Task: Schedule a time block for the advanced Excel training.
Action: Mouse pressed left at (116, 113)
Screenshot: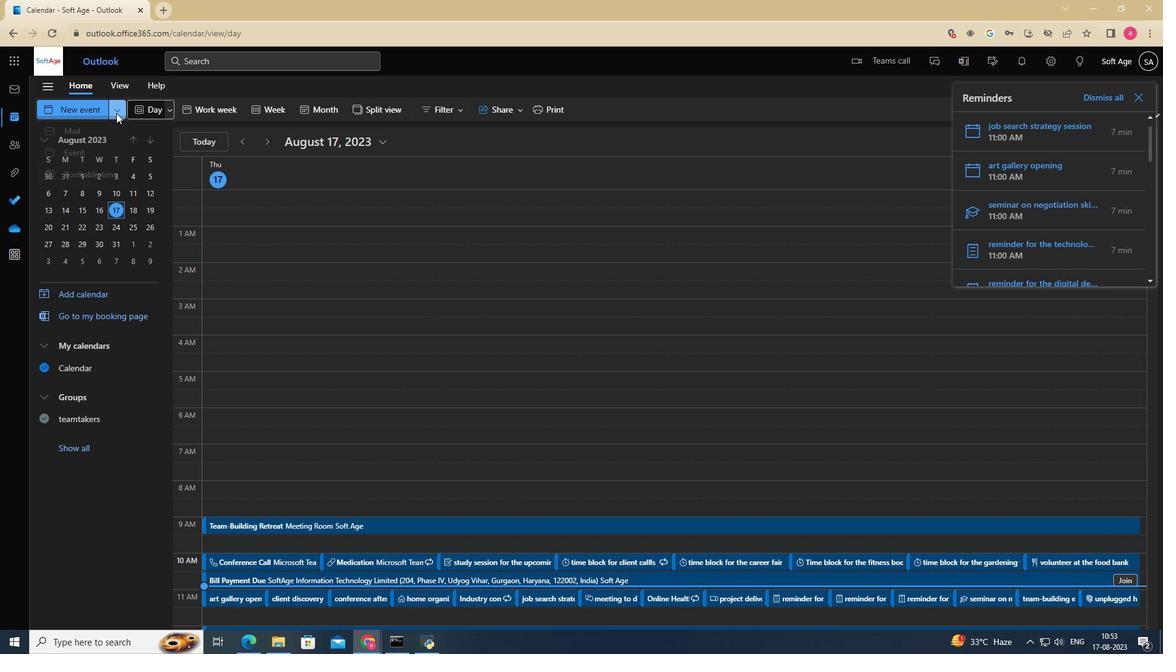 
Action: Mouse moved to (94, 177)
Screenshot: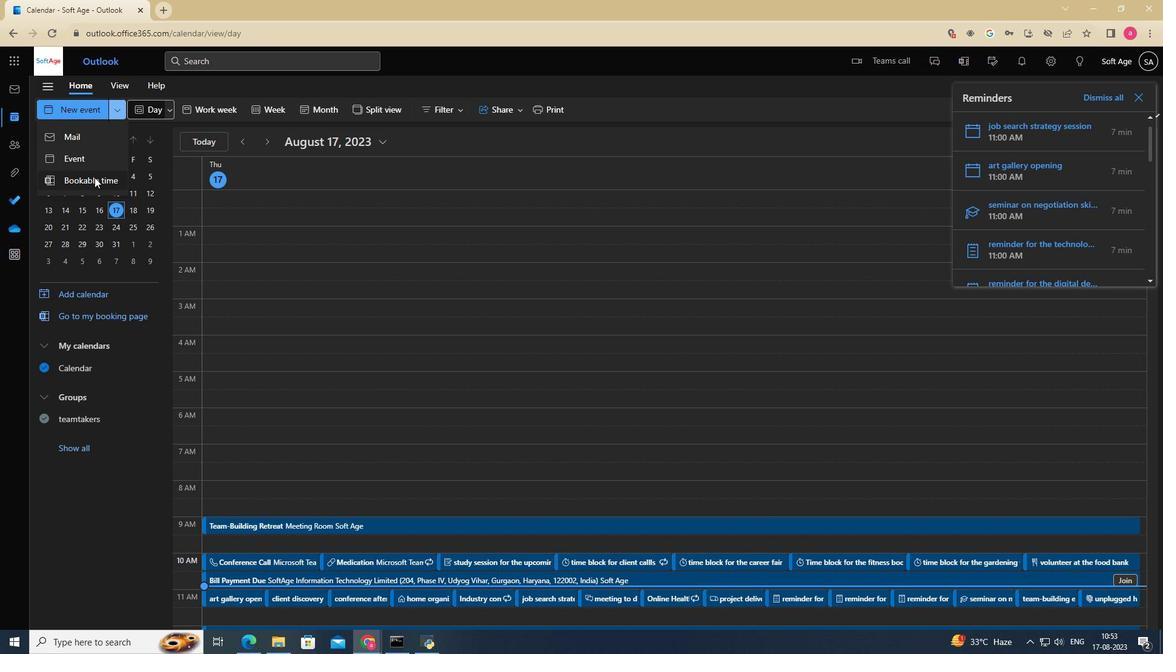 
Action: Mouse pressed left at (94, 177)
Screenshot: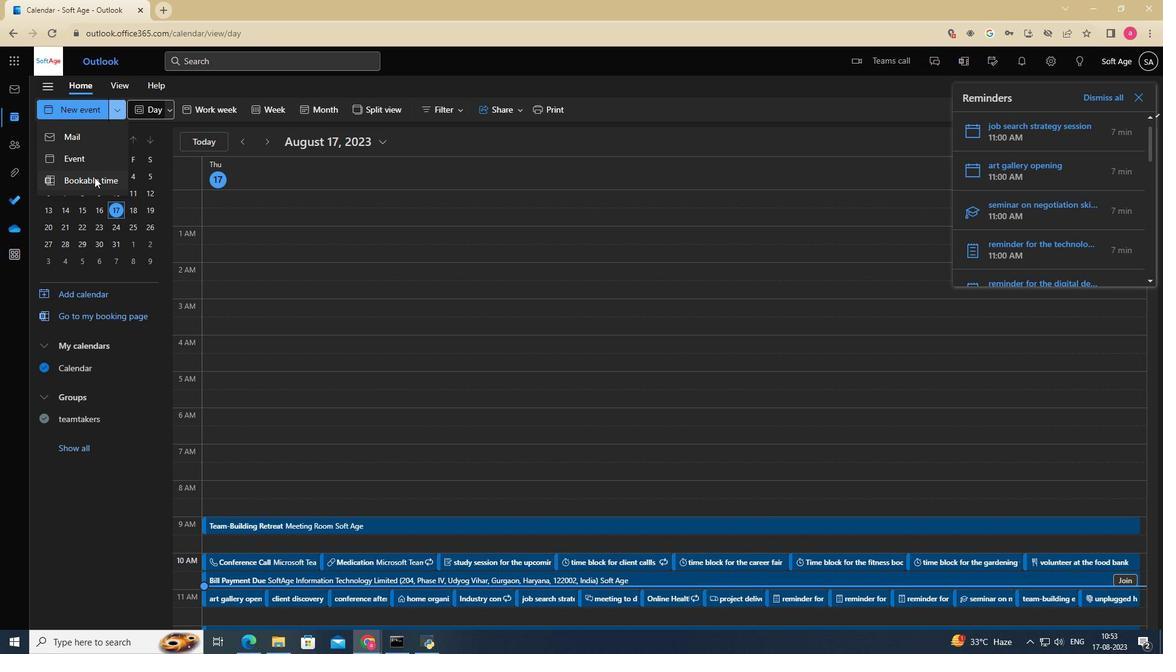 
Action: Mouse moved to (332, 138)
Screenshot: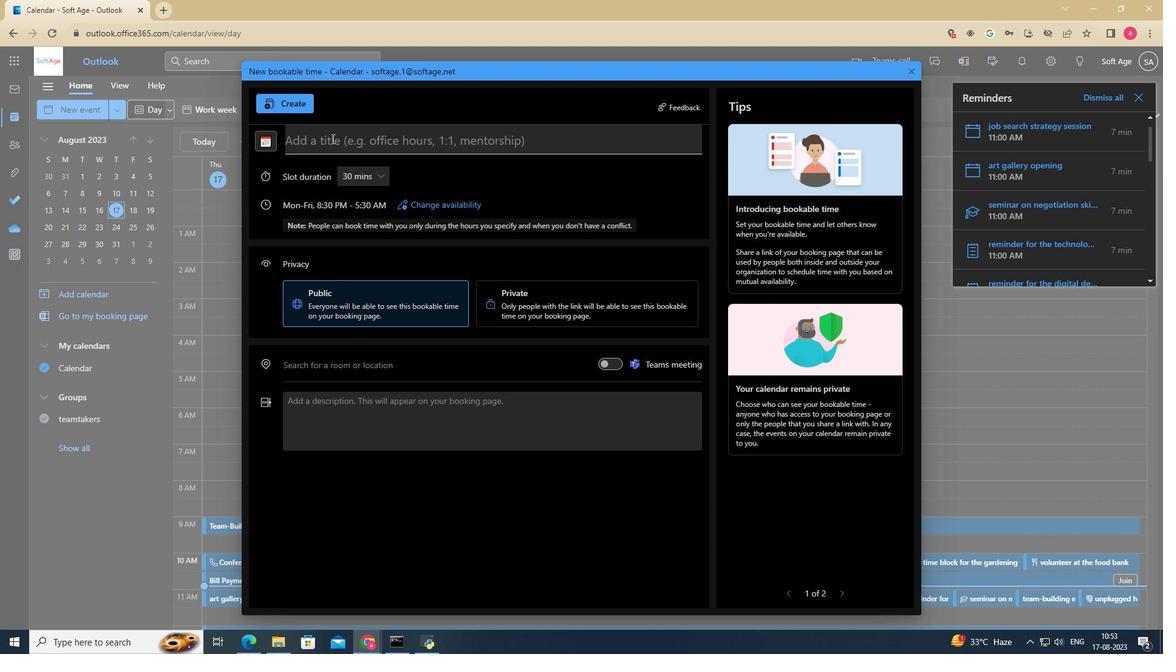 
Action: Mouse pressed left at (332, 138)
Screenshot: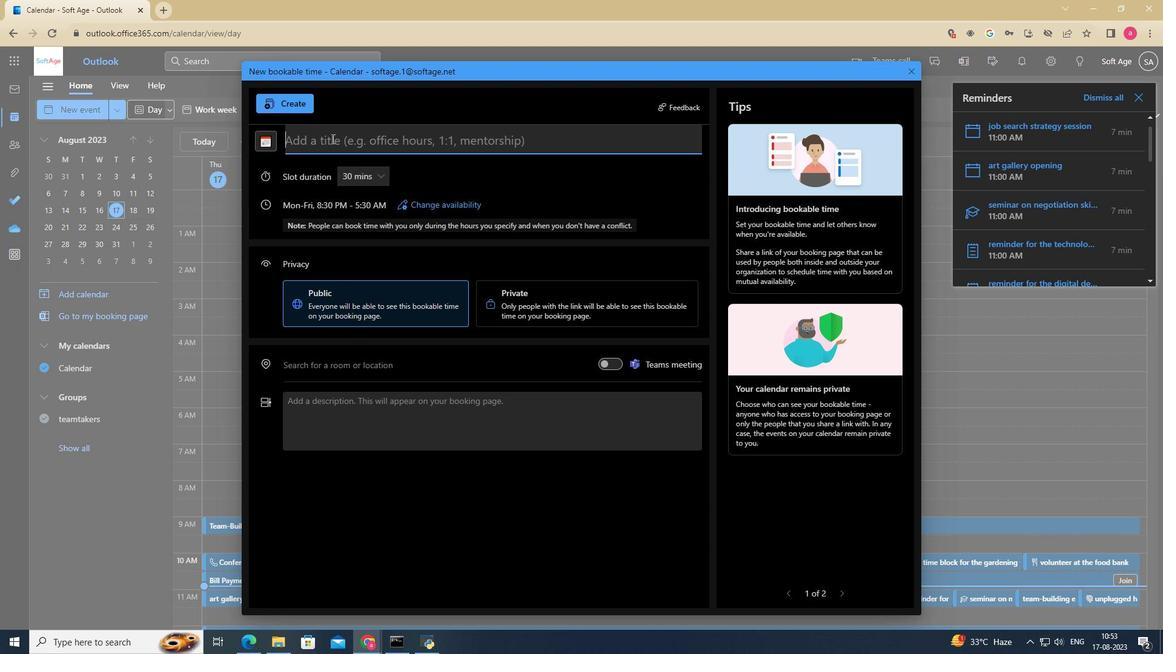 
Action: Key pressed the<Key.space>advanced<Key.space><Key.shift><Key.shift><Key.shift><Key.shift><Key.shift><Key.shift><Key.shift><Key.shift>Ec<Key.backspace>xcel<Key.space>training
Screenshot: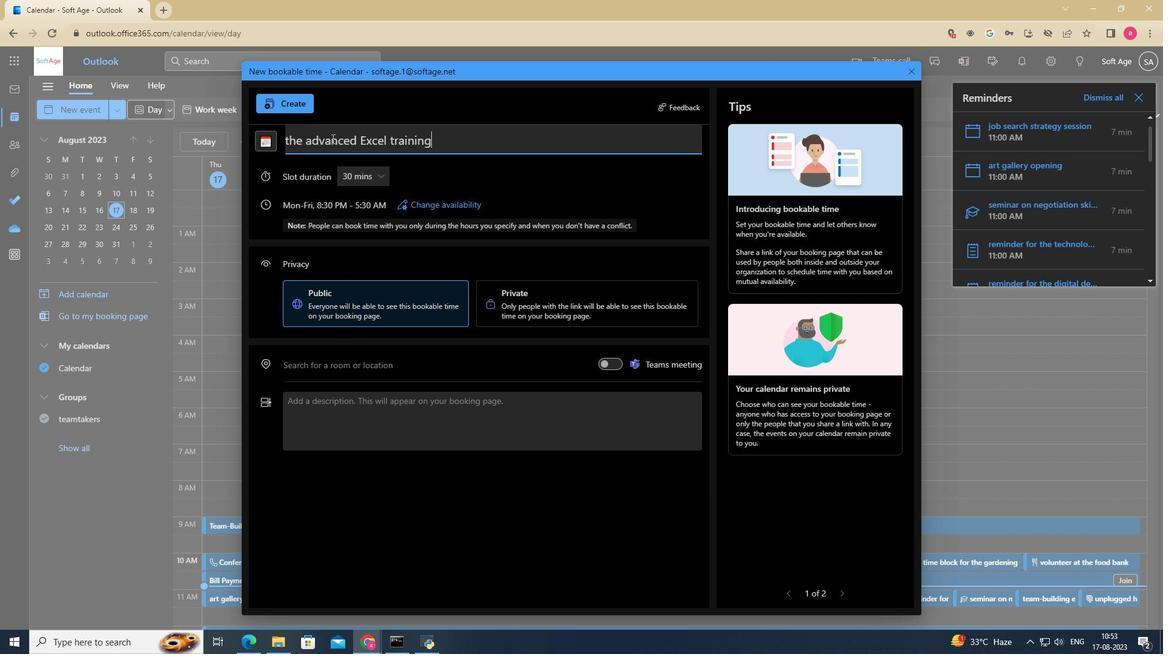 
Action: Mouse moved to (359, 172)
Screenshot: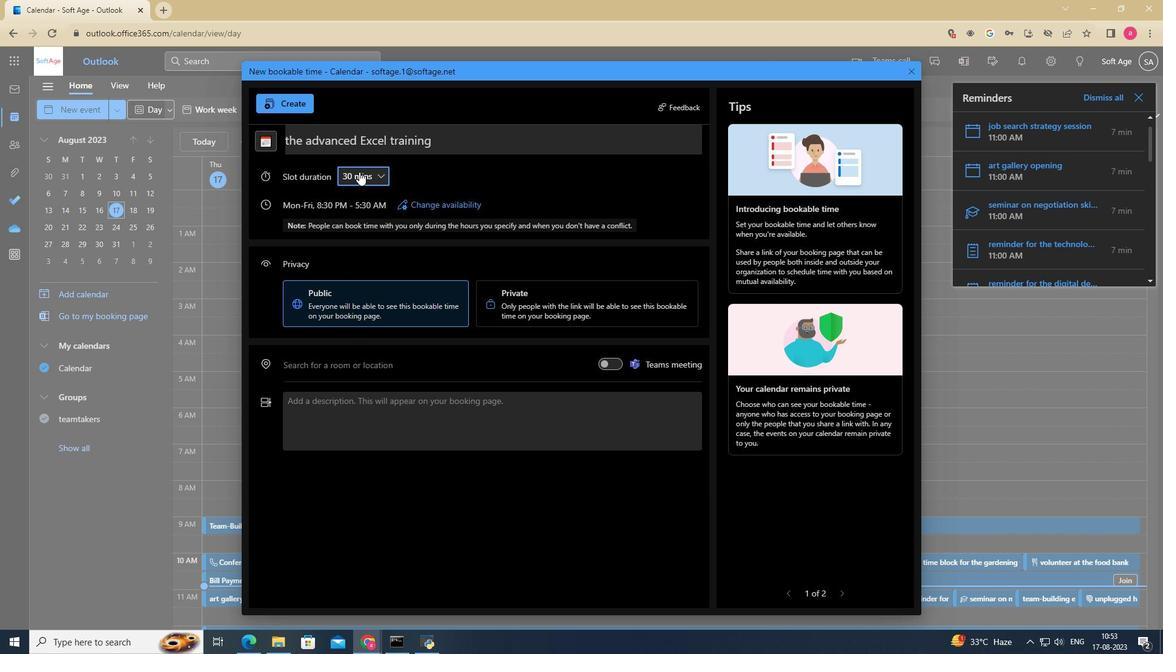 
Action: Mouse pressed left at (359, 172)
Screenshot: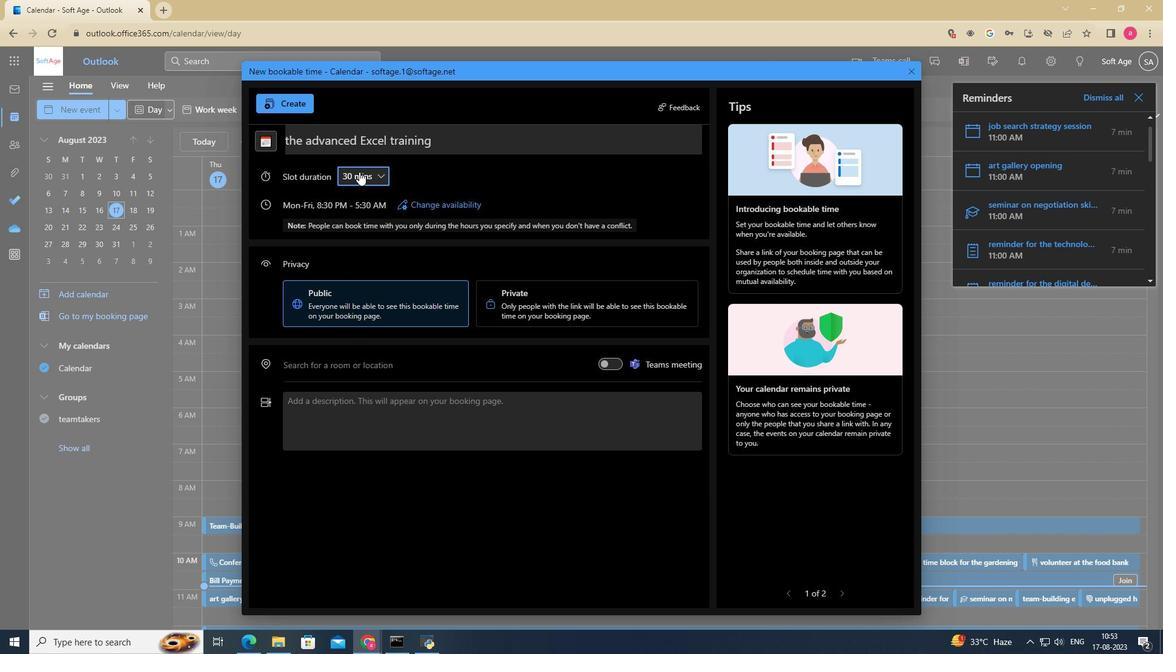 
Action: Mouse moved to (356, 262)
Screenshot: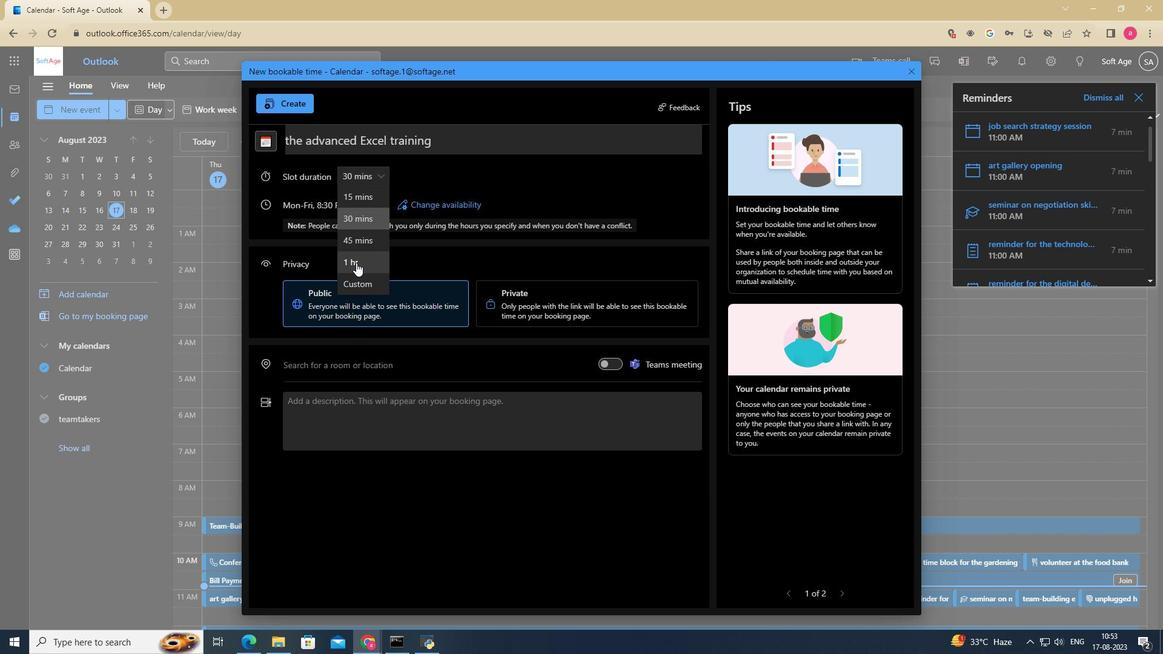 
Action: Mouse pressed left at (356, 262)
Screenshot: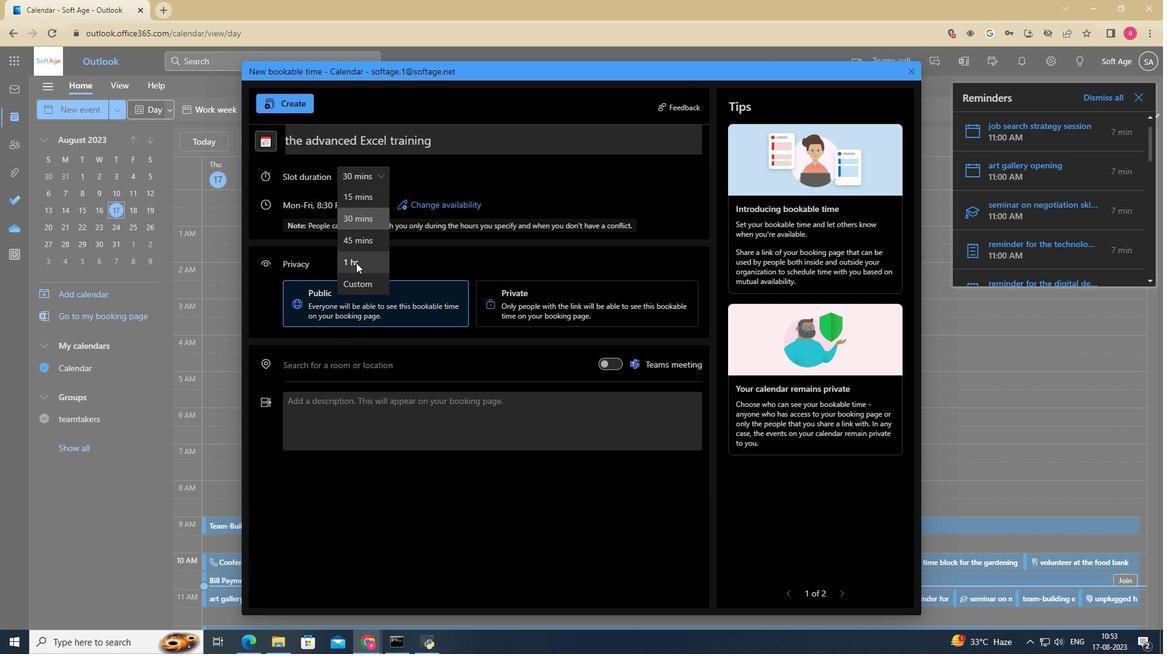 
Action: Mouse moved to (441, 205)
Screenshot: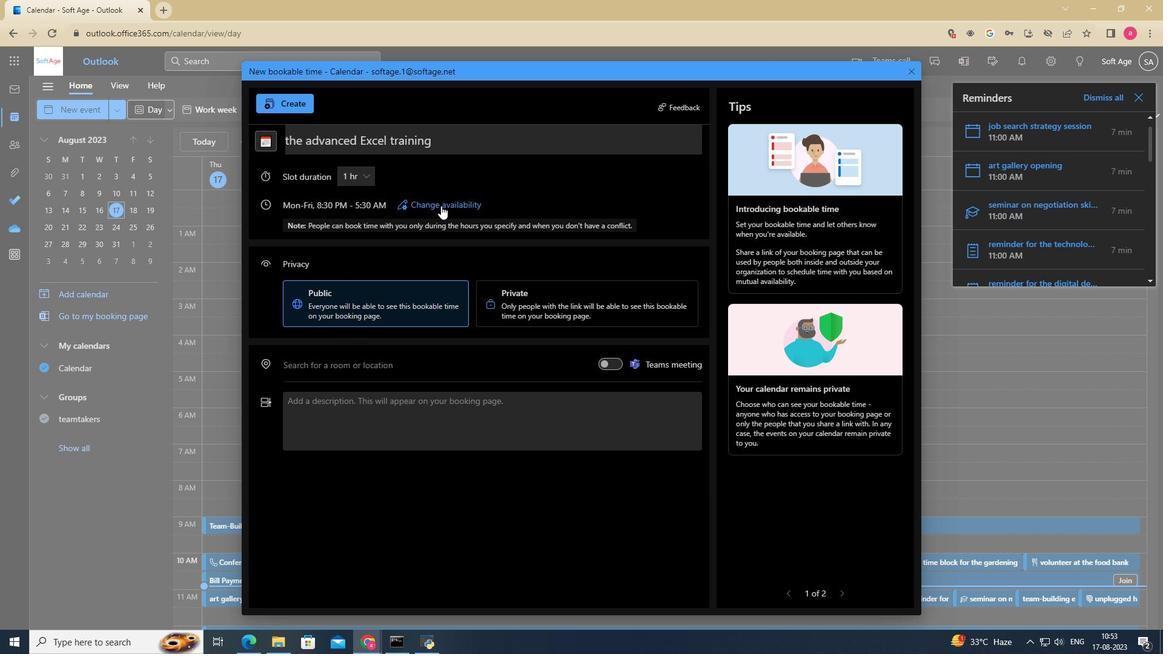 
Action: Mouse pressed left at (441, 205)
Screenshot: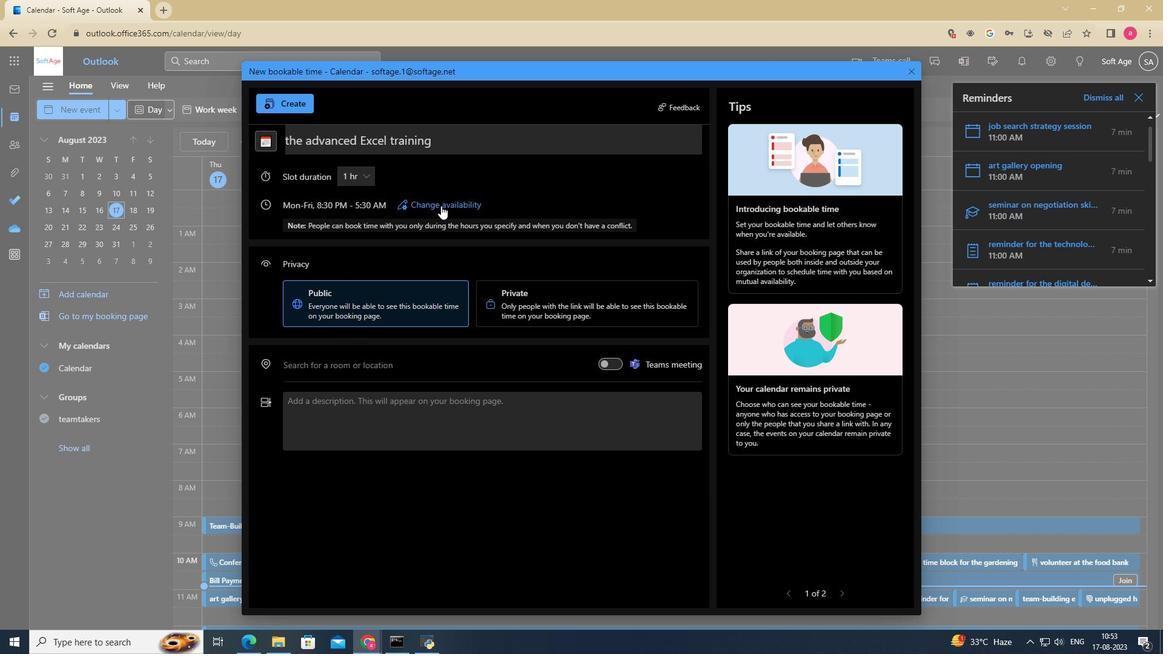 
Action: Mouse moved to (549, 339)
Screenshot: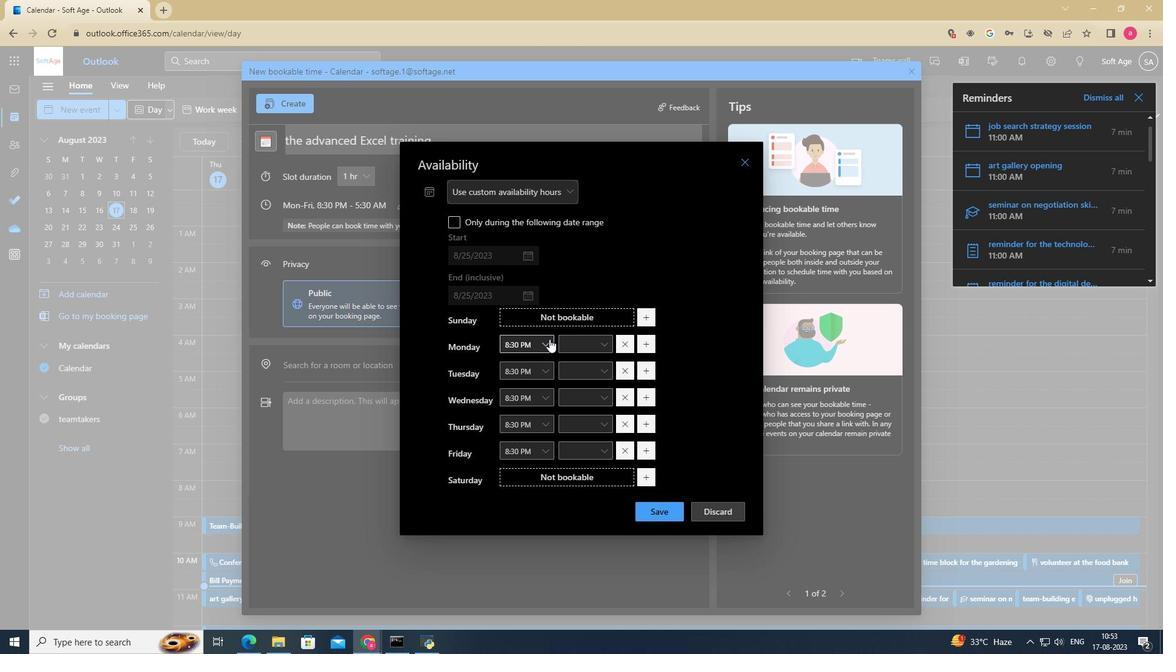 
Action: Mouse pressed left at (549, 339)
Screenshot: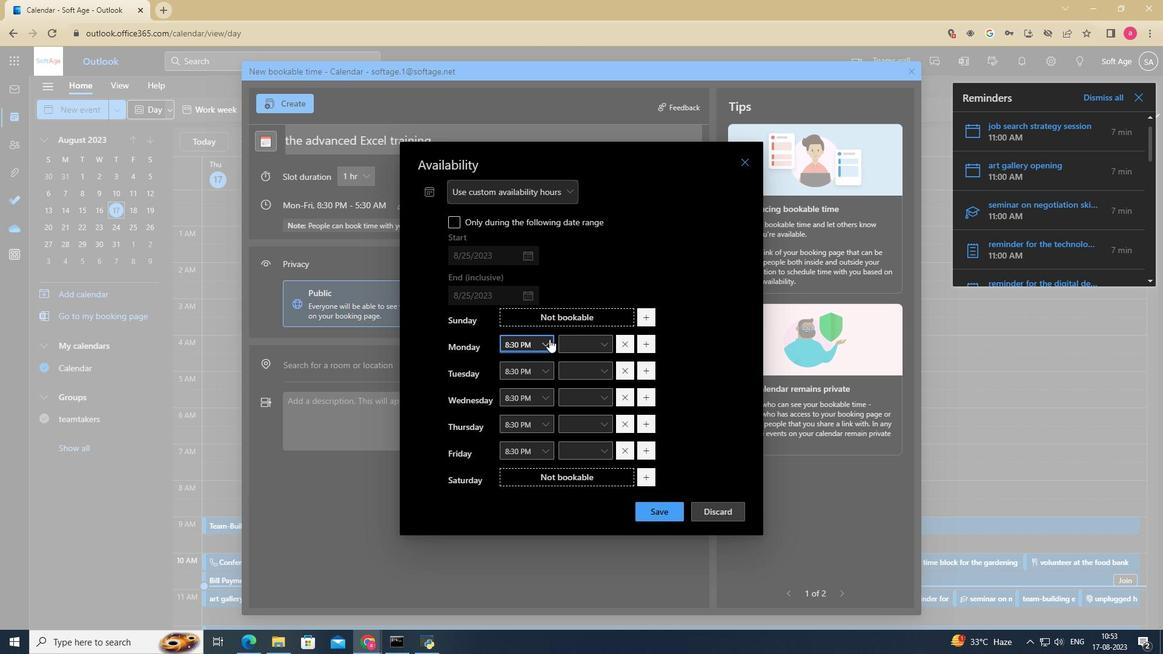 
Action: Mouse moved to (575, 343)
Screenshot: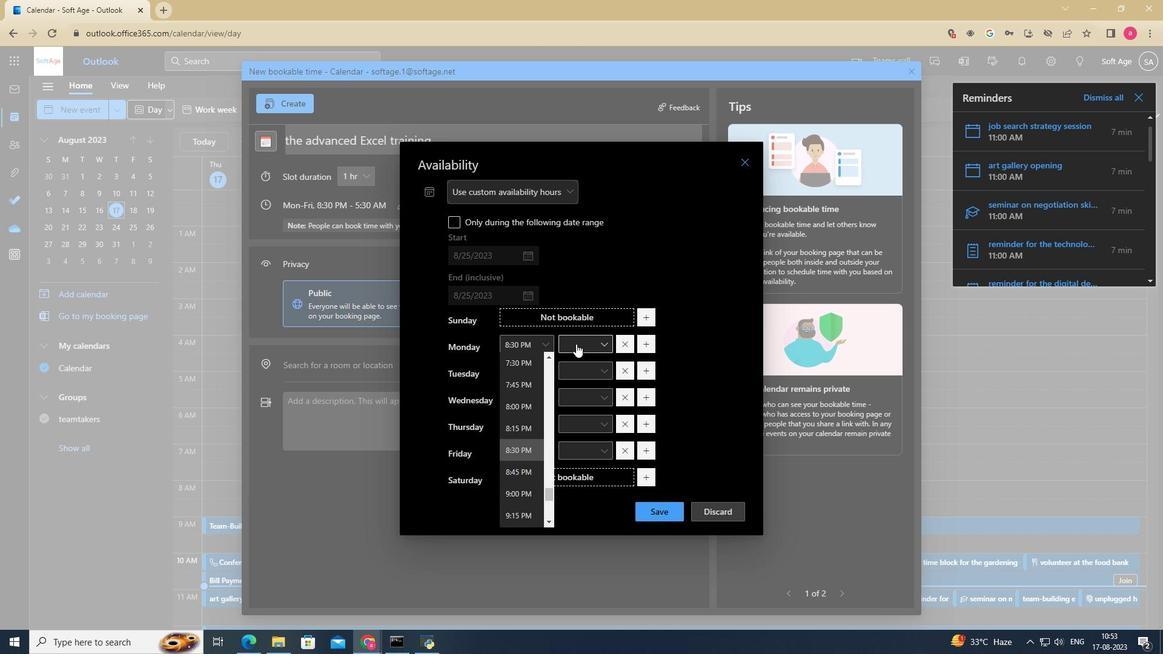 
Action: Mouse pressed left at (575, 343)
Screenshot: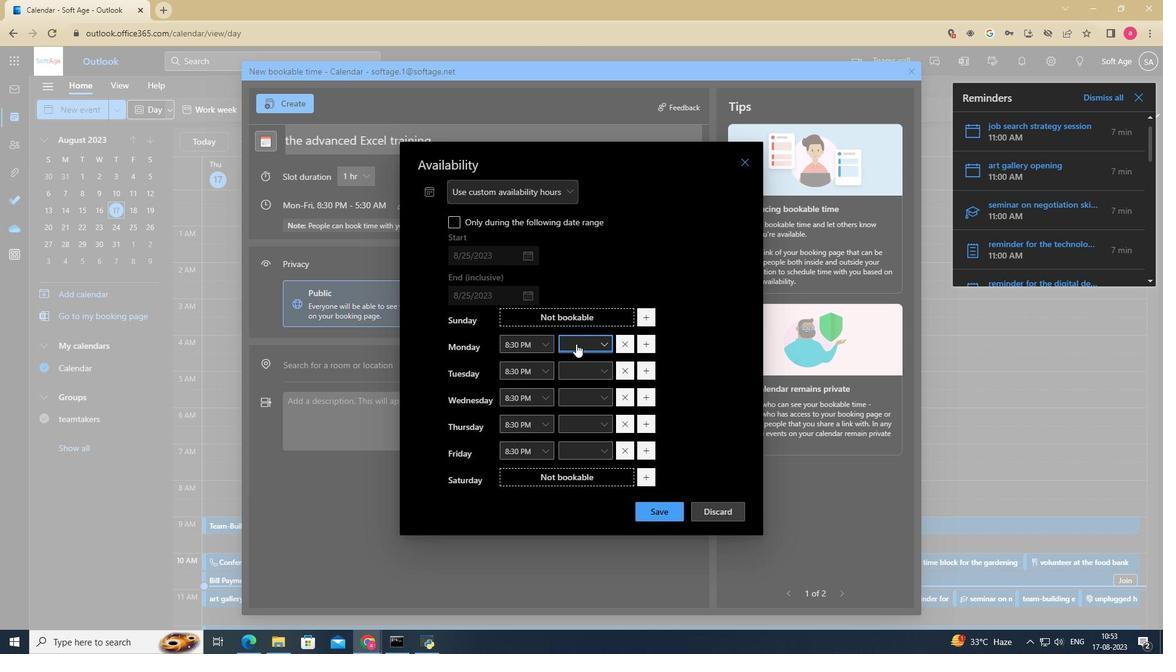
Action: Mouse moved to (580, 387)
Screenshot: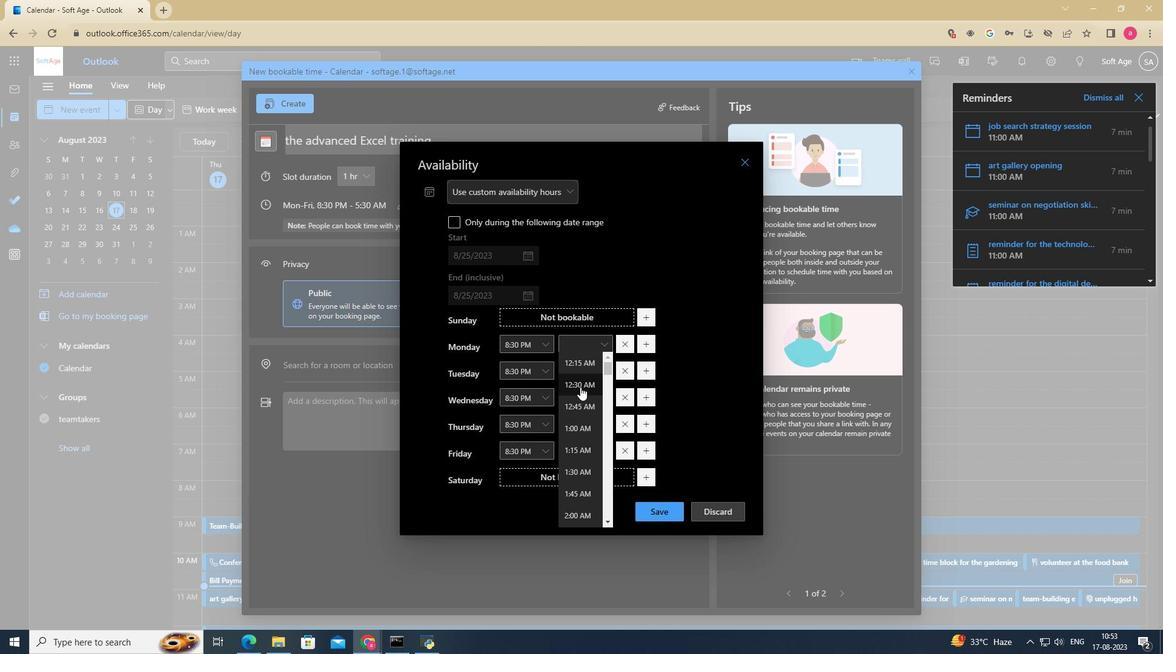 
Action: Mouse scrolled (580, 388) with delta (0, 0)
Screenshot: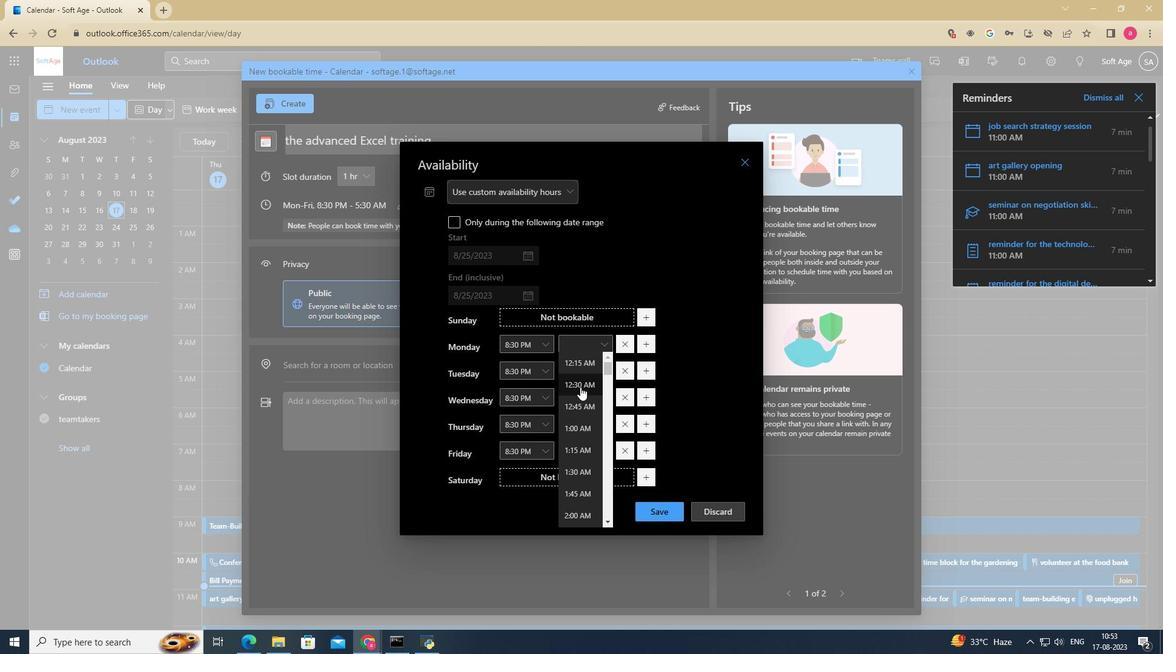 
Action: Mouse moved to (580, 387)
Screenshot: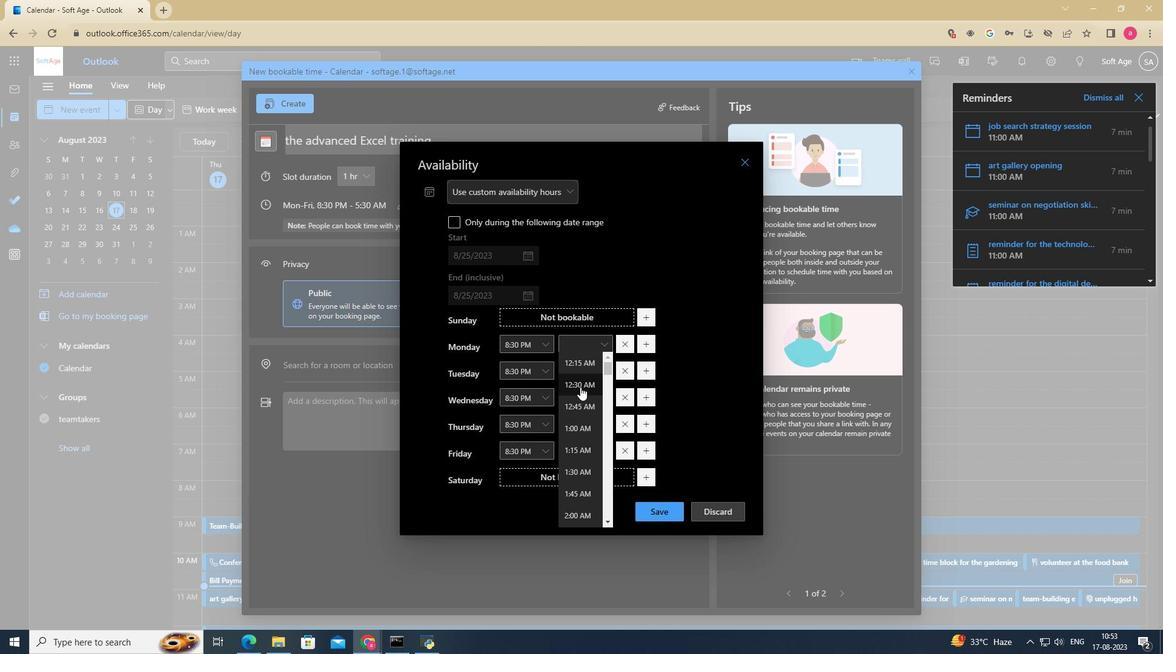 
Action: Mouse scrolled (580, 387) with delta (0, 0)
Screenshot: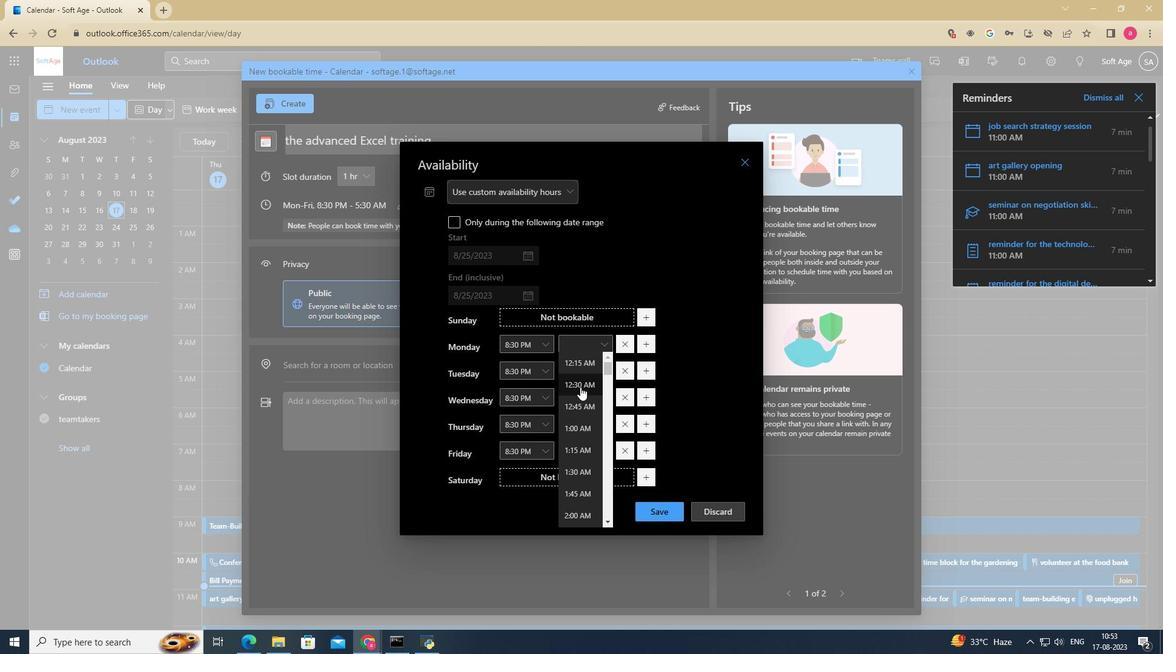 
Action: Mouse scrolled (580, 387) with delta (0, 0)
Screenshot: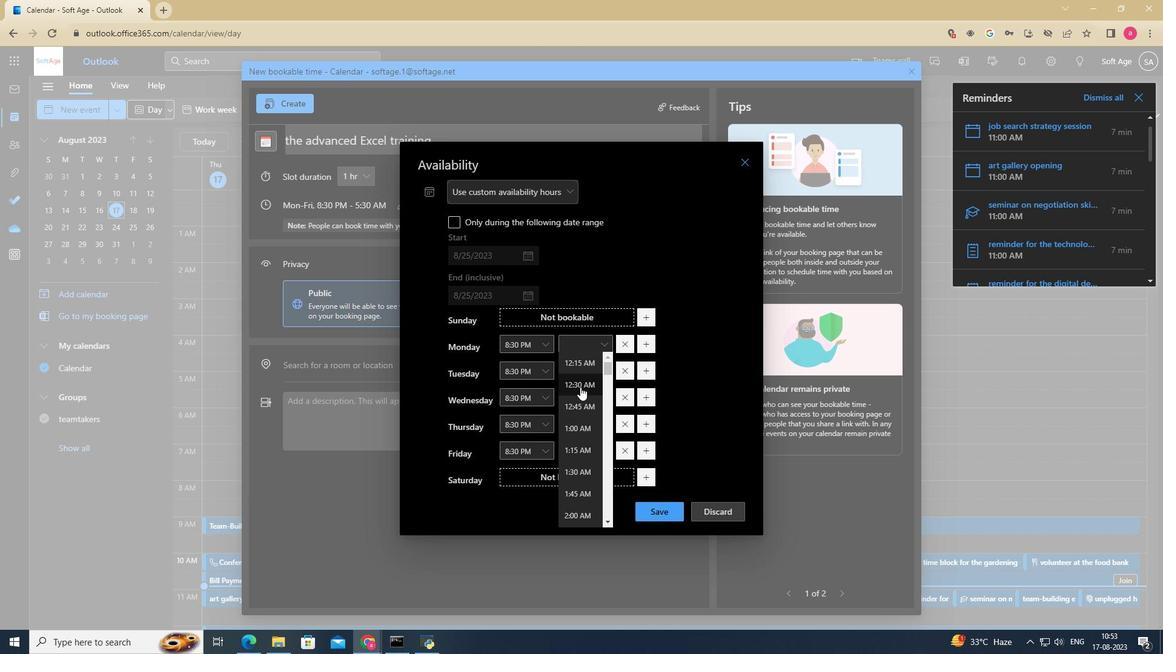 
Action: Mouse scrolled (580, 387) with delta (0, 0)
Screenshot: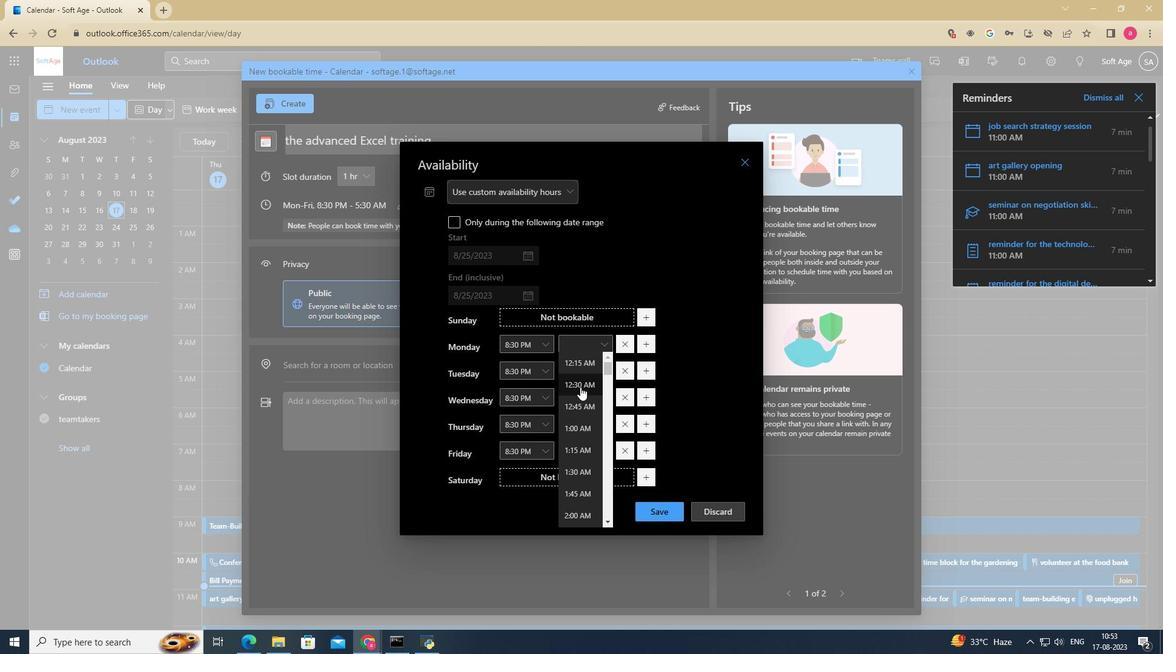 
Action: Mouse scrolled (580, 387) with delta (0, 0)
Screenshot: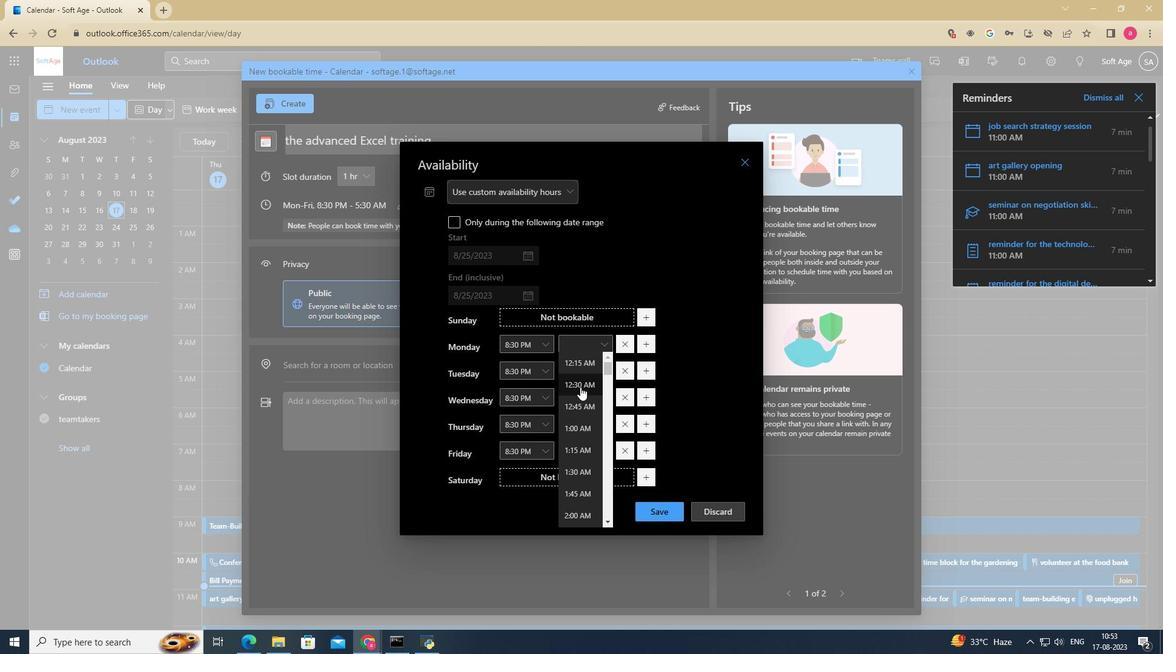 
Action: Mouse scrolled (580, 387) with delta (0, 0)
Screenshot: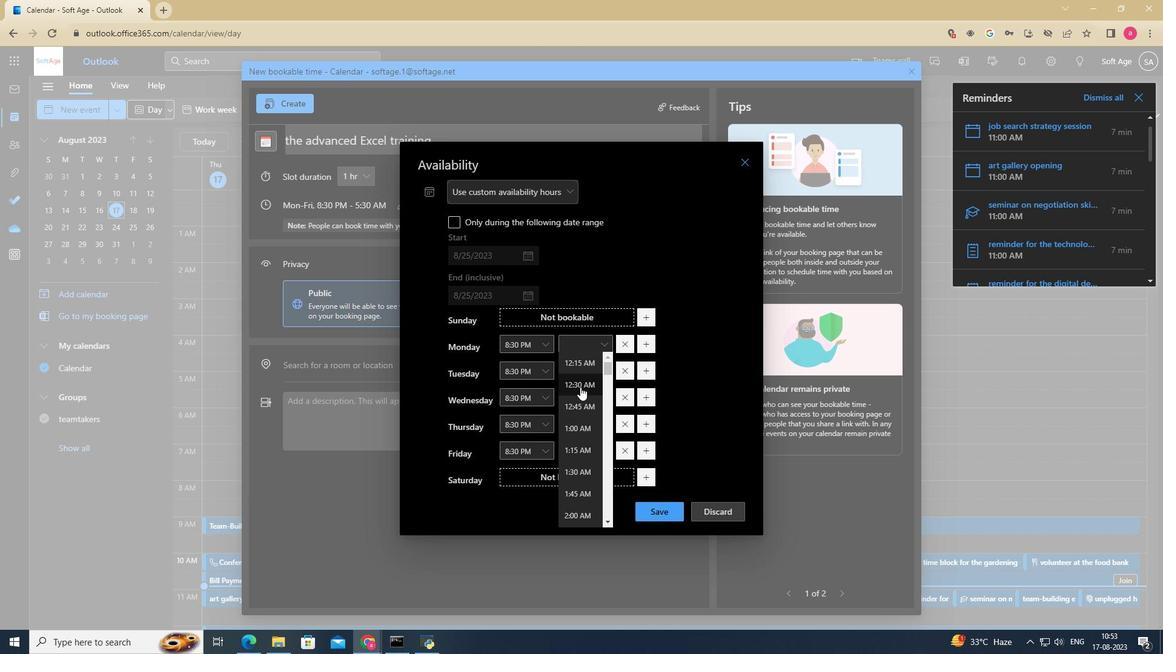 
Action: Mouse moved to (575, 367)
Screenshot: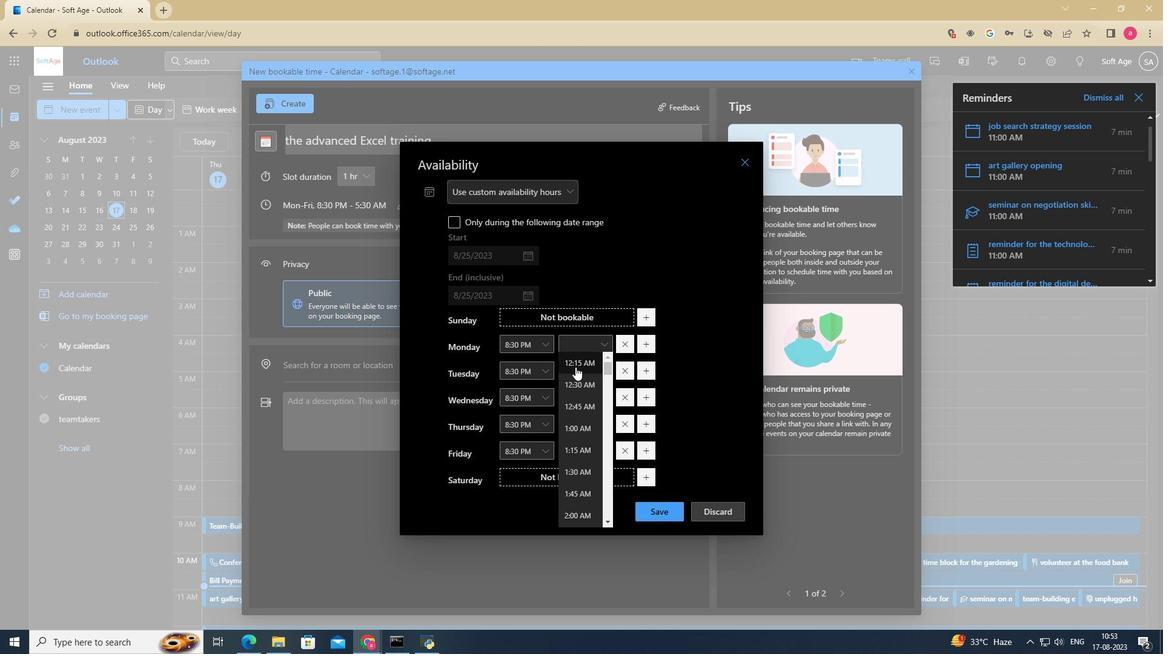 
Action: Mouse pressed left at (575, 367)
Screenshot: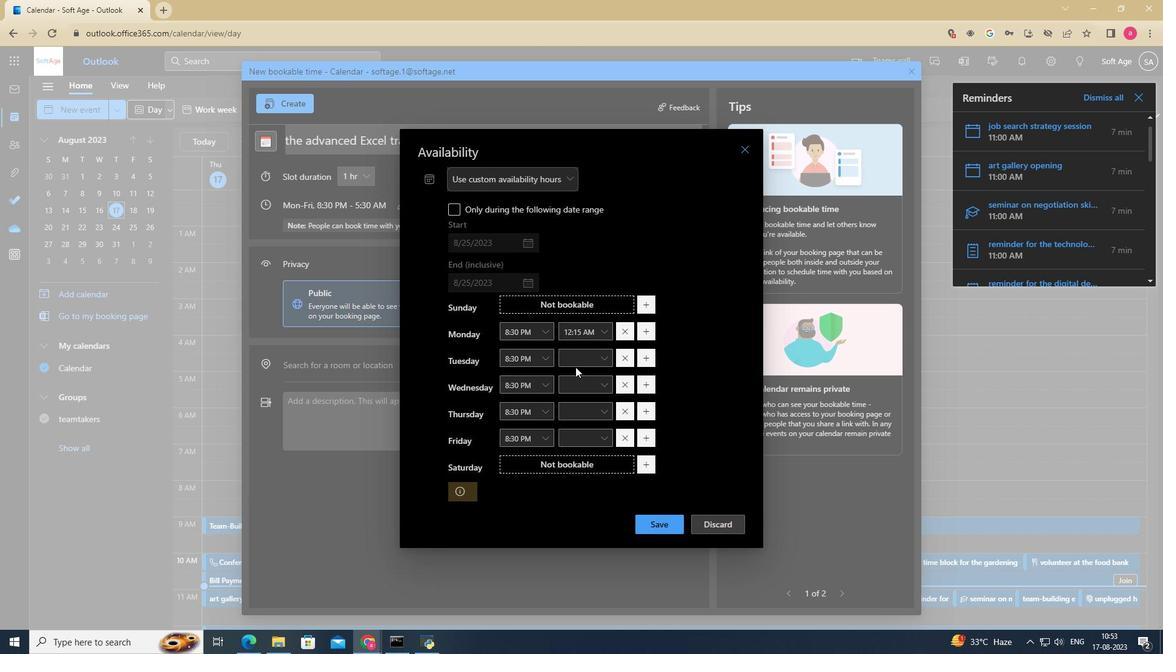 
Action: Mouse moved to (564, 358)
Screenshot: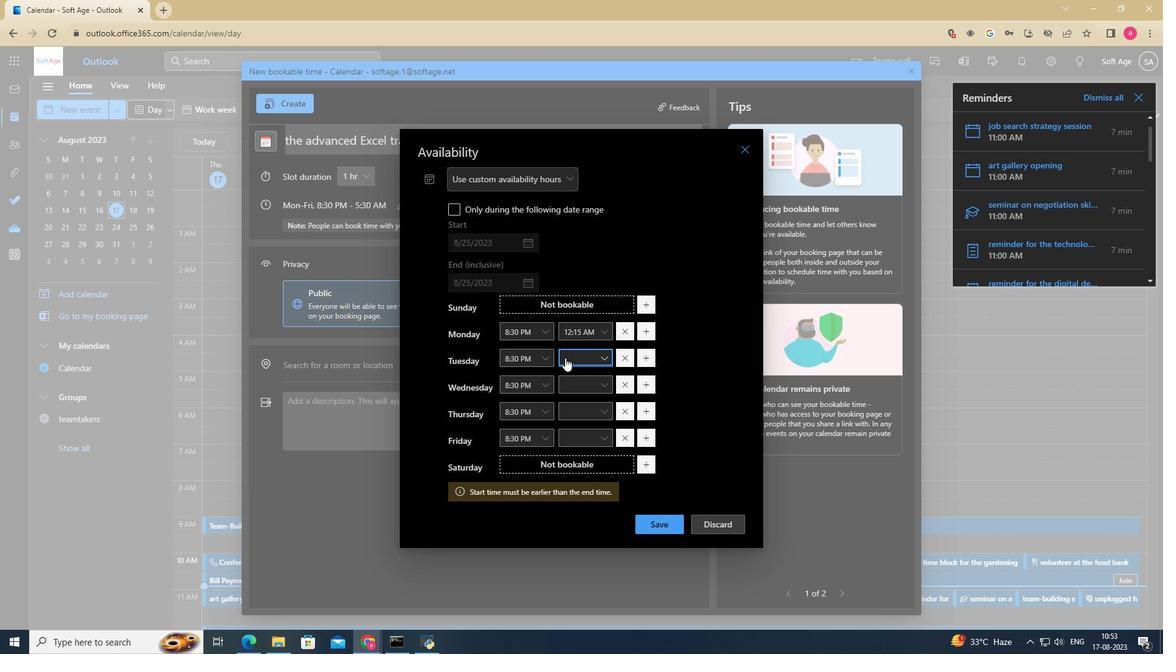 
Action: Mouse pressed left at (564, 358)
Screenshot: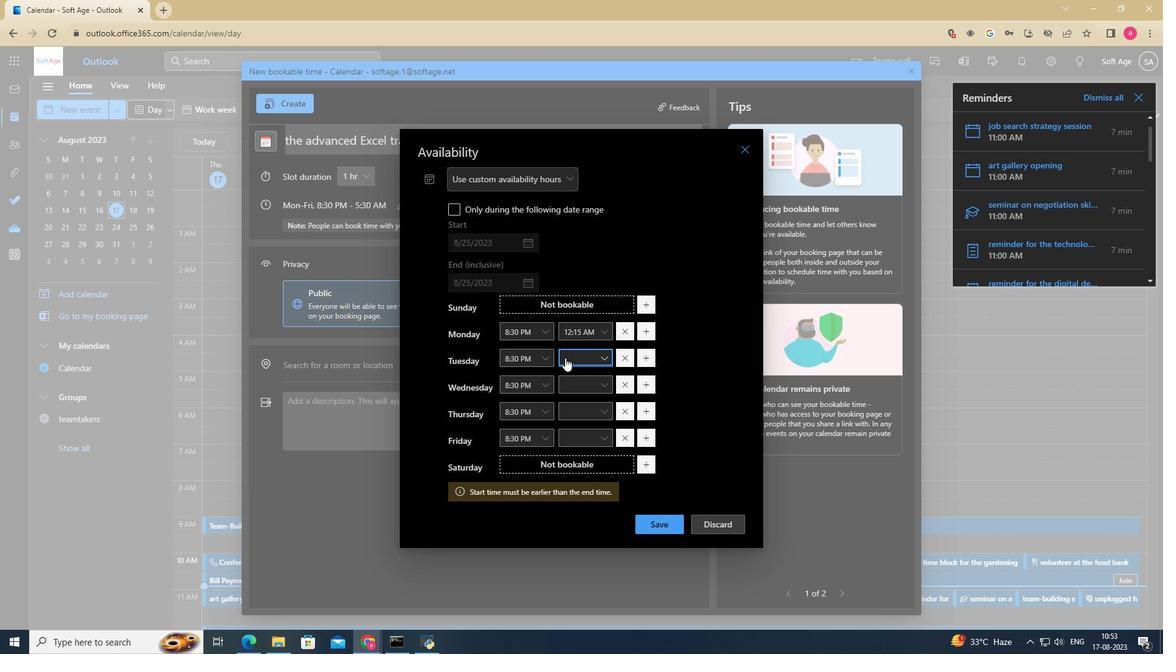 
Action: Mouse moved to (576, 377)
Screenshot: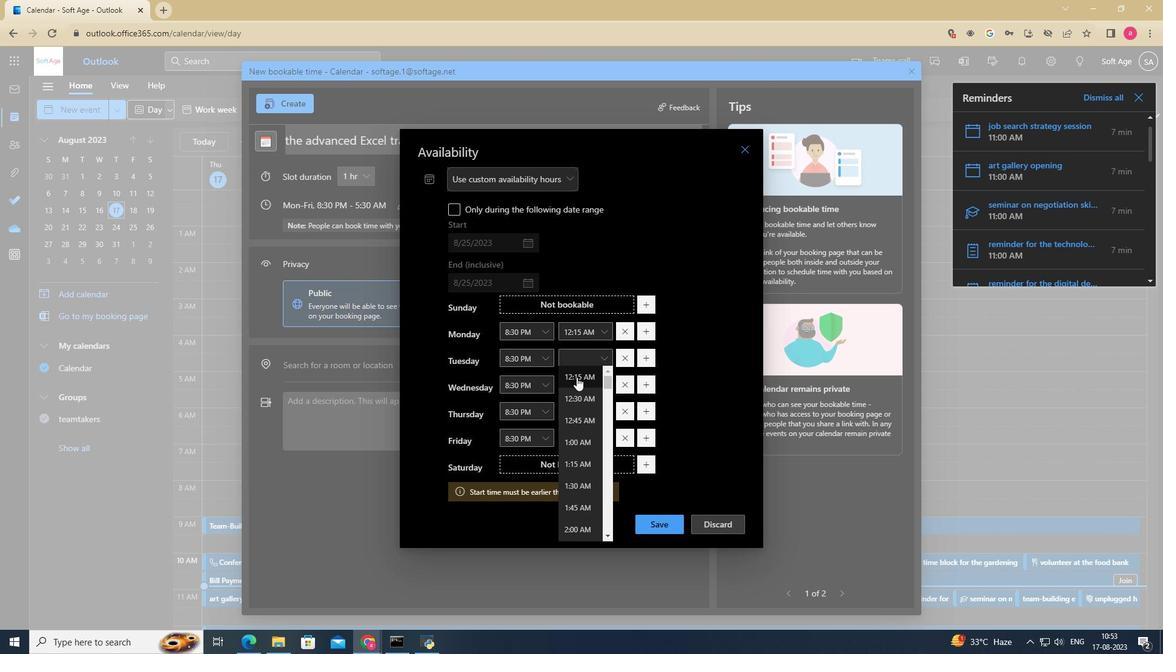 
Action: Mouse pressed left at (576, 377)
Screenshot: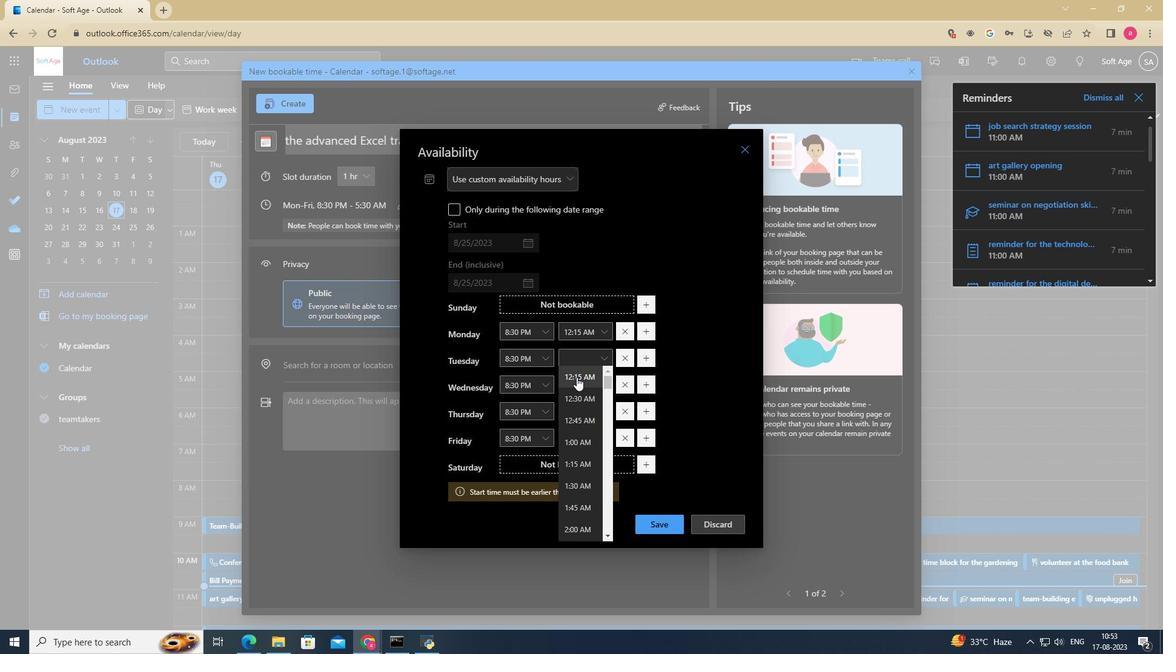 
Action: Mouse pressed left at (576, 377)
Screenshot: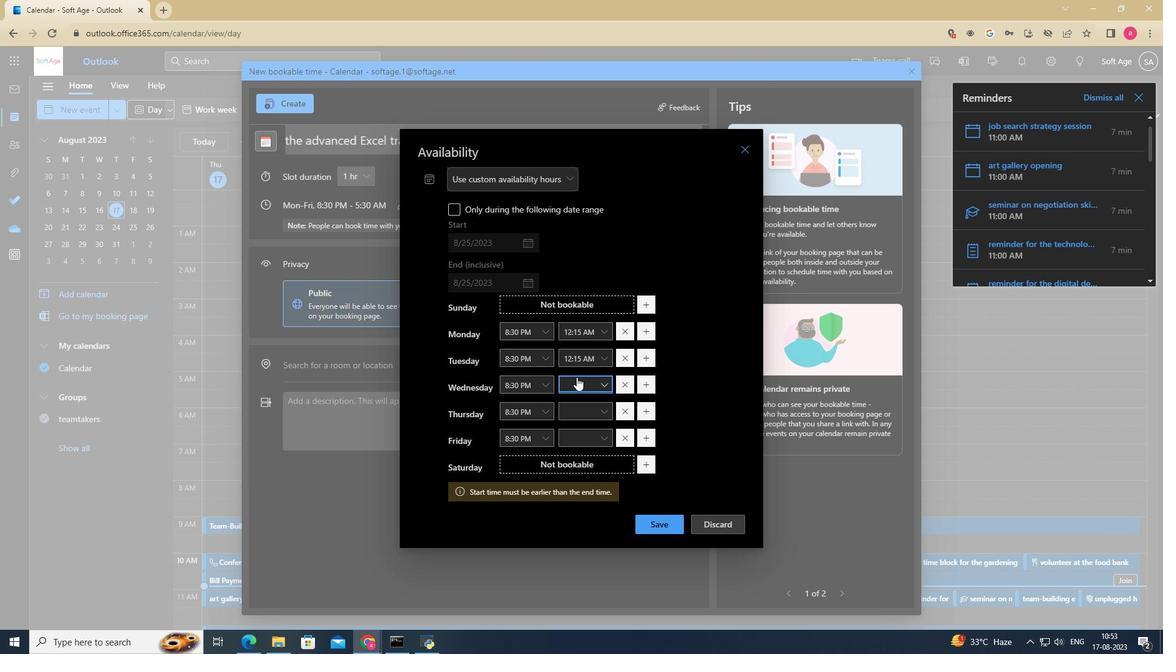 
Action: Mouse moved to (581, 401)
Screenshot: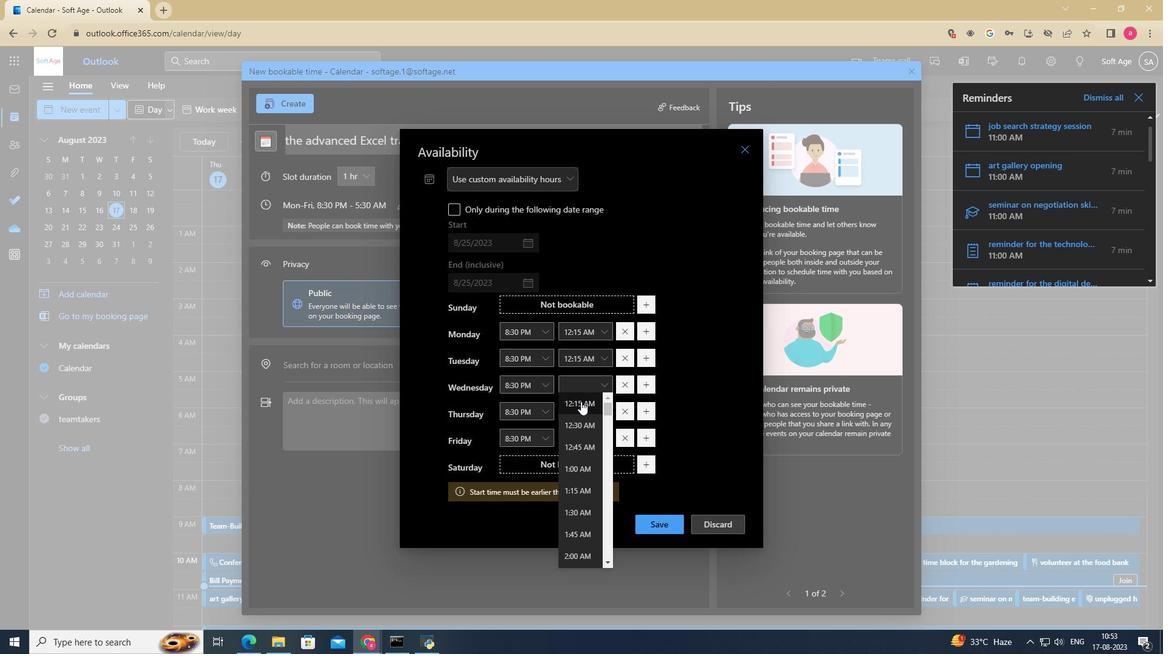 
Action: Mouse pressed left at (581, 401)
Screenshot: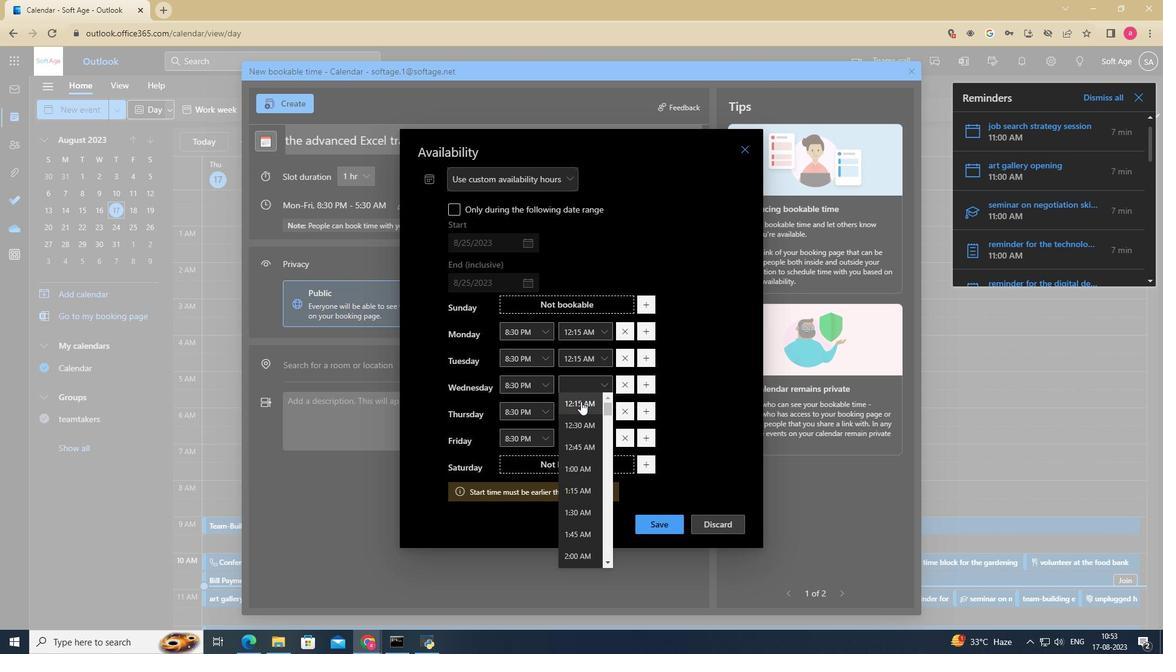 
Action: Mouse moved to (580, 415)
Screenshot: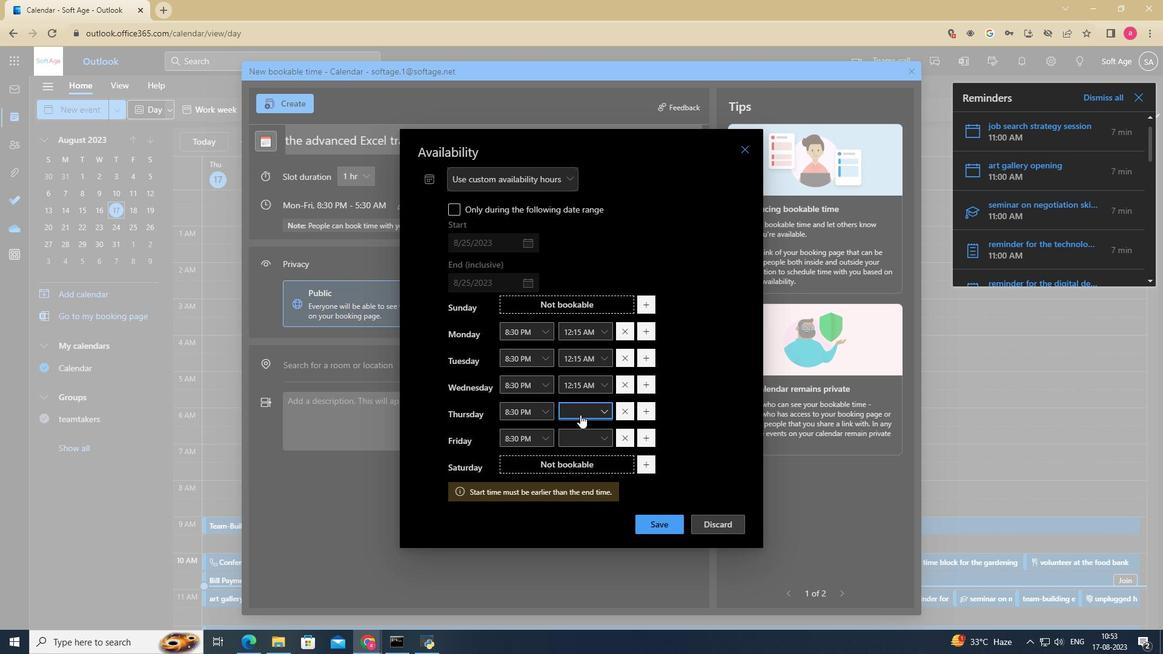 
Action: Mouse pressed left at (580, 415)
Screenshot: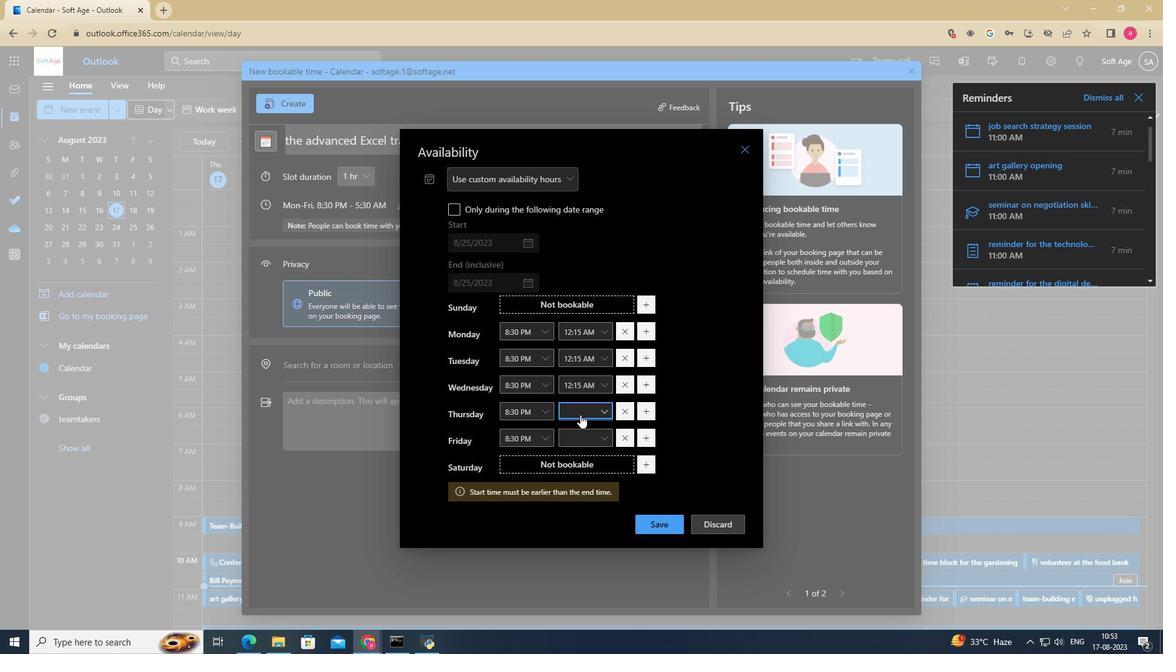 
Action: Mouse moved to (585, 439)
Screenshot: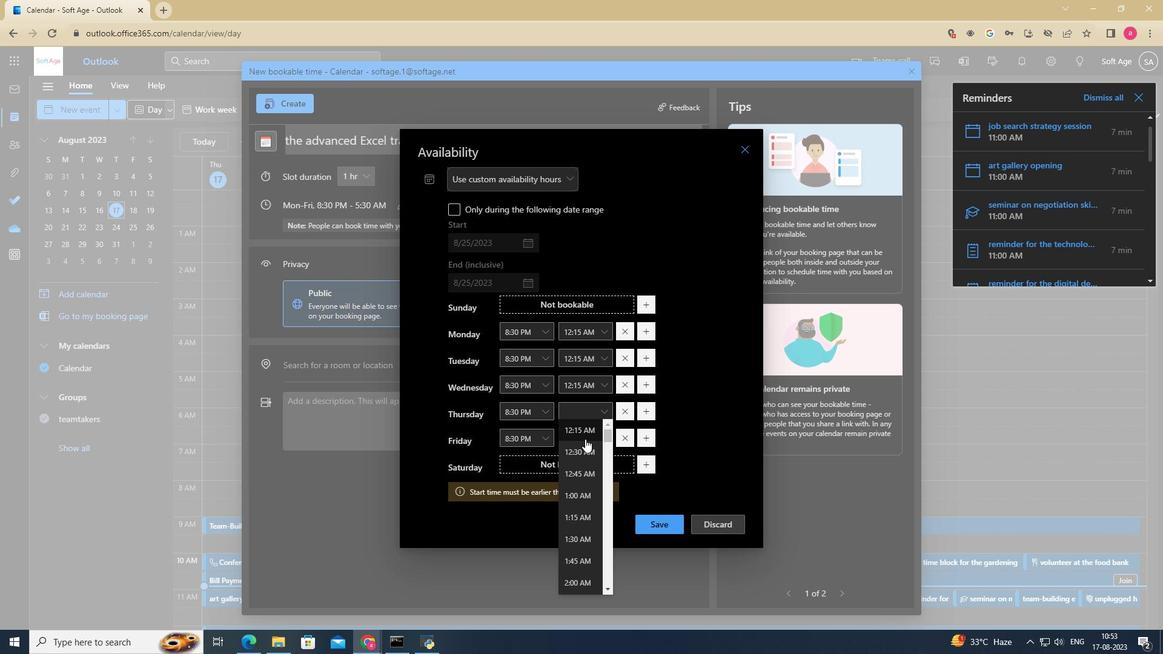 
Action: Mouse pressed left at (585, 439)
Screenshot: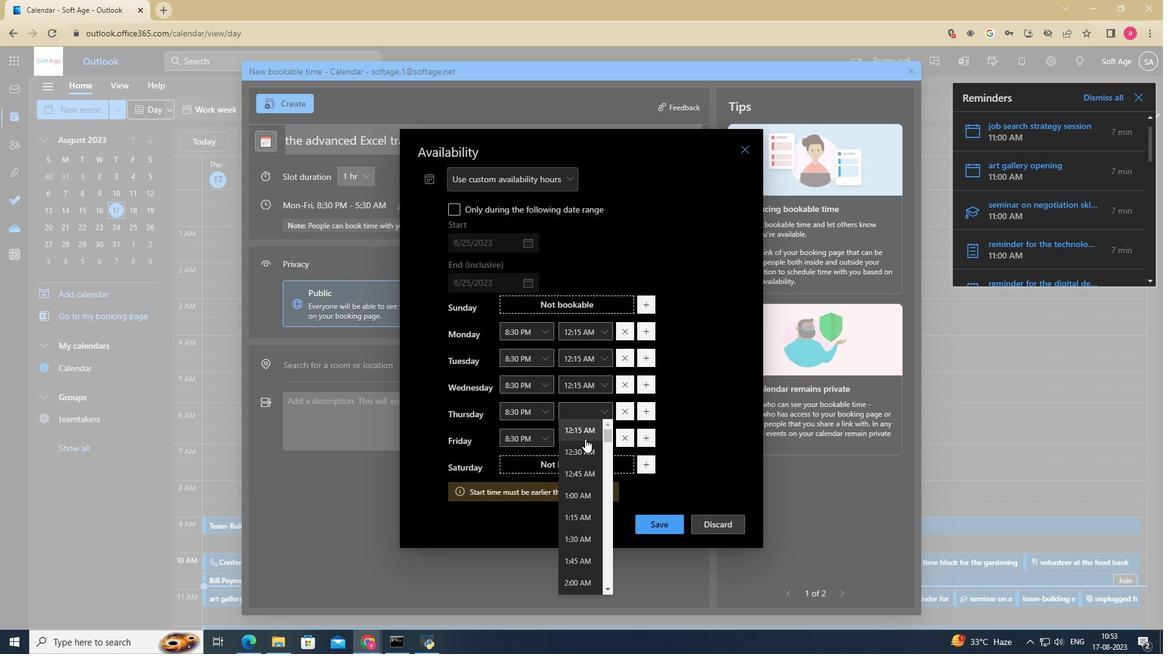 
Action: Mouse moved to (577, 439)
Screenshot: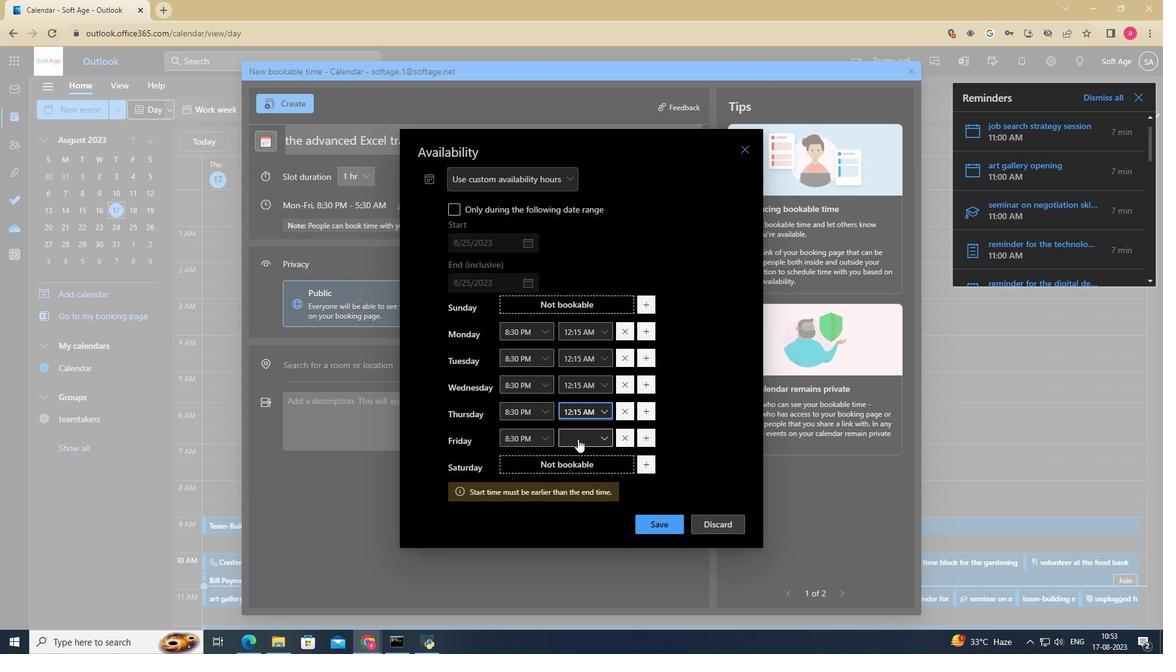 
Action: Mouse pressed left at (577, 439)
Screenshot: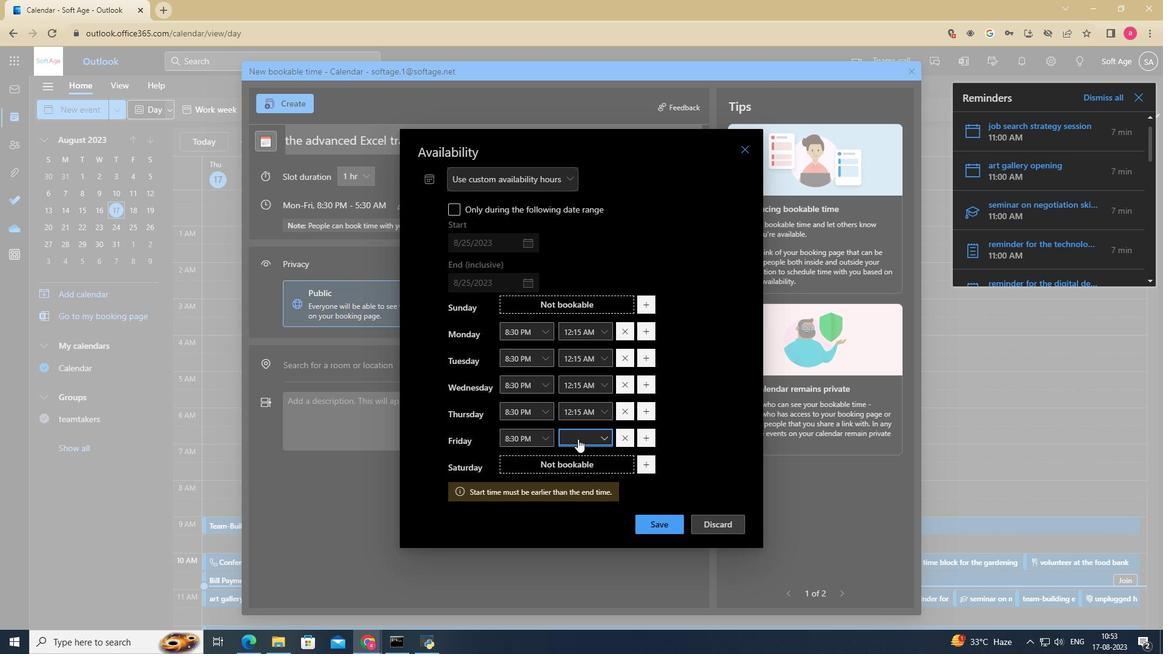 
Action: Mouse moved to (584, 479)
Screenshot: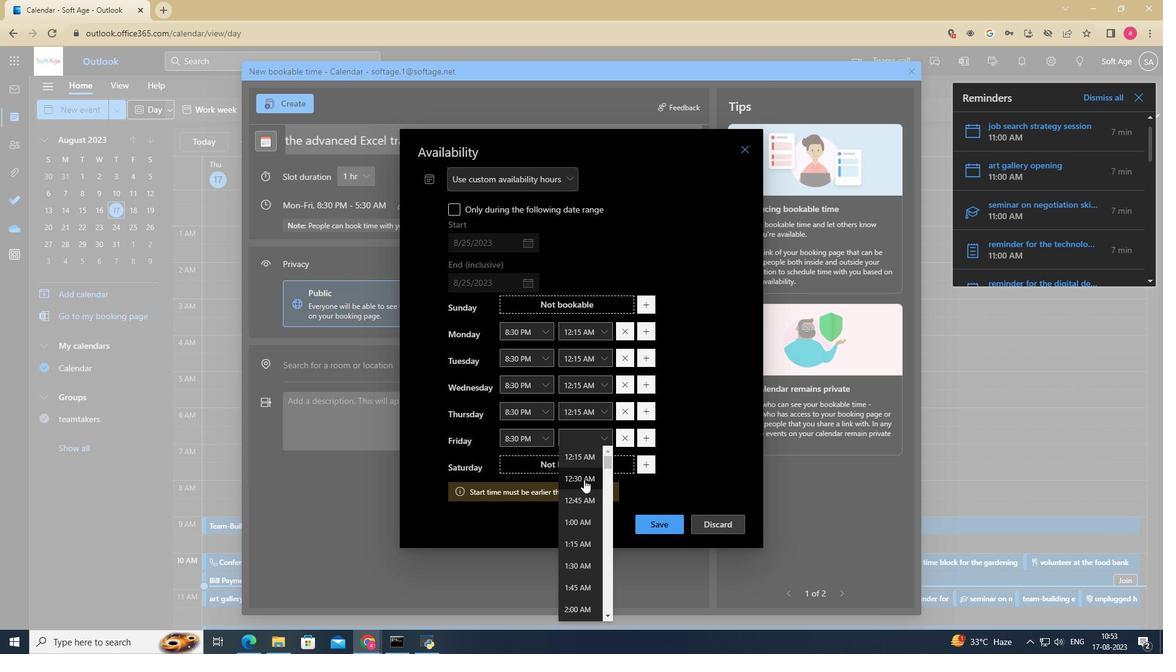 
Action: Mouse pressed left at (584, 479)
Screenshot: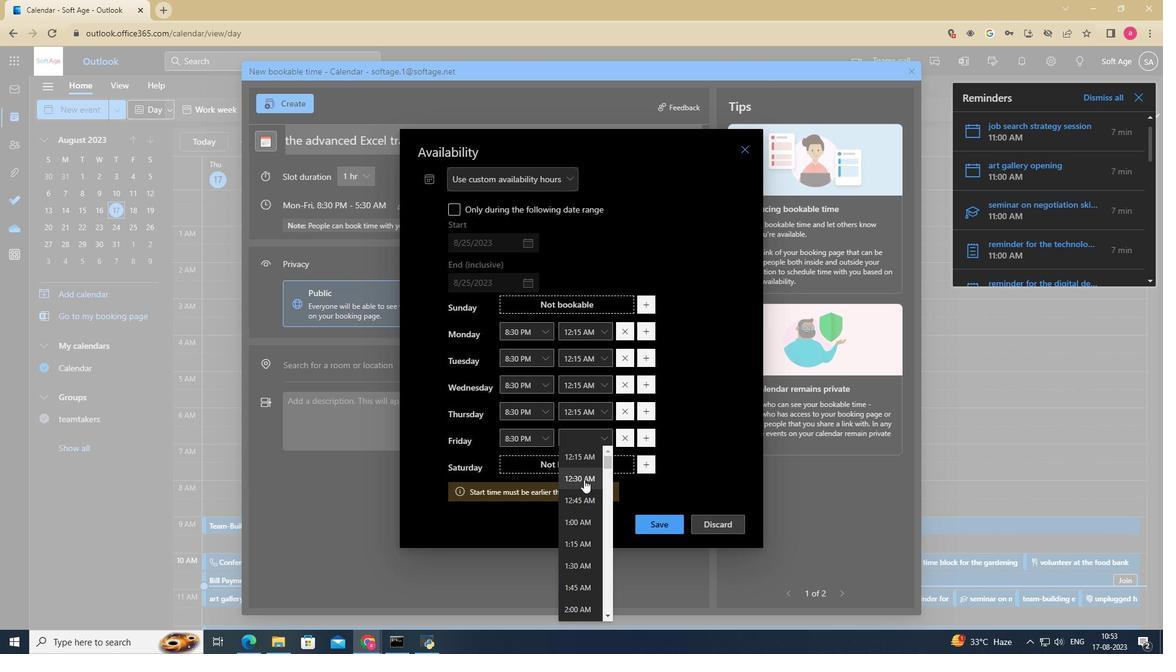 
Action: Mouse moved to (568, 466)
Screenshot: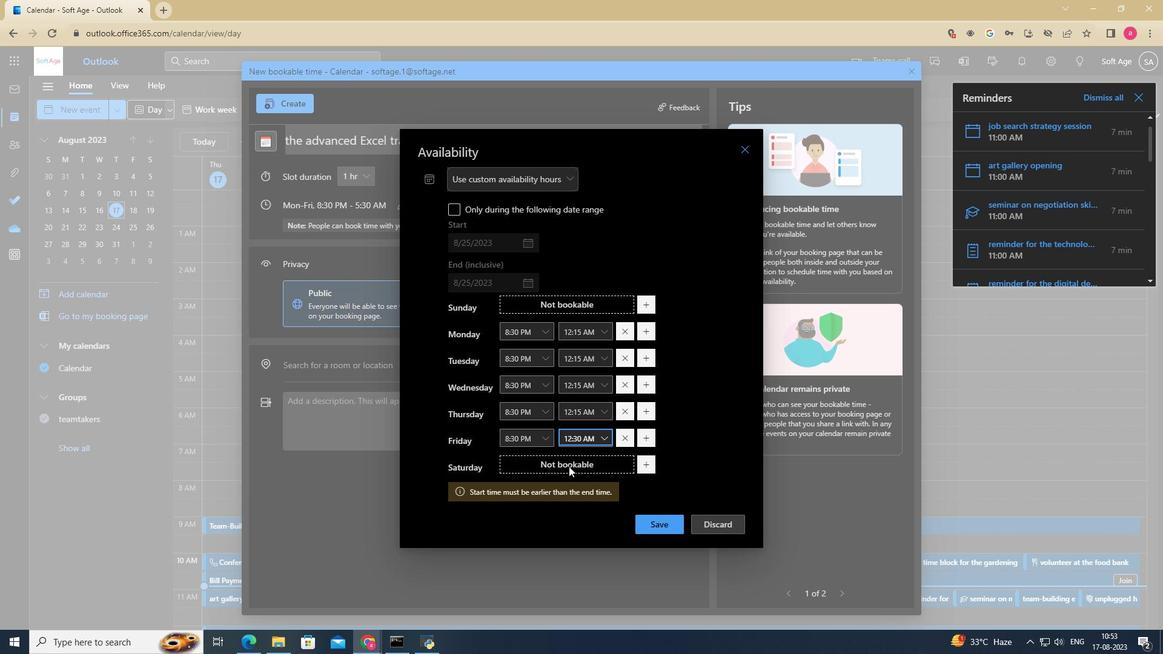
Action: Mouse pressed left at (568, 466)
Screenshot: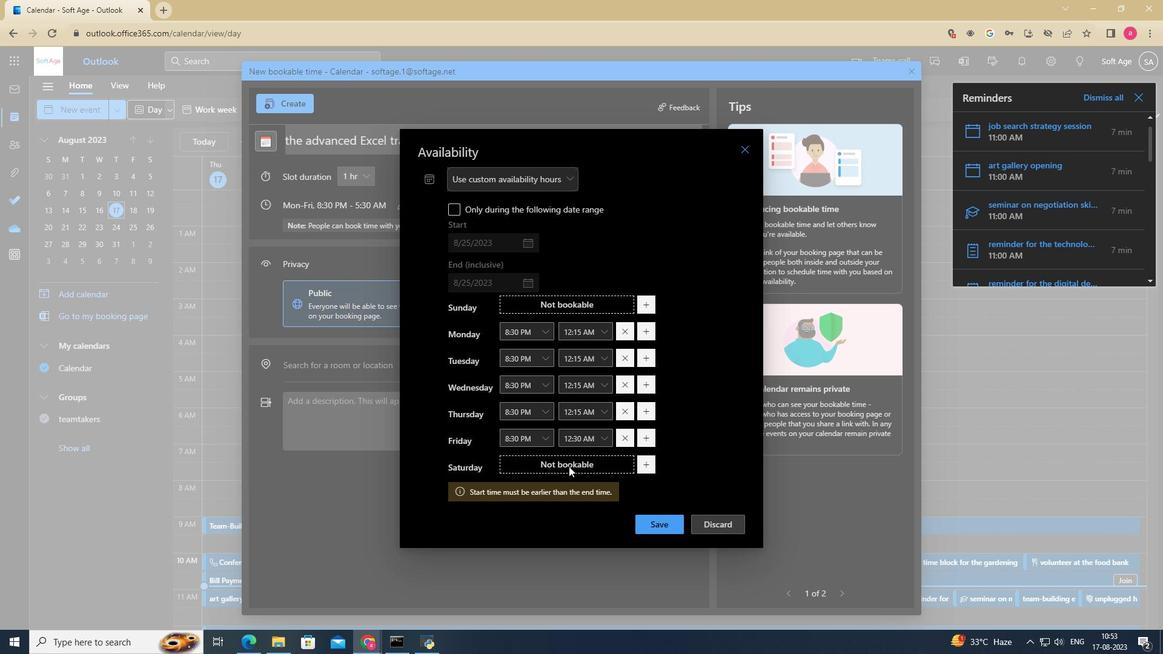 
Action: Mouse moved to (647, 464)
Screenshot: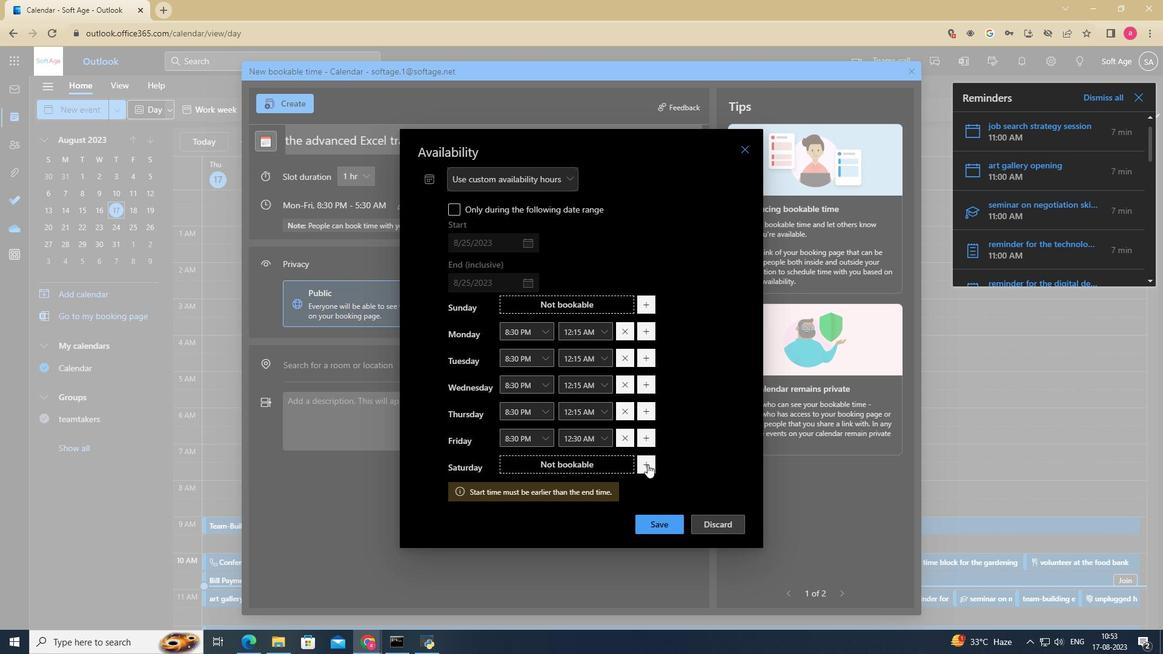 
Action: Mouse pressed left at (647, 464)
Screenshot: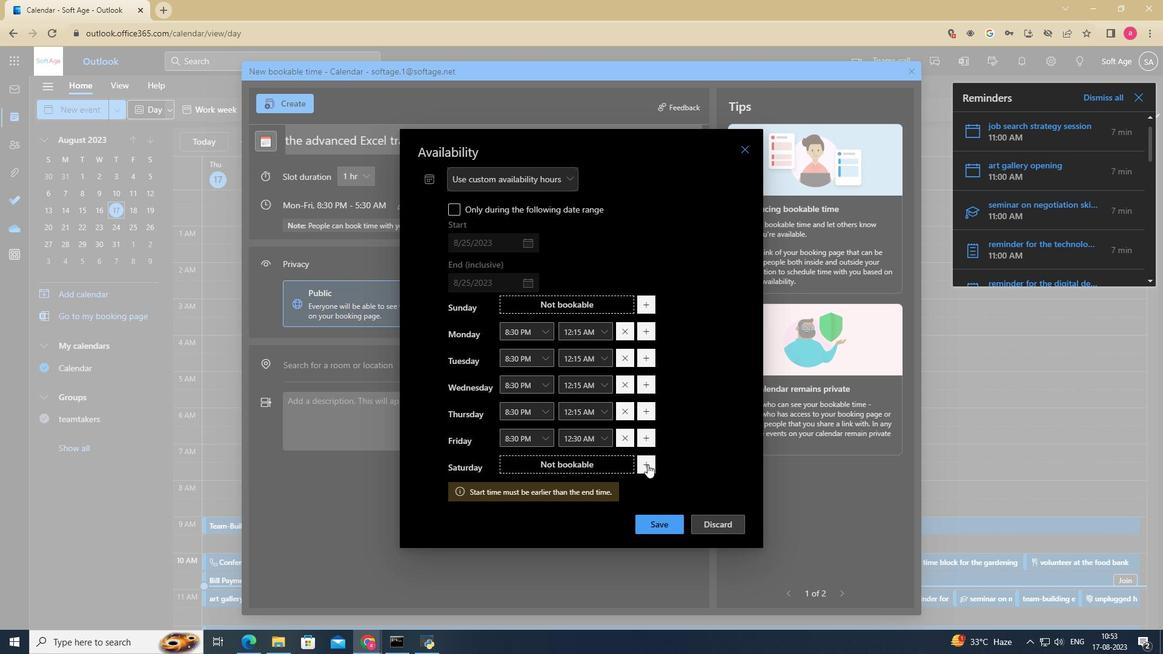 
Action: Mouse moved to (617, 464)
Screenshot: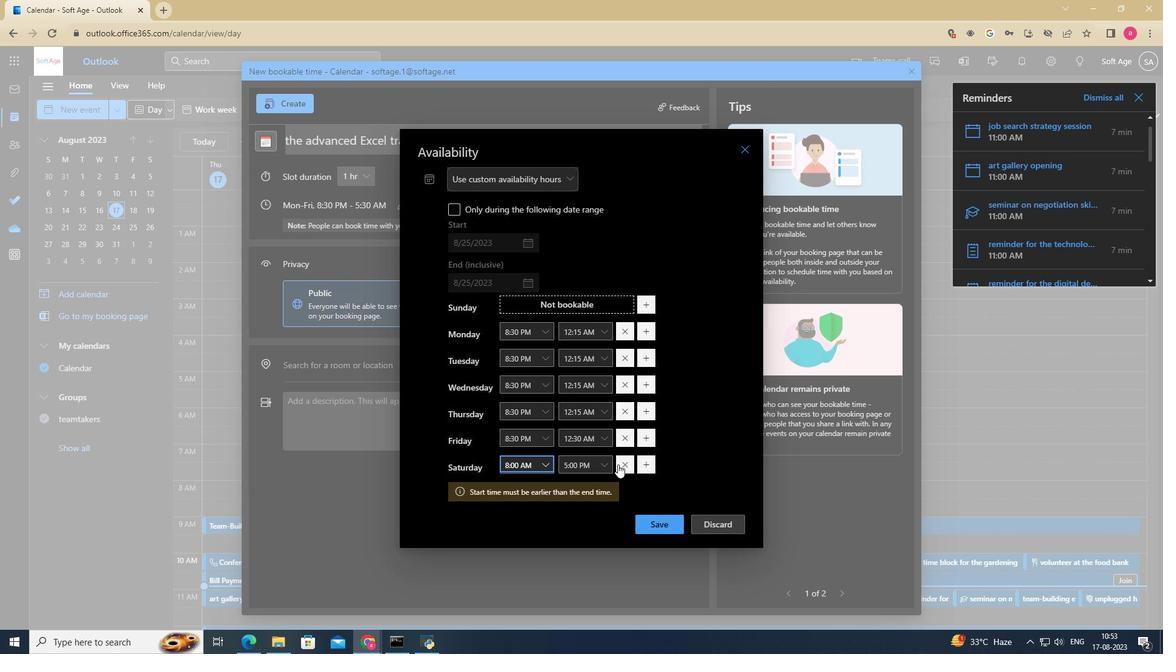 
Action: Mouse pressed left at (617, 464)
Screenshot: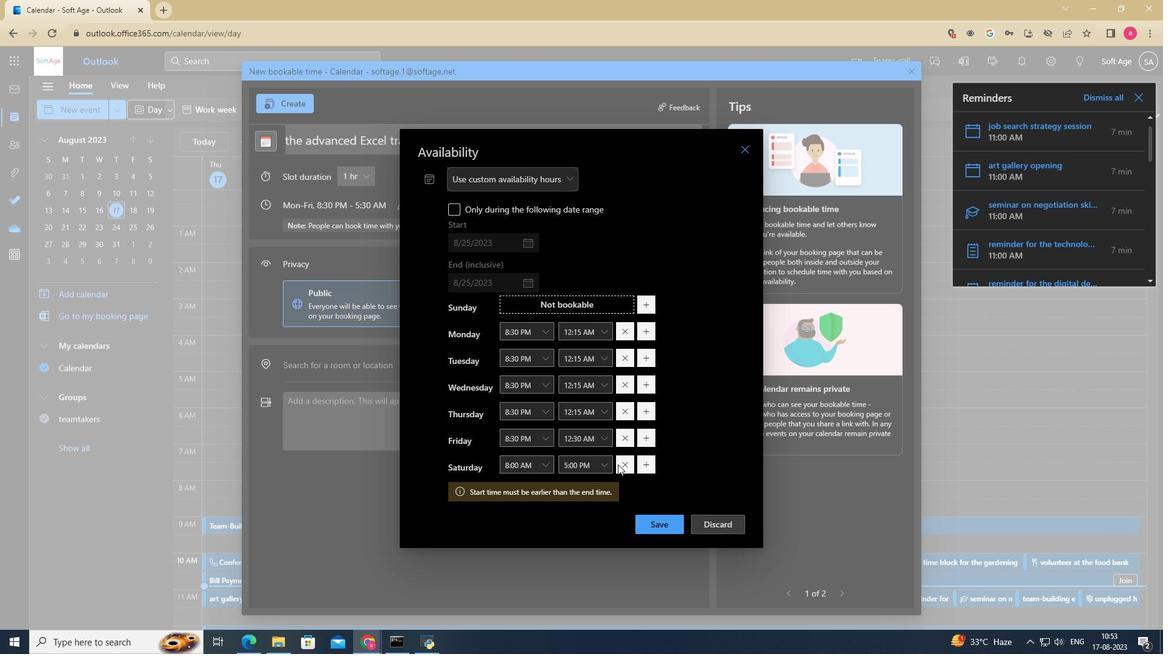 
Action: Mouse moved to (653, 530)
Screenshot: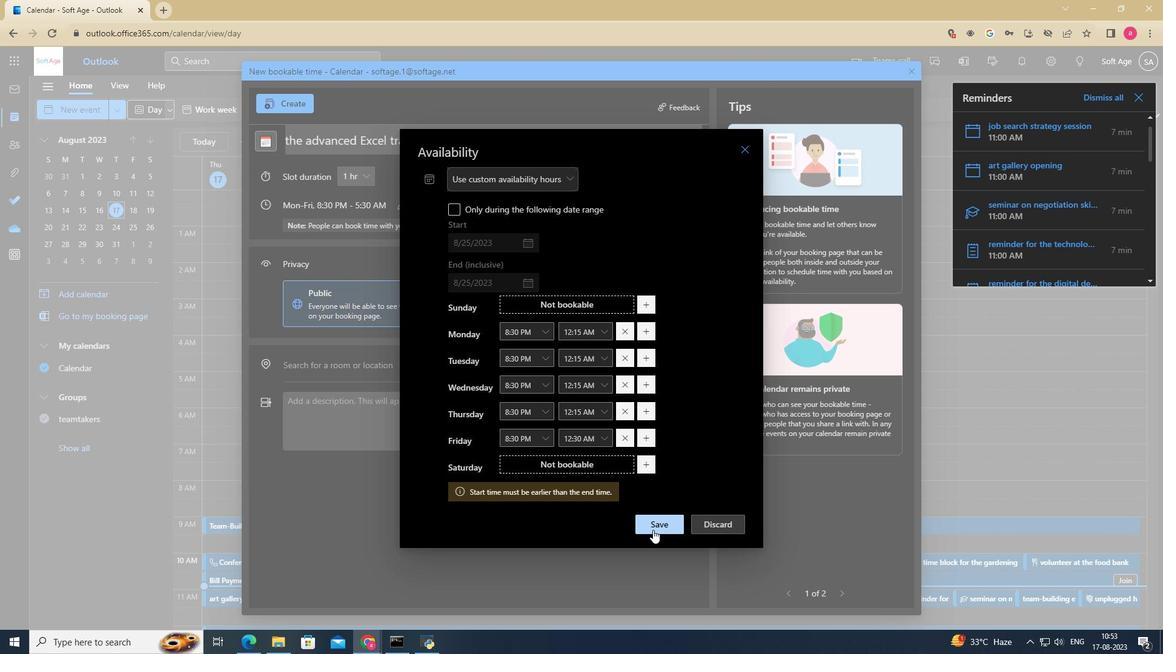 
Action: Mouse pressed left at (653, 530)
Screenshot: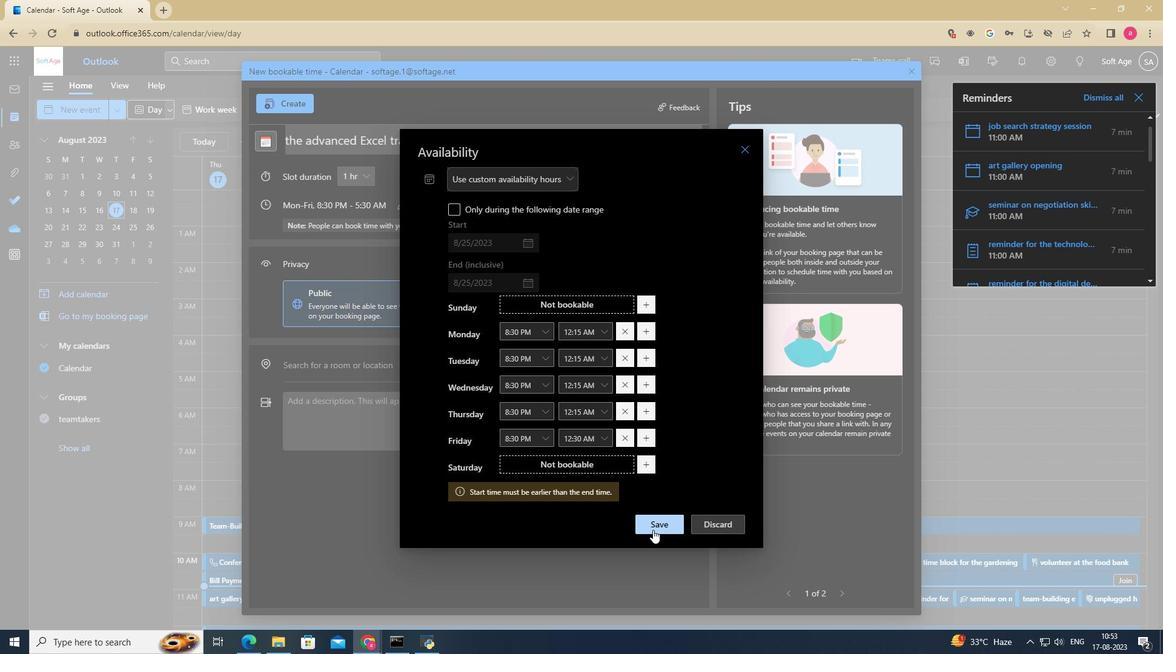 
Action: Mouse moved to (618, 435)
Screenshot: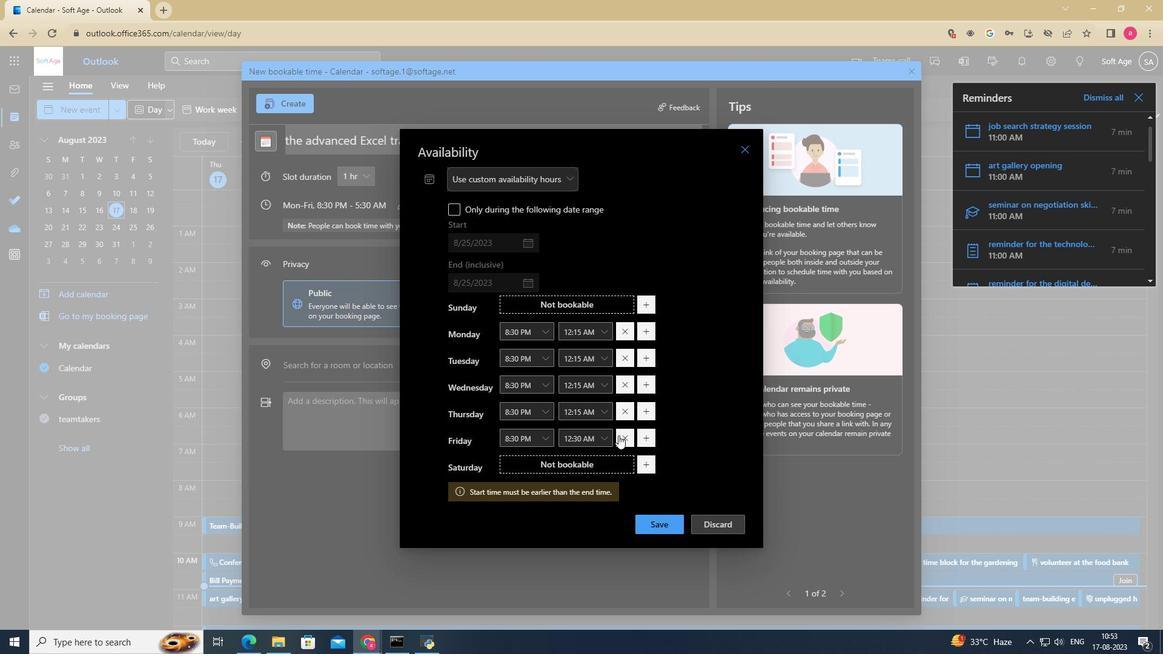 
Action: Mouse pressed left at (618, 435)
Screenshot: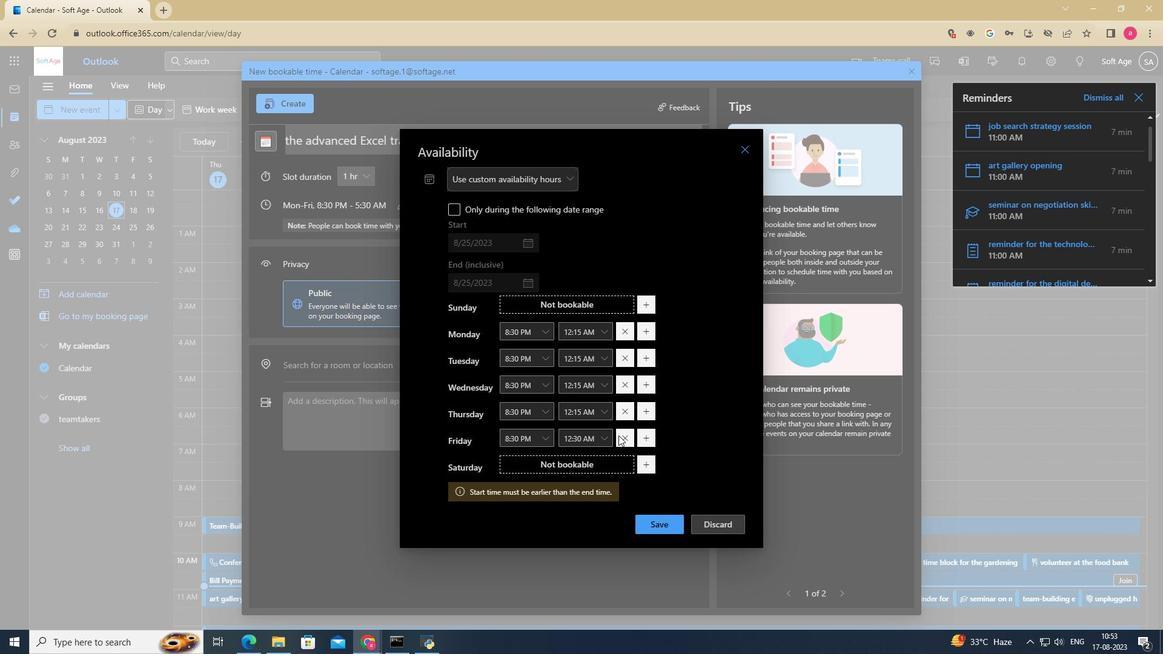 
Action: Mouse moved to (616, 411)
Screenshot: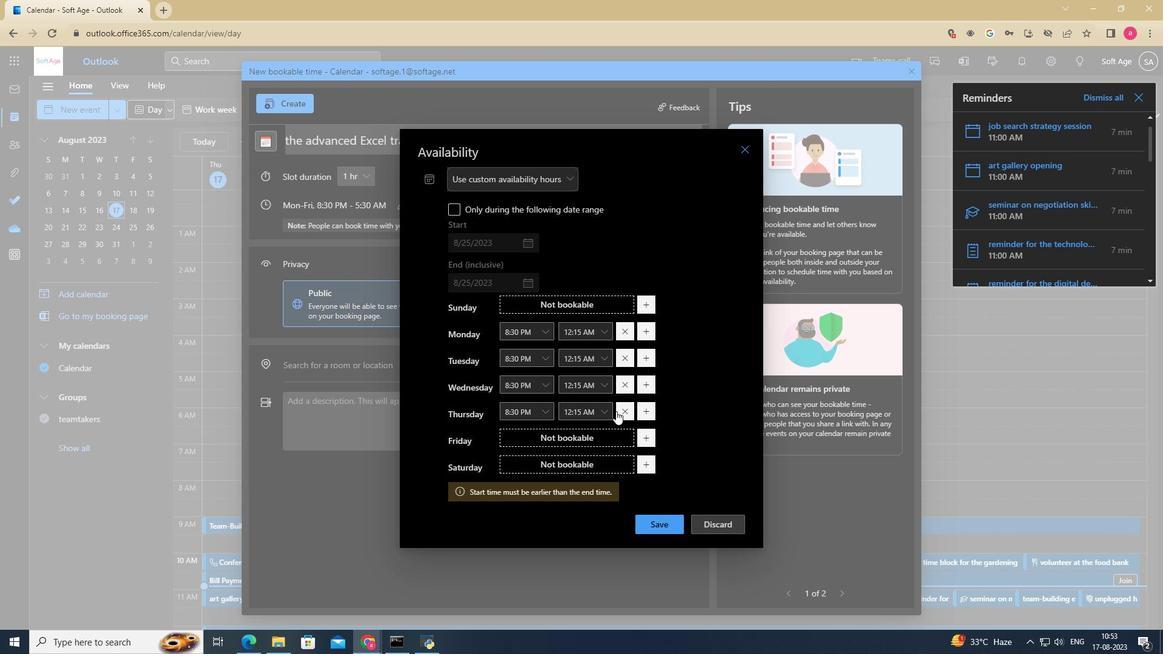 
Action: Mouse pressed left at (616, 411)
Screenshot: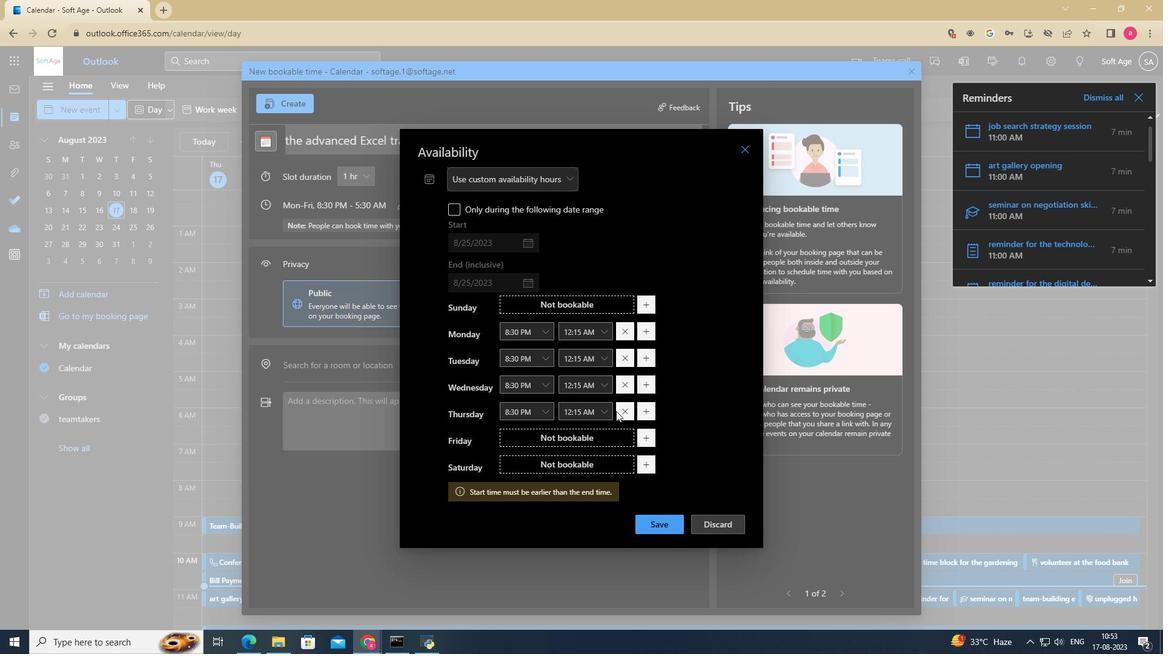 
Action: Mouse moved to (618, 388)
Screenshot: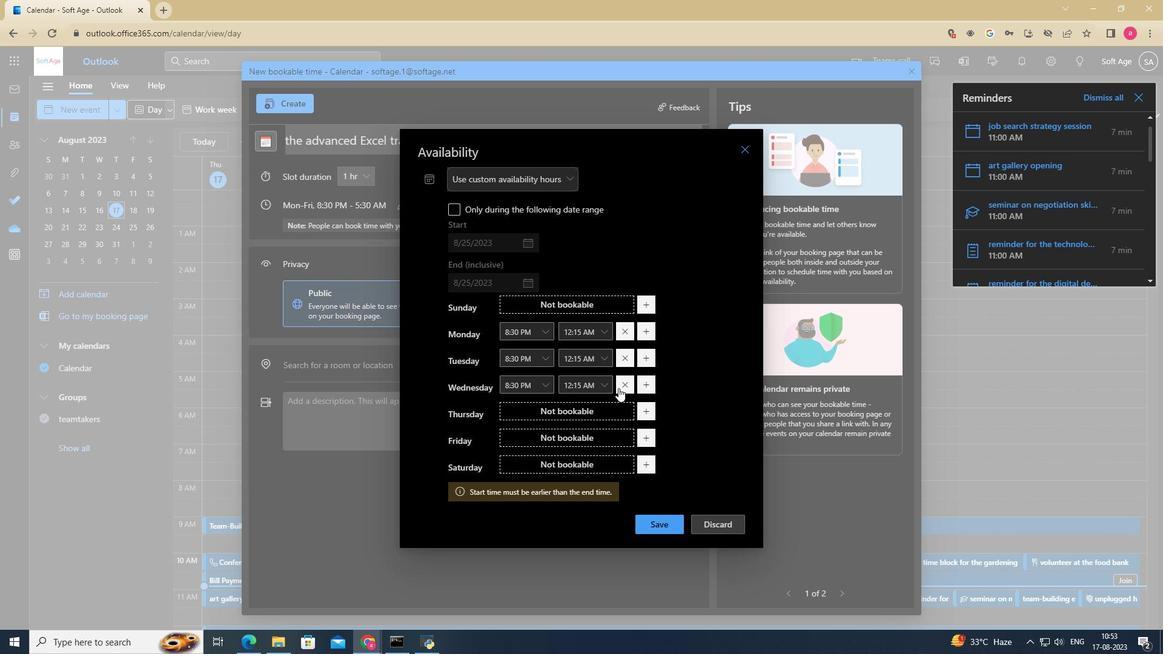 
Action: Mouse pressed left at (618, 388)
Screenshot: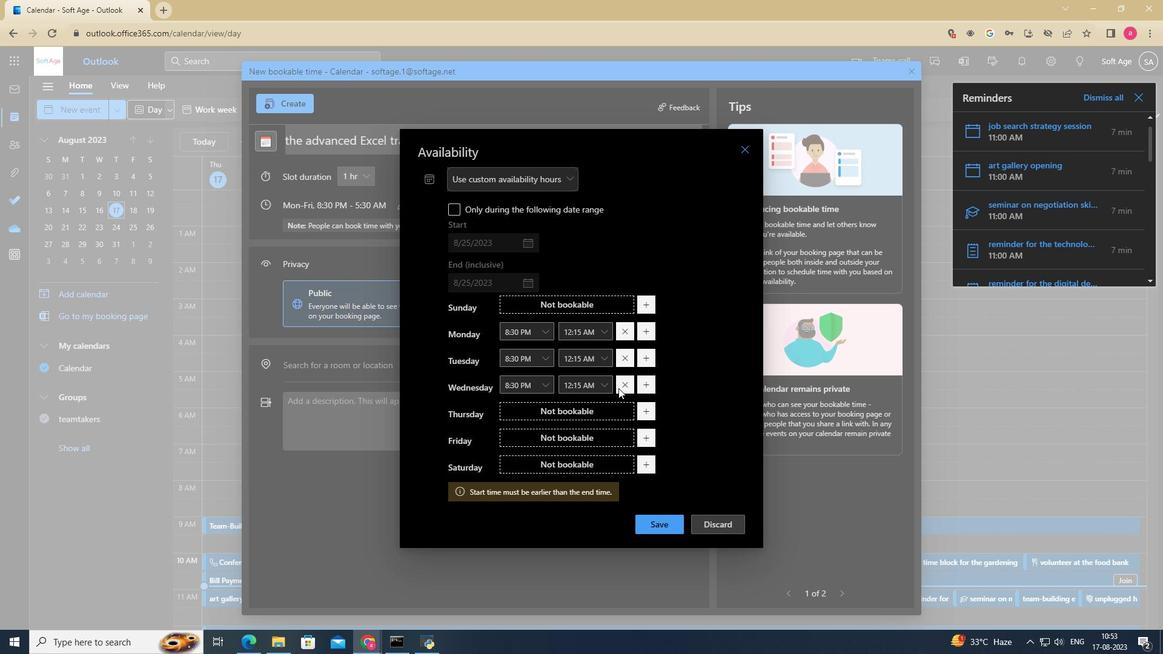 
Action: Mouse moved to (624, 361)
Screenshot: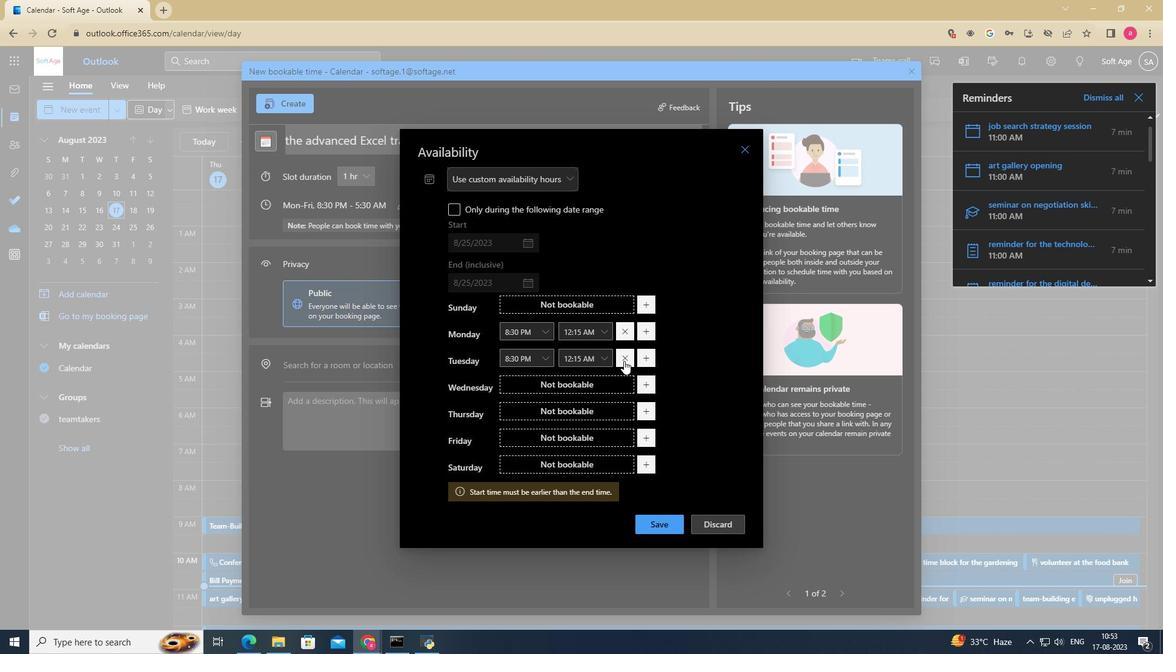 
Action: Mouse pressed left at (624, 361)
Screenshot: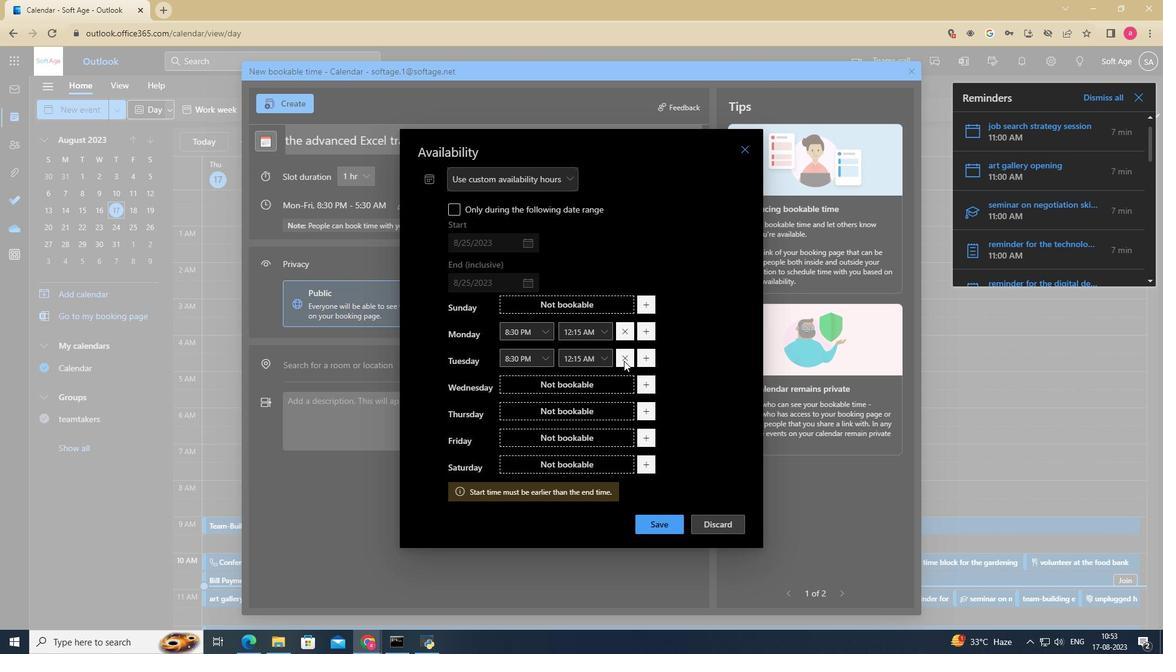 
Action: Mouse moved to (616, 333)
Screenshot: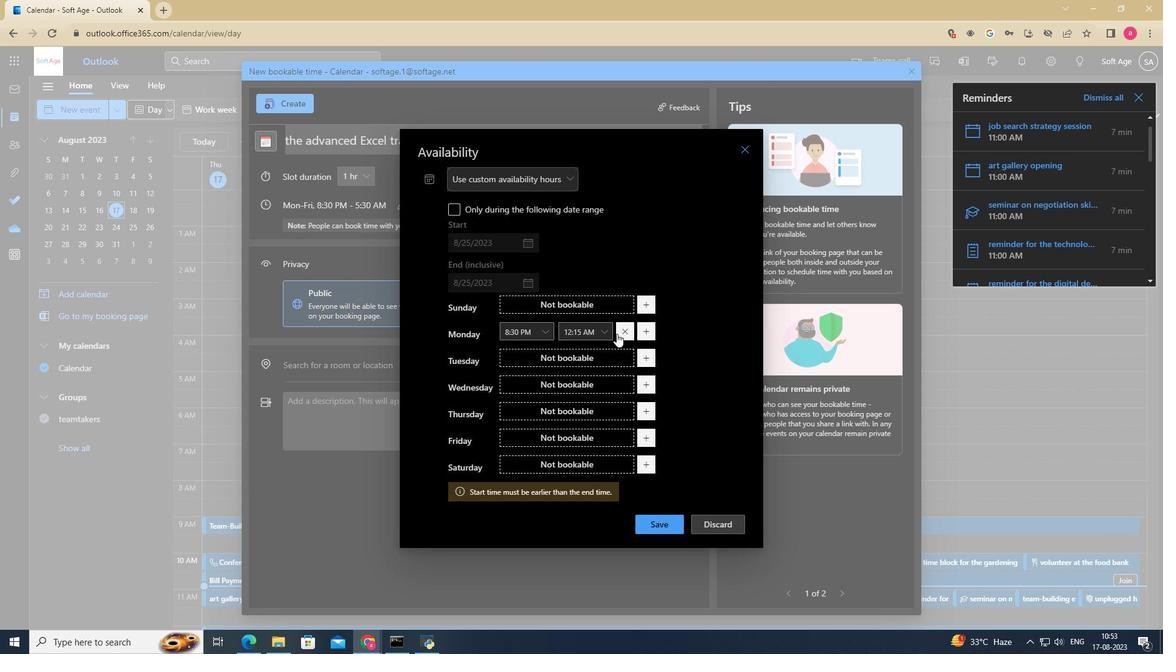 
Action: Mouse pressed left at (616, 333)
Screenshot: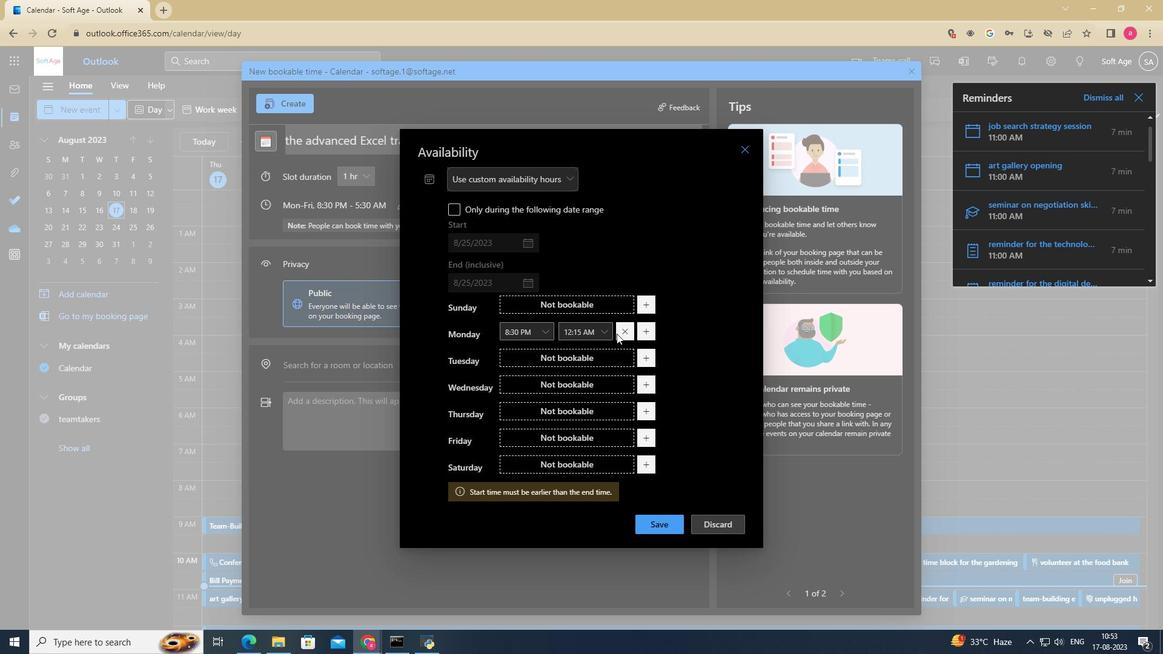
Action: Mouse moved to (539, 303)
Screenshot: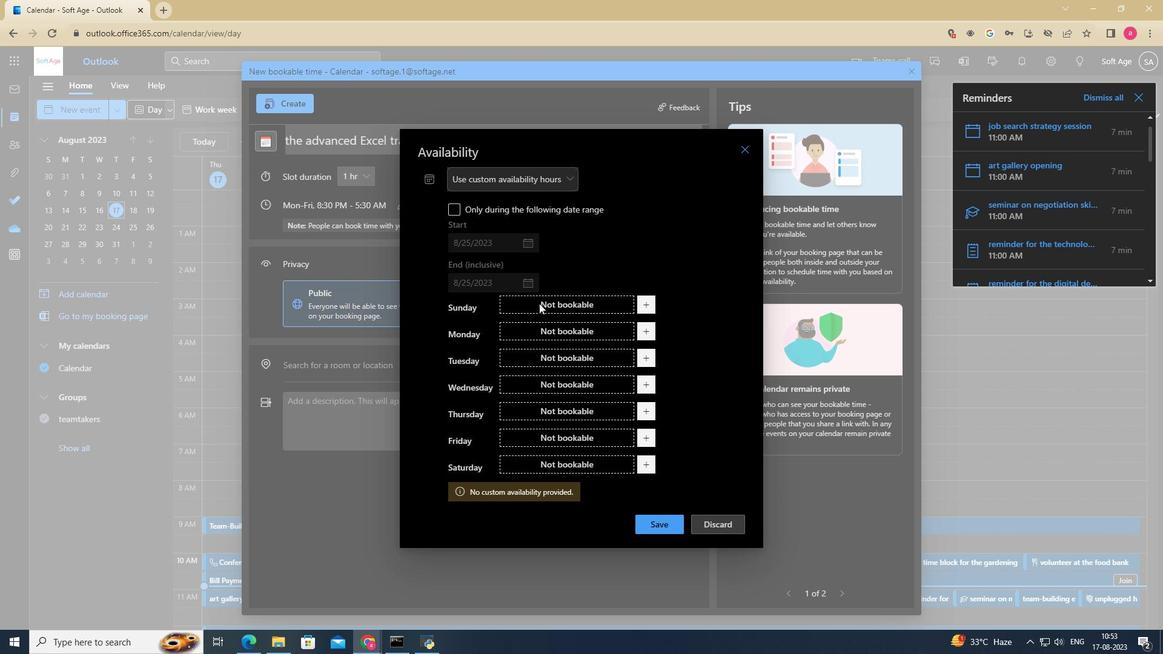 
Action: Mouse pressed left at (539, 303)
Screenshot: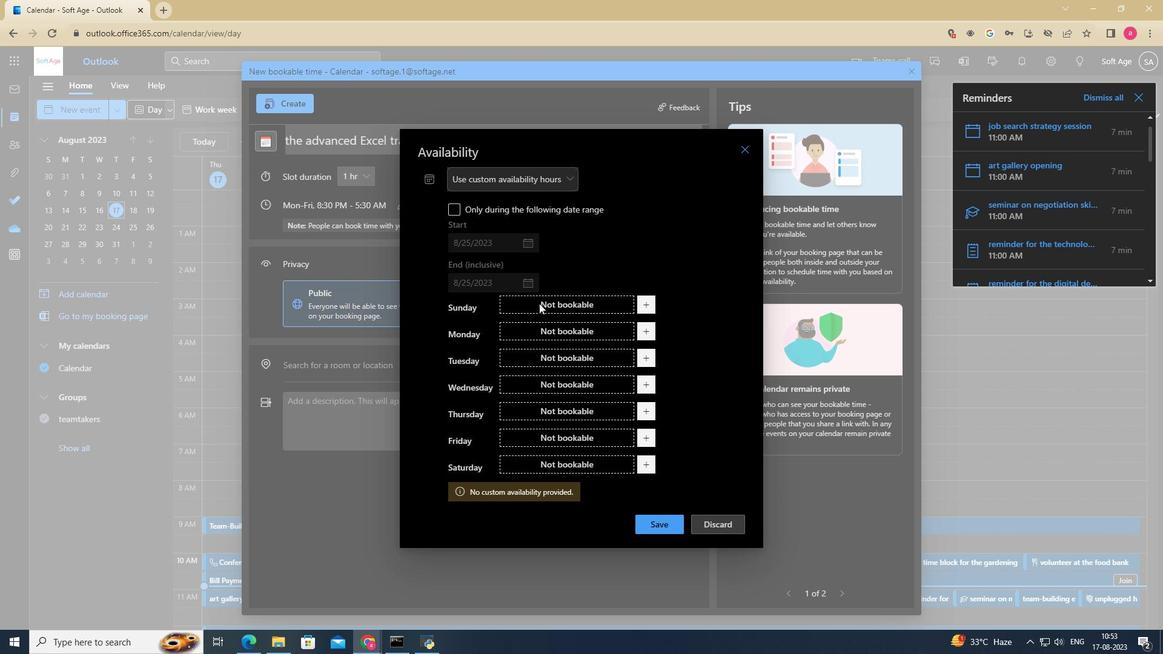 
Action: Mouse moved to (658, 296)
Screenshot: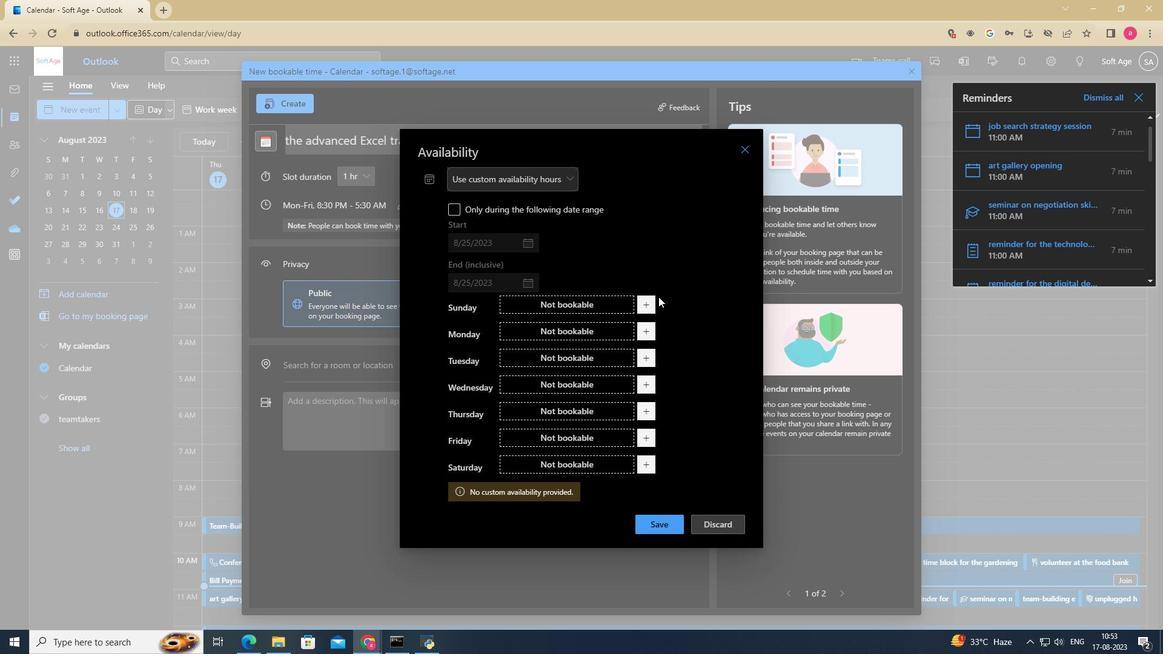 
Action: Mouse pressed left at (658, 296)
Screenshot: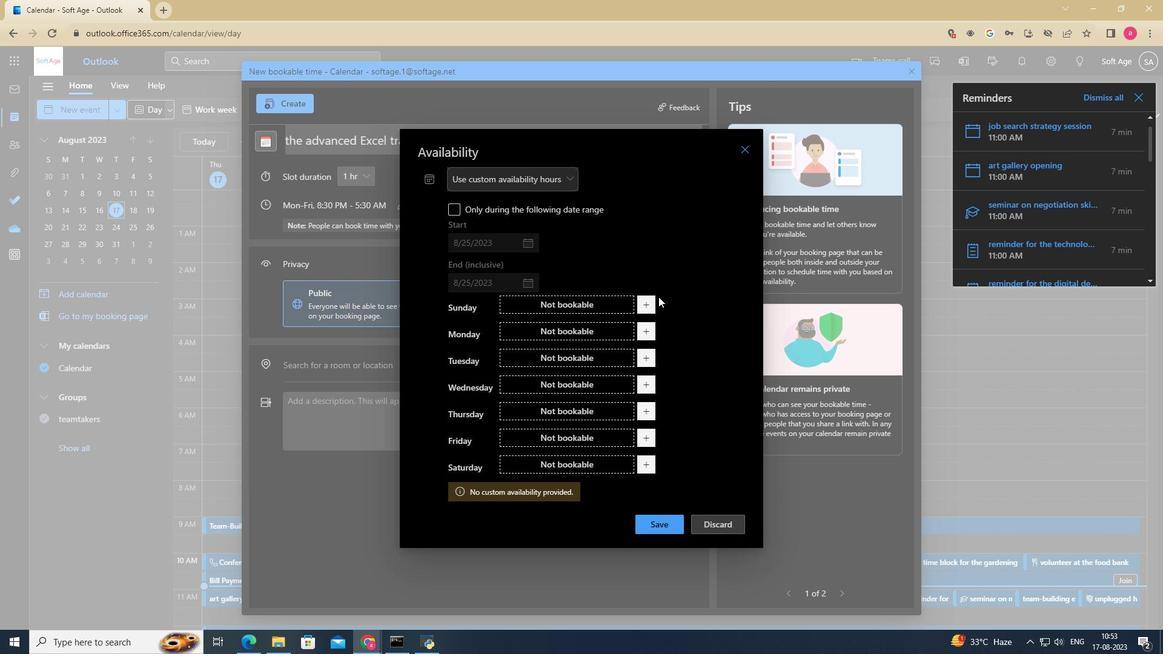 
Action: Mouse moved to (646, 296)
Screenshot: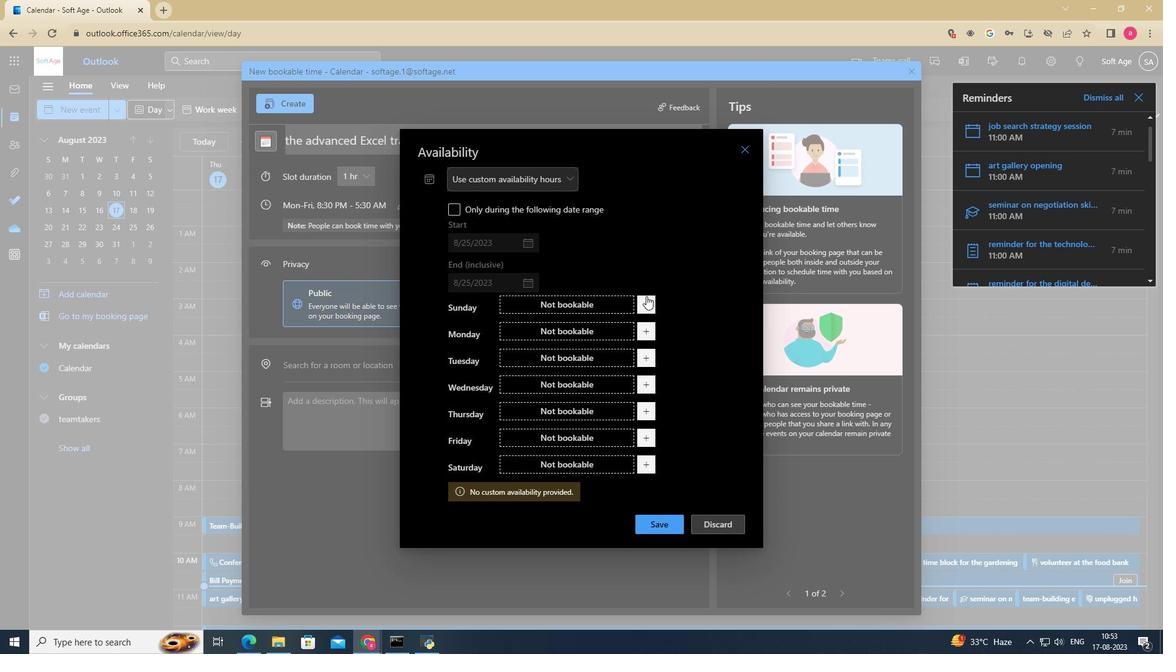 
Action: Mouse pressed left at (646, 296)
Screenshot: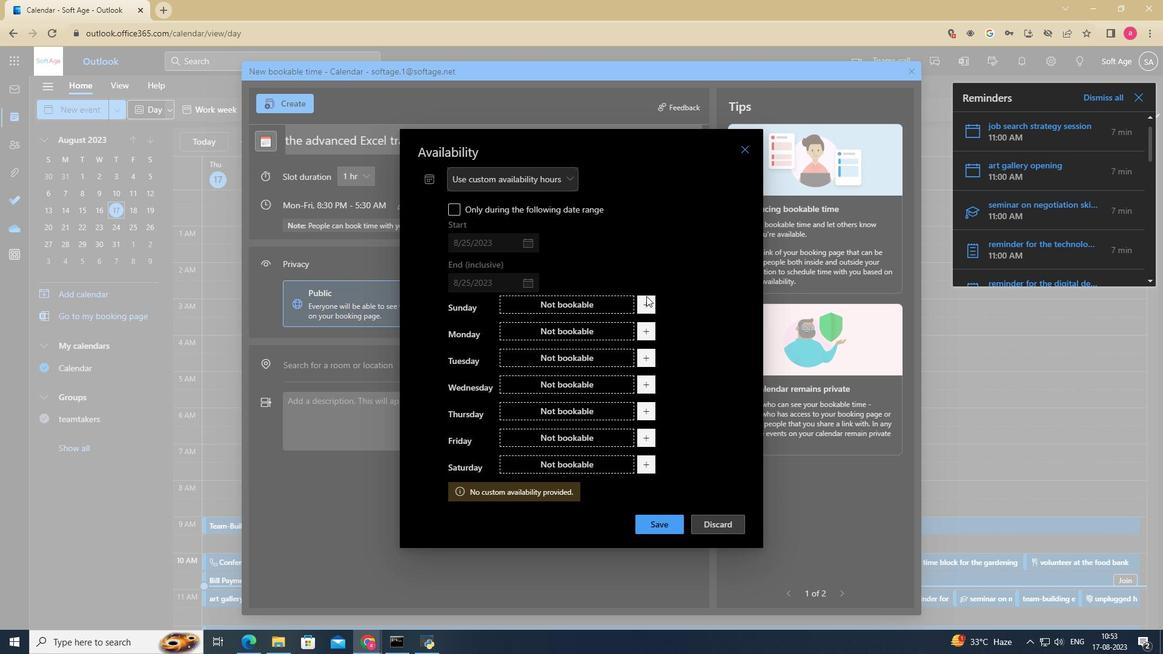 
Action: Mouse moved to (645, 396)
Screenshot: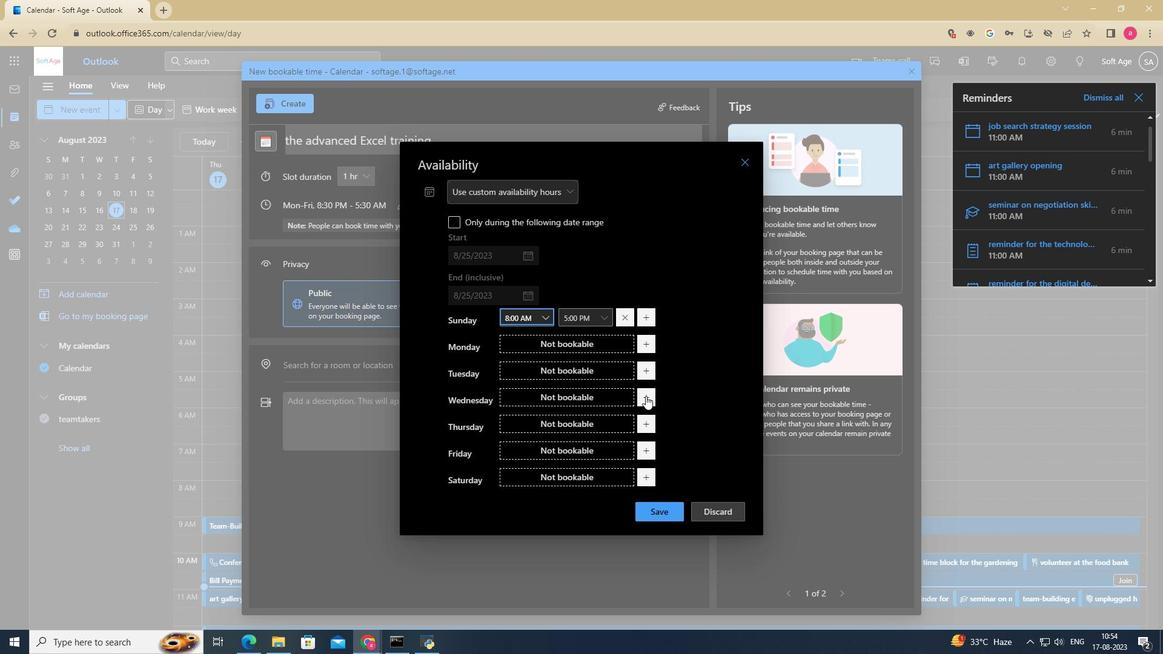 
Action: Mouse pressed left at (645, 396)
Screenshot: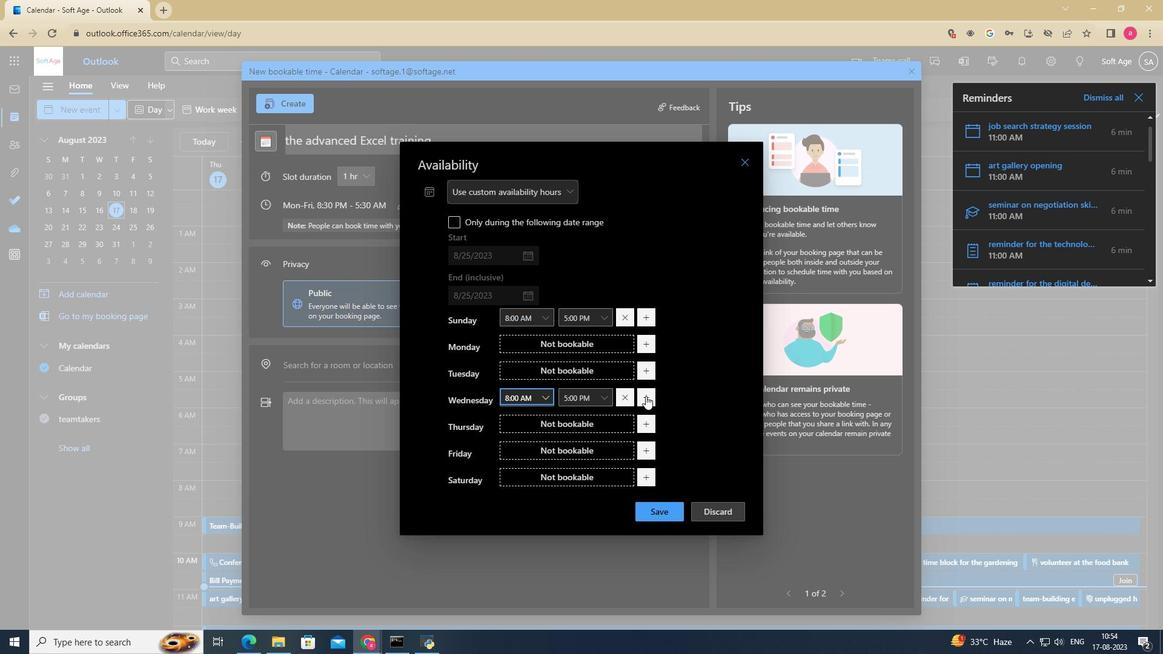 
Action: Mouse moved to (641, 473)
Screenshot: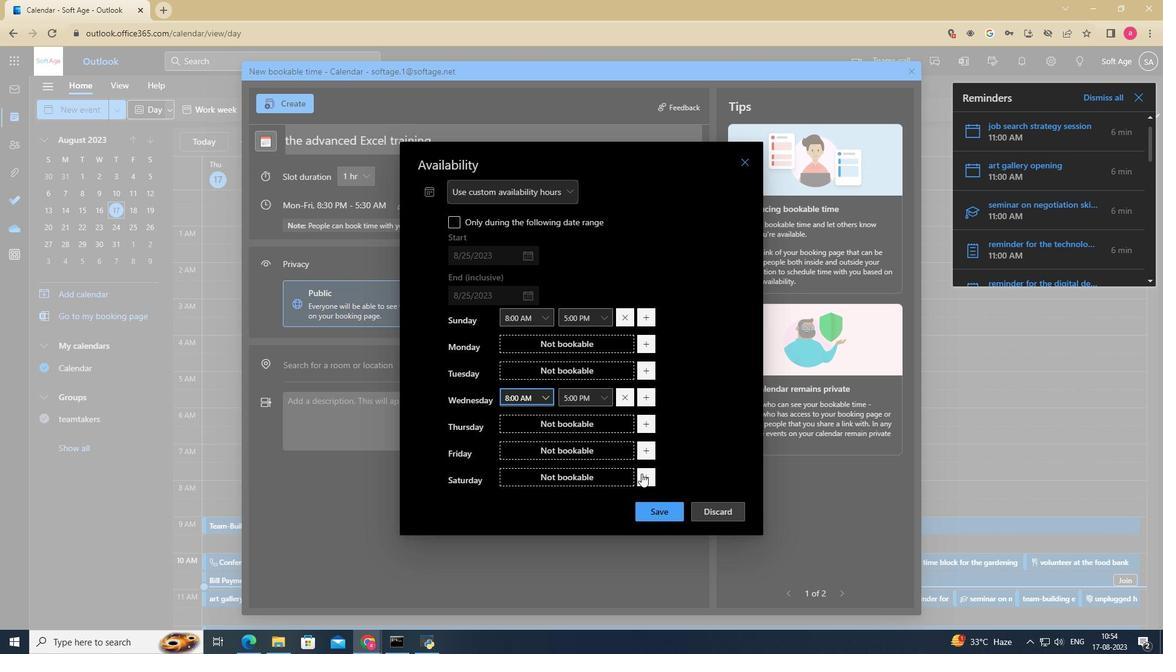 
Action: Mouse pressed left at (641, 473)
Screenshot: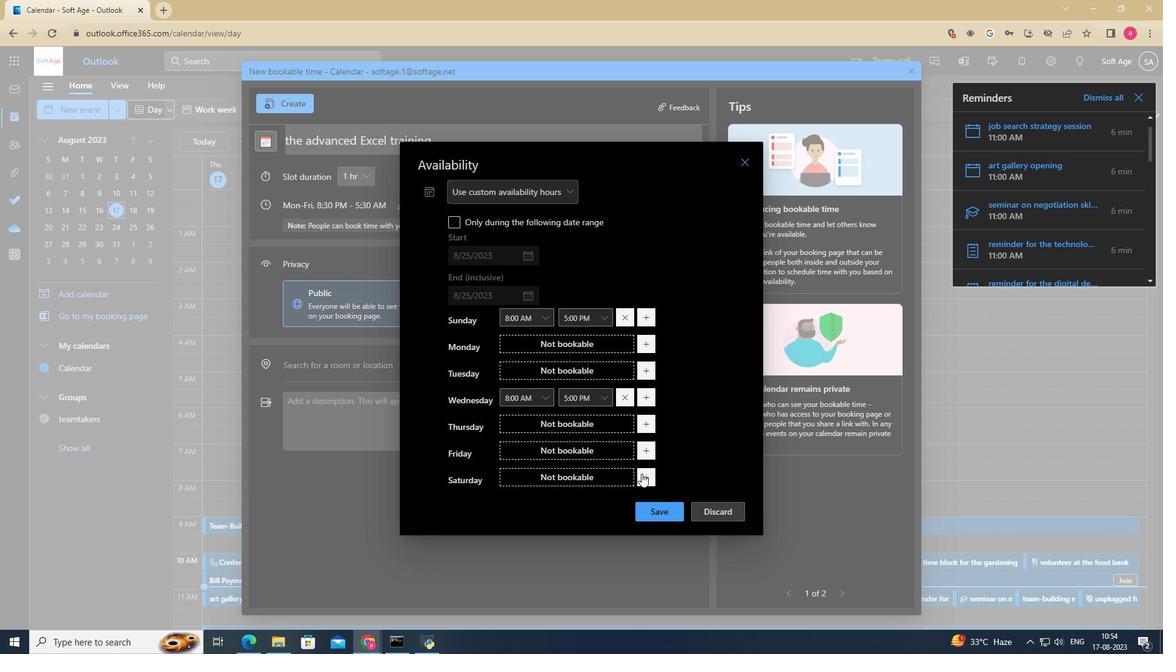 
Action: Mouse moved to (643, 450)
Screenshot: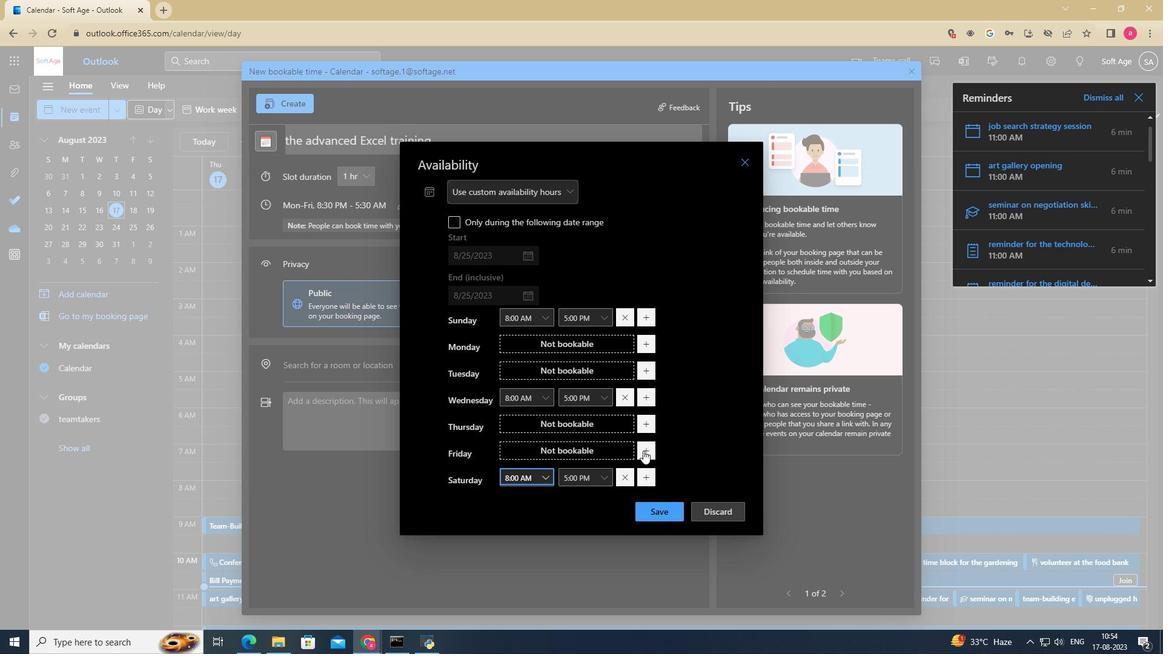 
Action: Mouse pressed left at (643, 450)
Screenshot: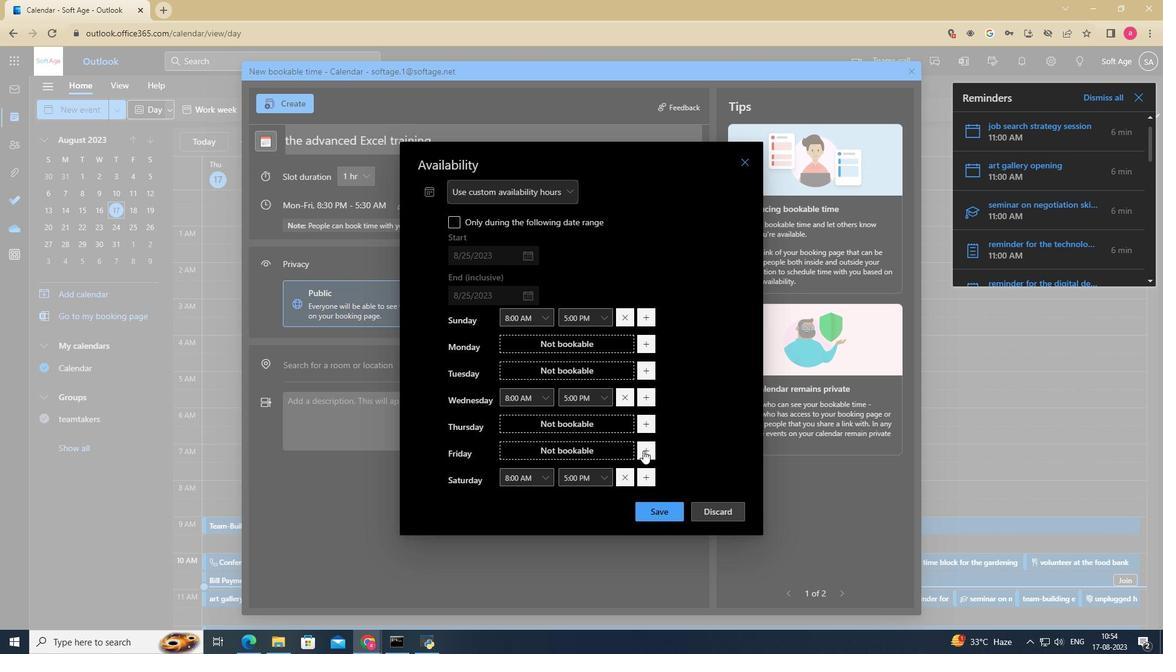 
Action: Mouse moved to (650, 416)
Screenshot: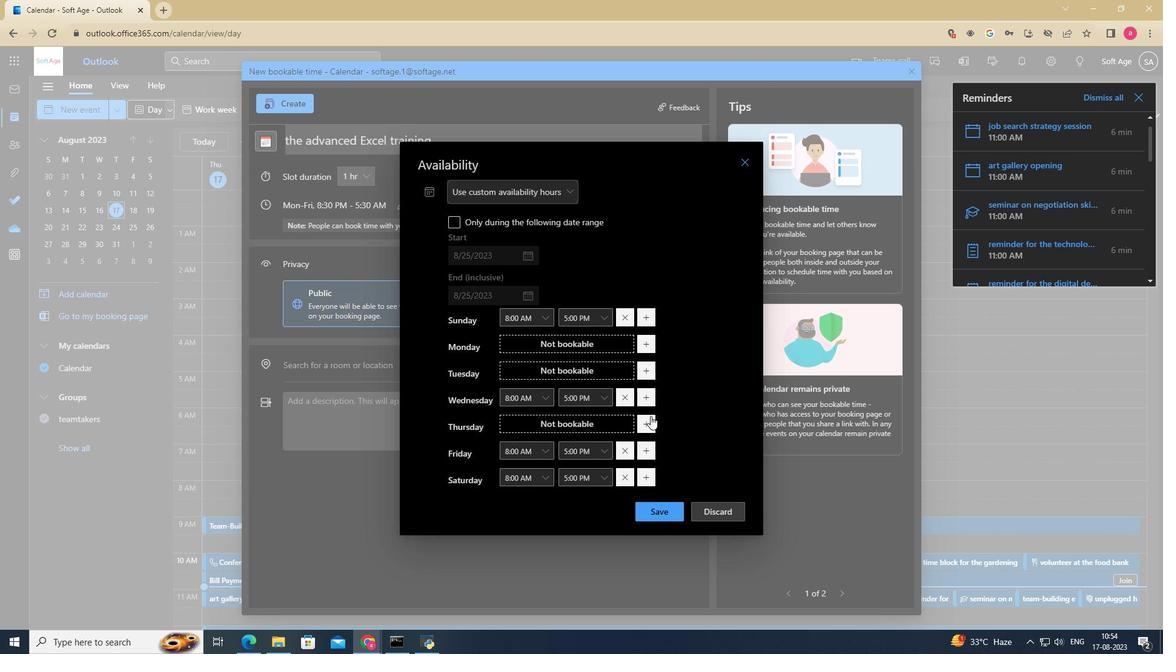 
Action: Mouse pressed left at (650, 416)
Screenshot: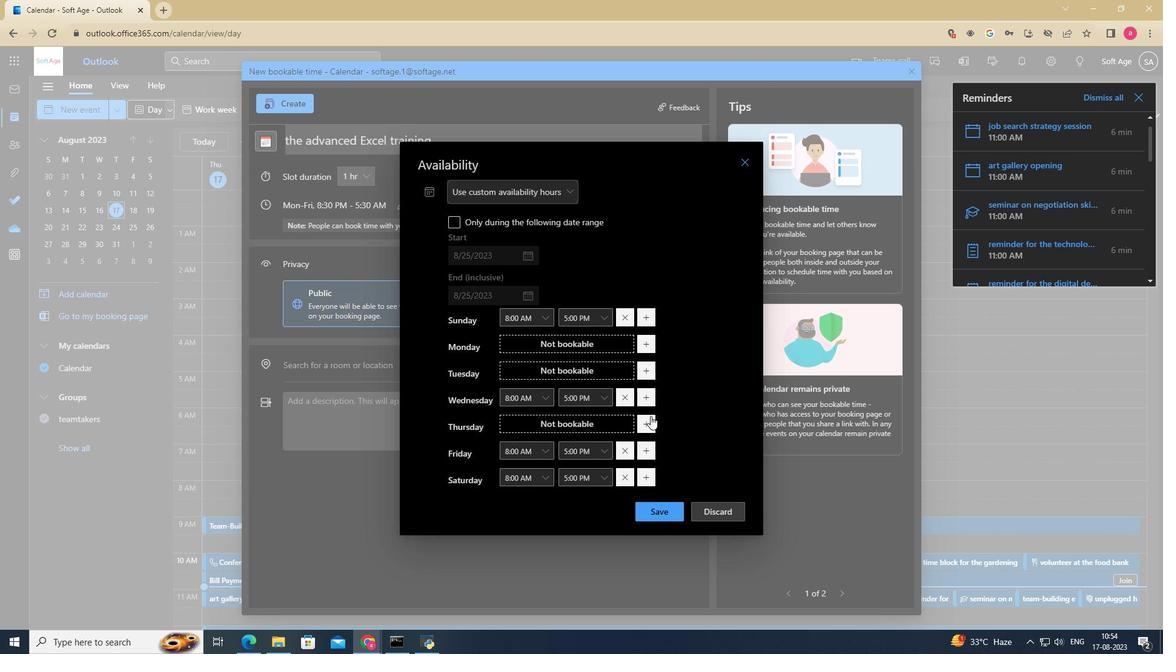 
Action: Mouse moved to (643, 370)
Screenshot: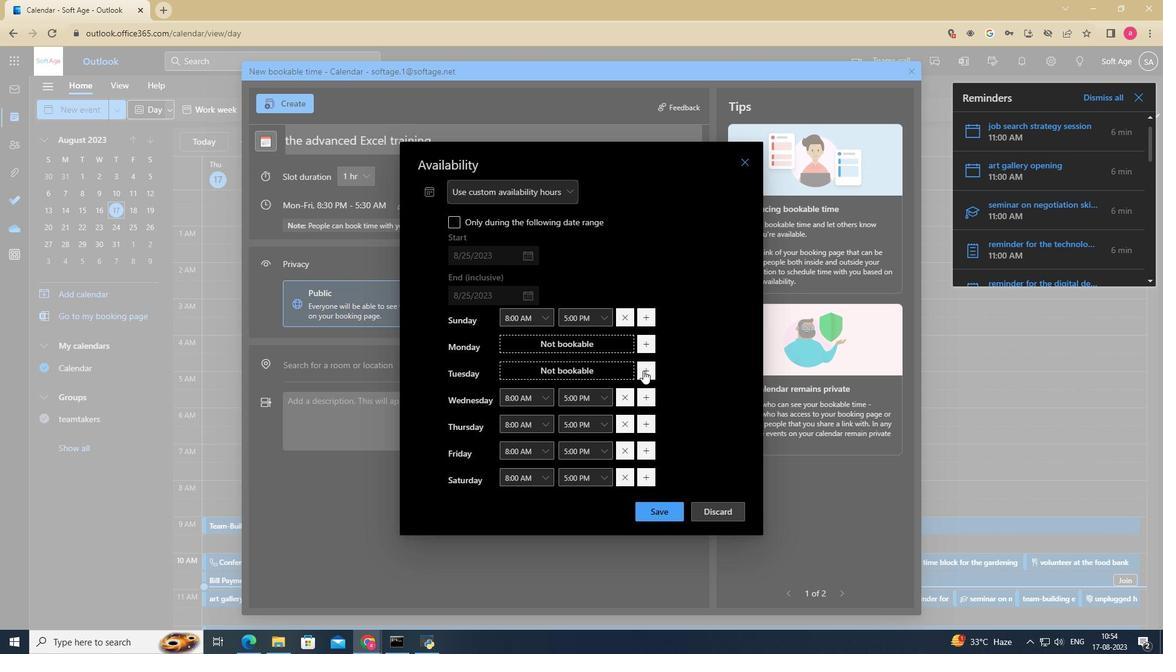 
Action: Mouse pressed left at (643, 370)
Screenshot: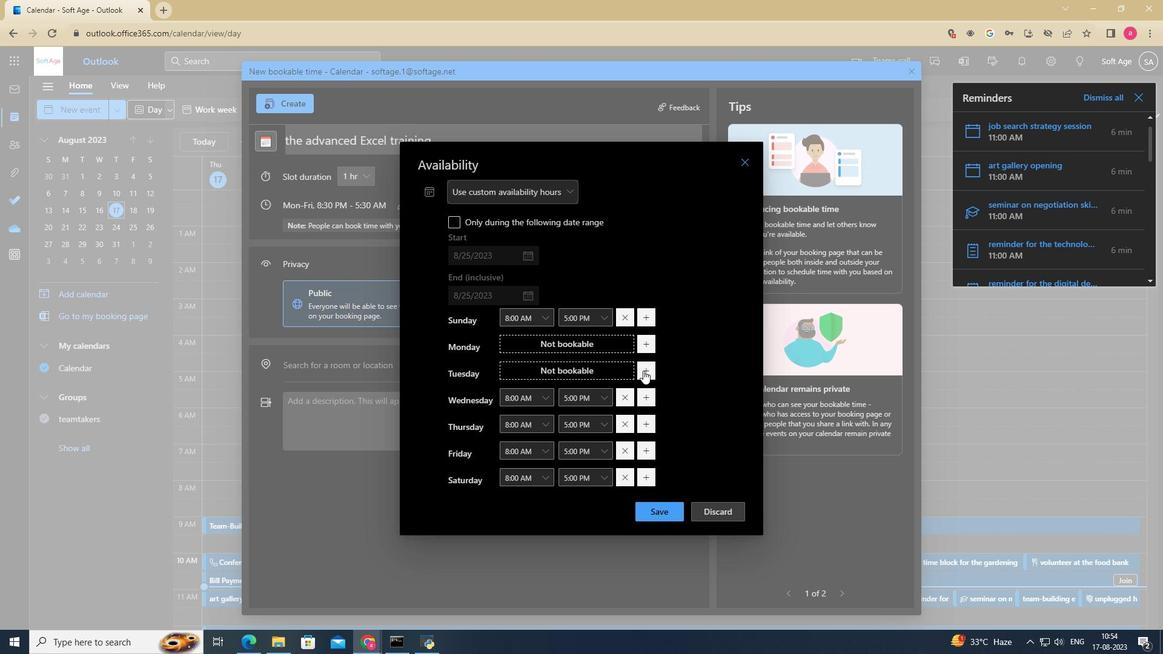 
Action: Mouse moved to (646, 336)
Screenshot: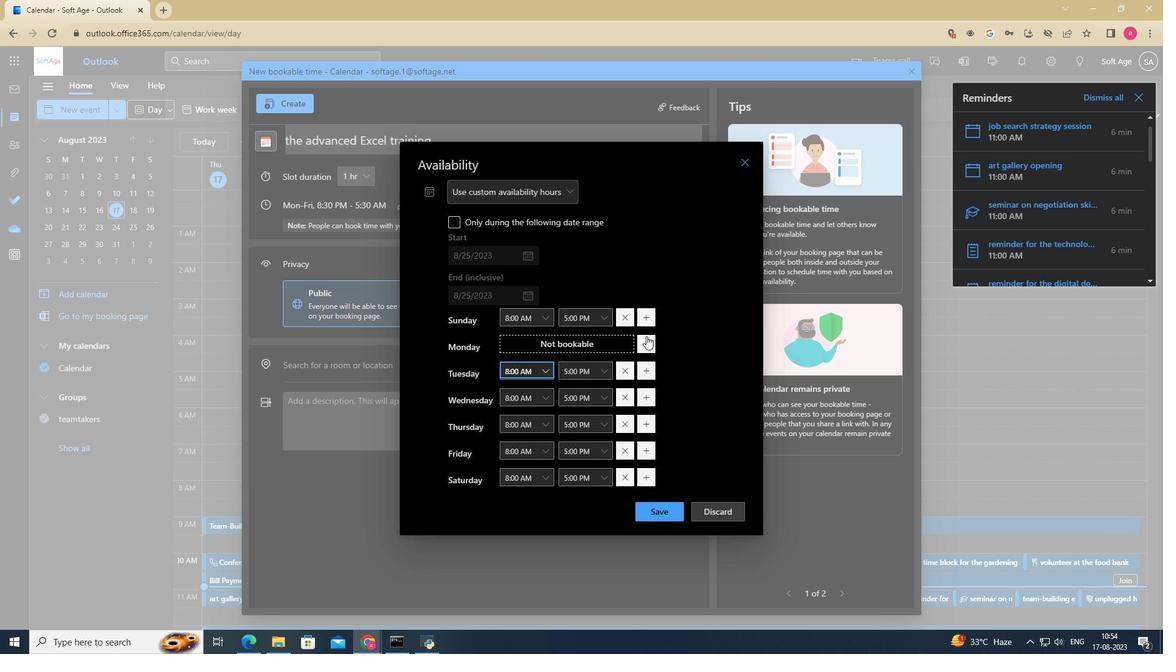 
Action: Mouse pressed left at (646, 336)
Screenshot: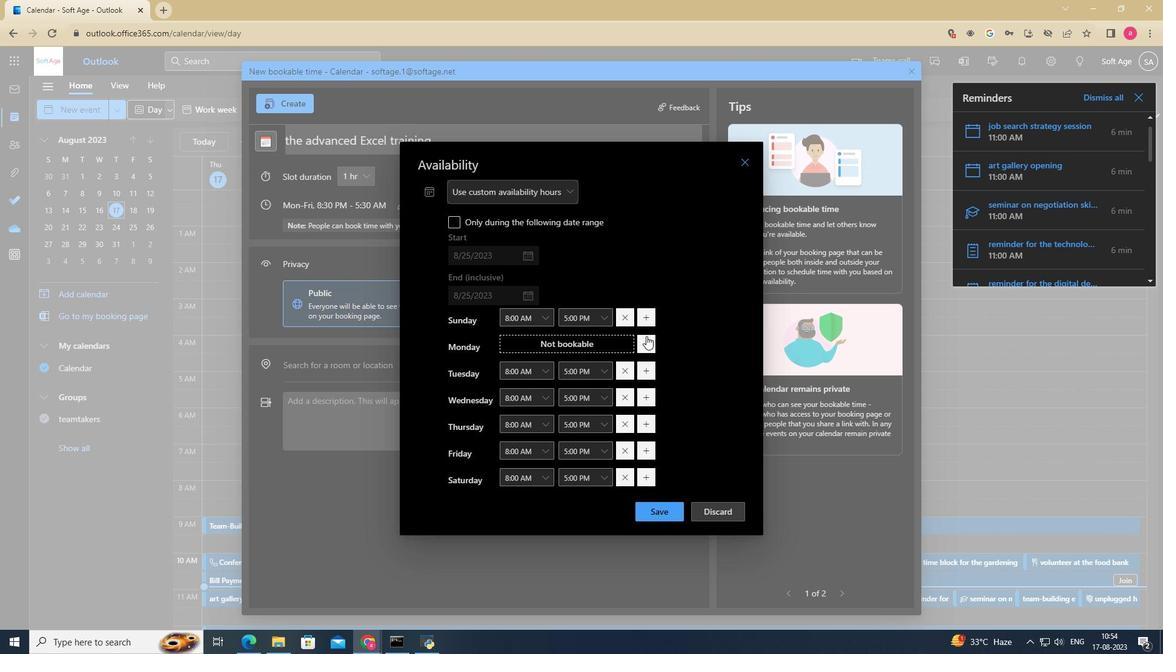 
Action: Mouse moved to (486, 256)
Screenshot: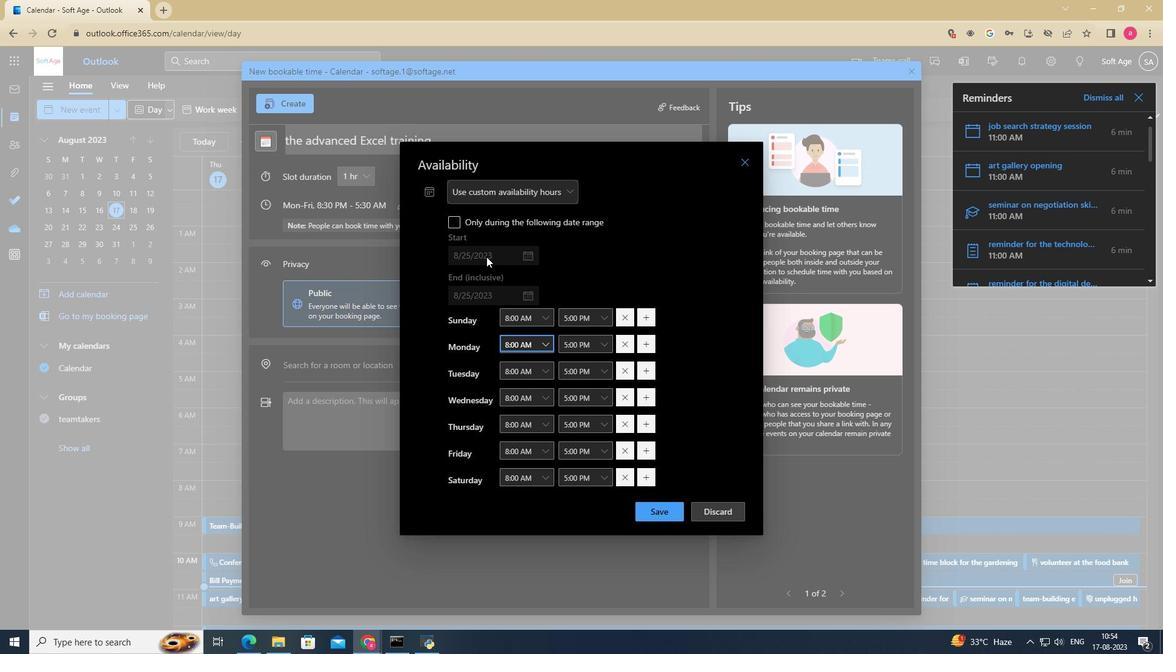 
Action: Mouse pressed left at (486, 256)
Screenshot: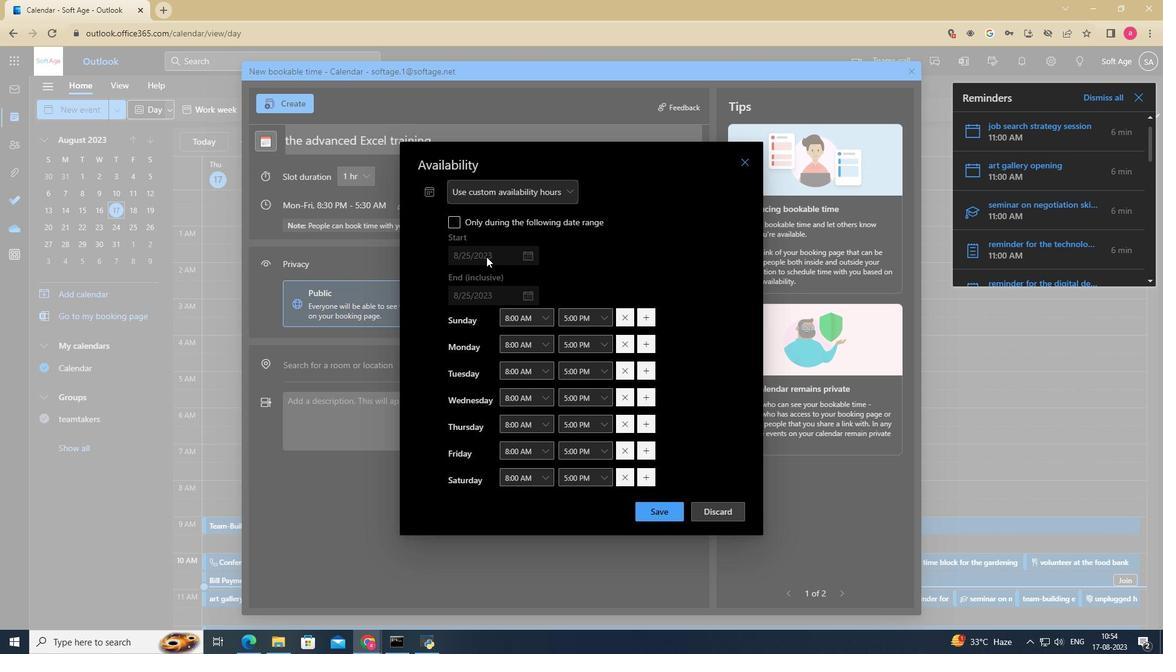 
Action: Mouse moved to (460, 224)
Screenshot: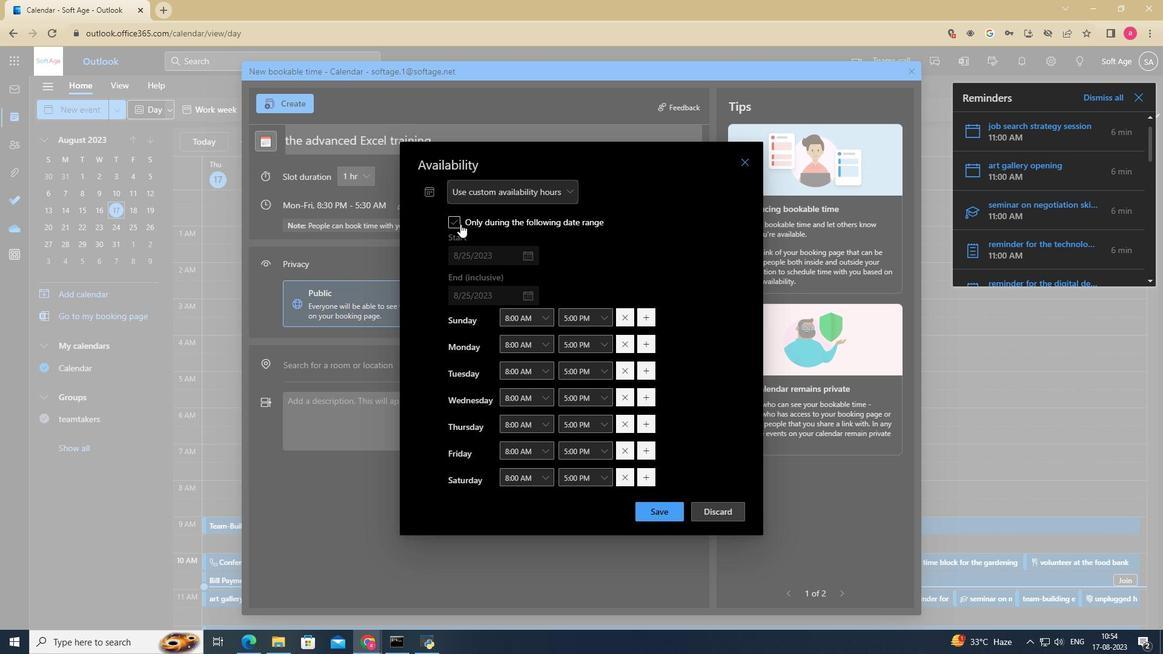 
Action: Mouse pressed left at (460, 224)
Screenshot: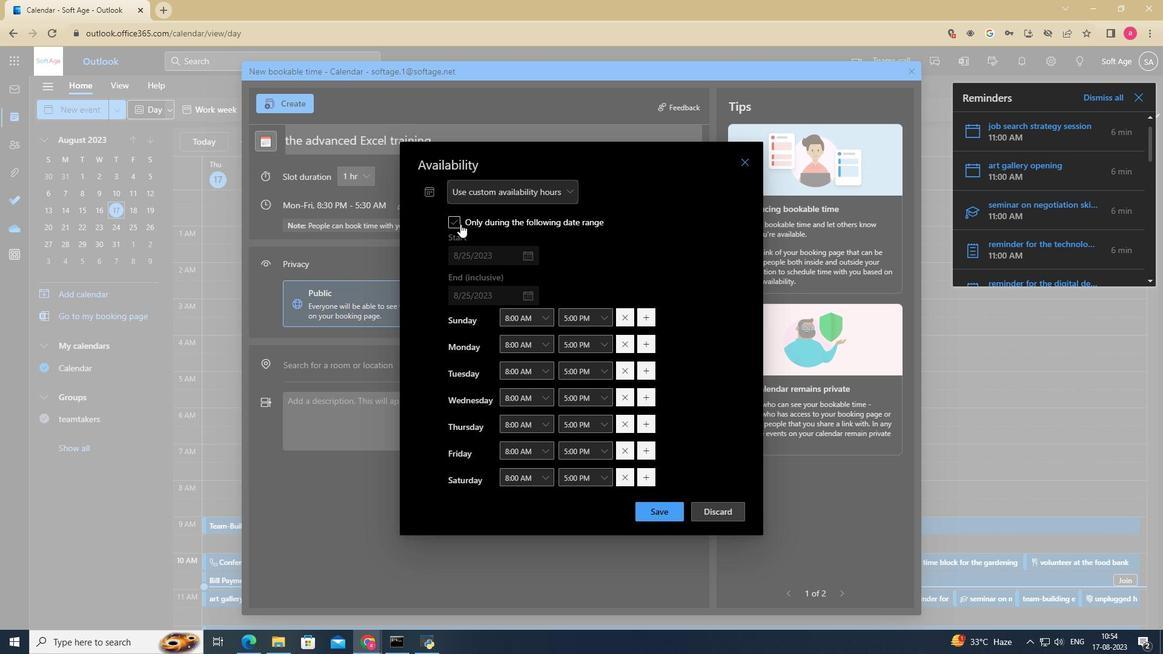 
Action: Mouse moved to (531, 258)
Screenshot: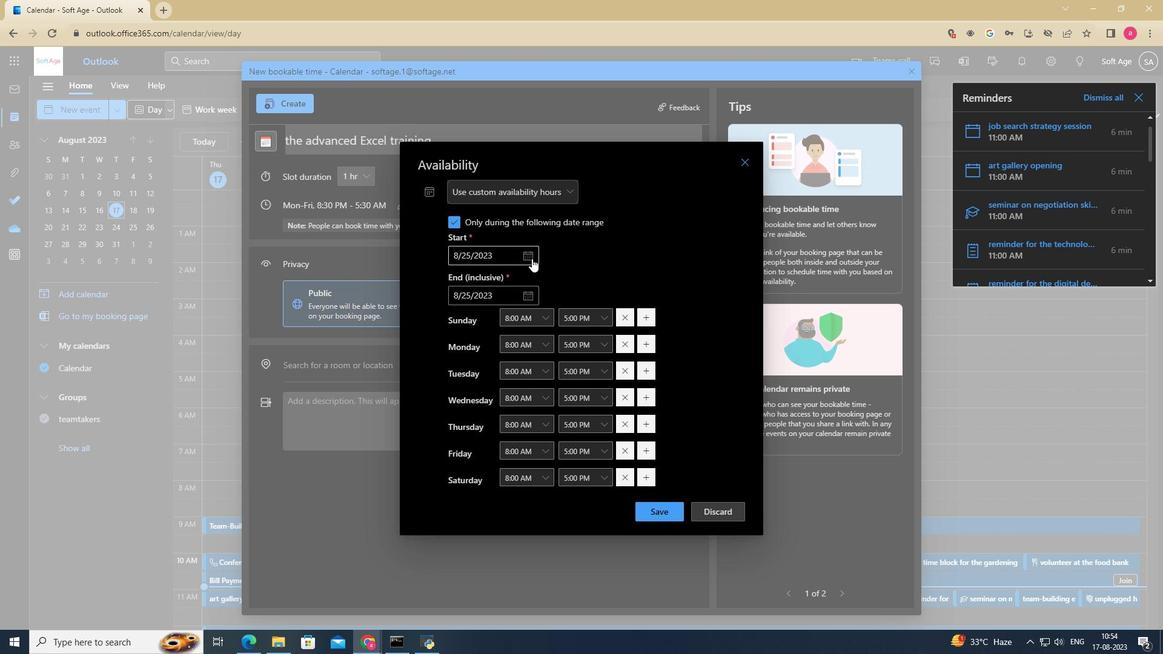 
Action: Mouse pressed left at (531, 258)
Screenshot: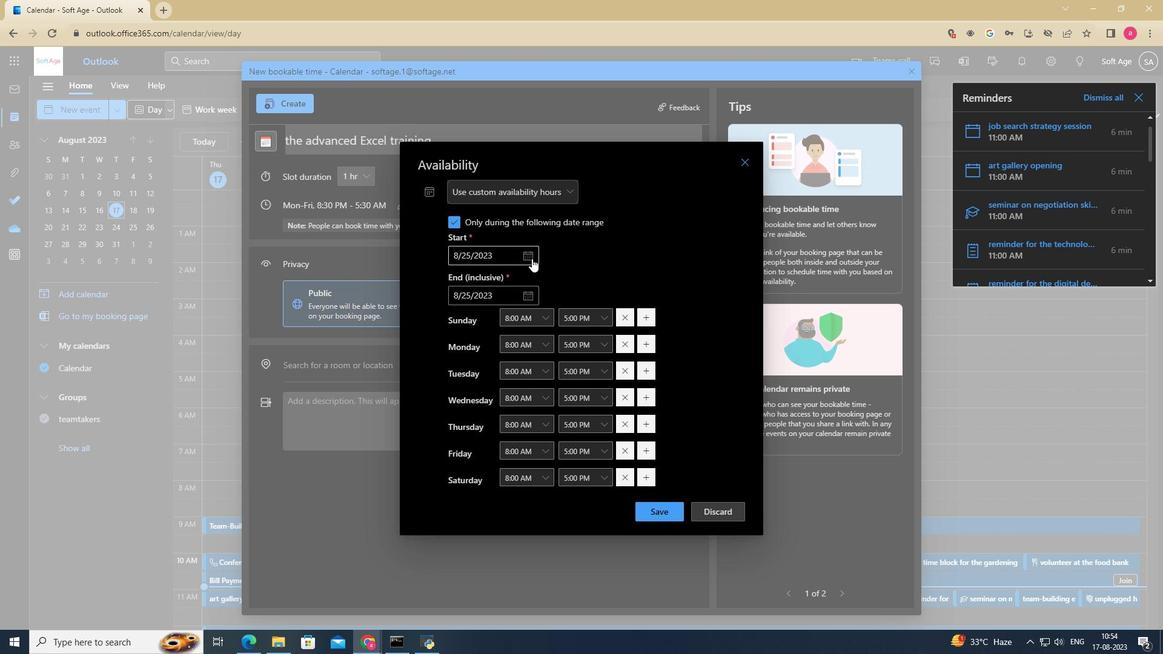 
Action: Mouse moved to (546, 354)
Screenshot: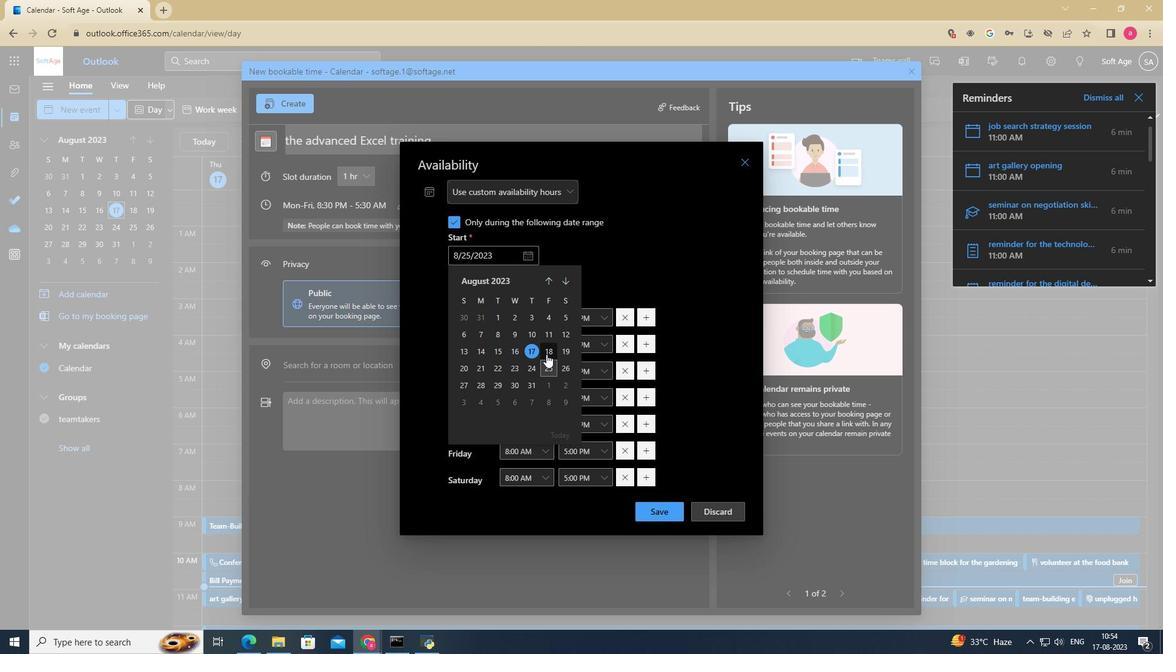 
Action: Mouse pressed left at (546, 354)
Screenshot: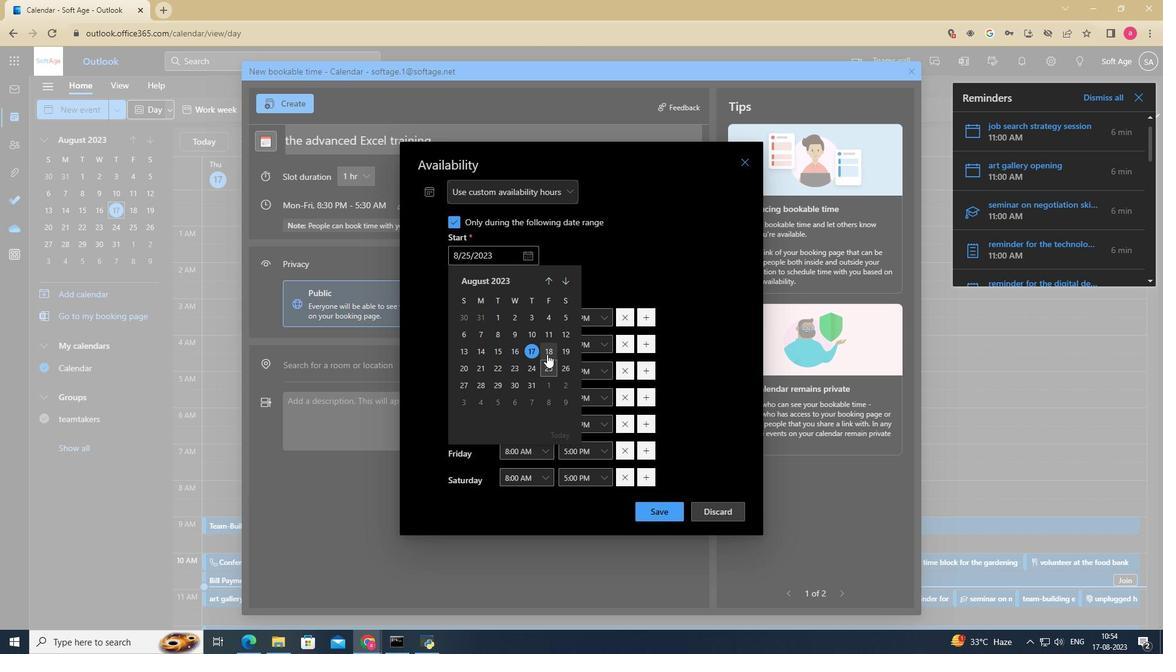 
Action: Mouse moved to (654, 512)
Screenshot: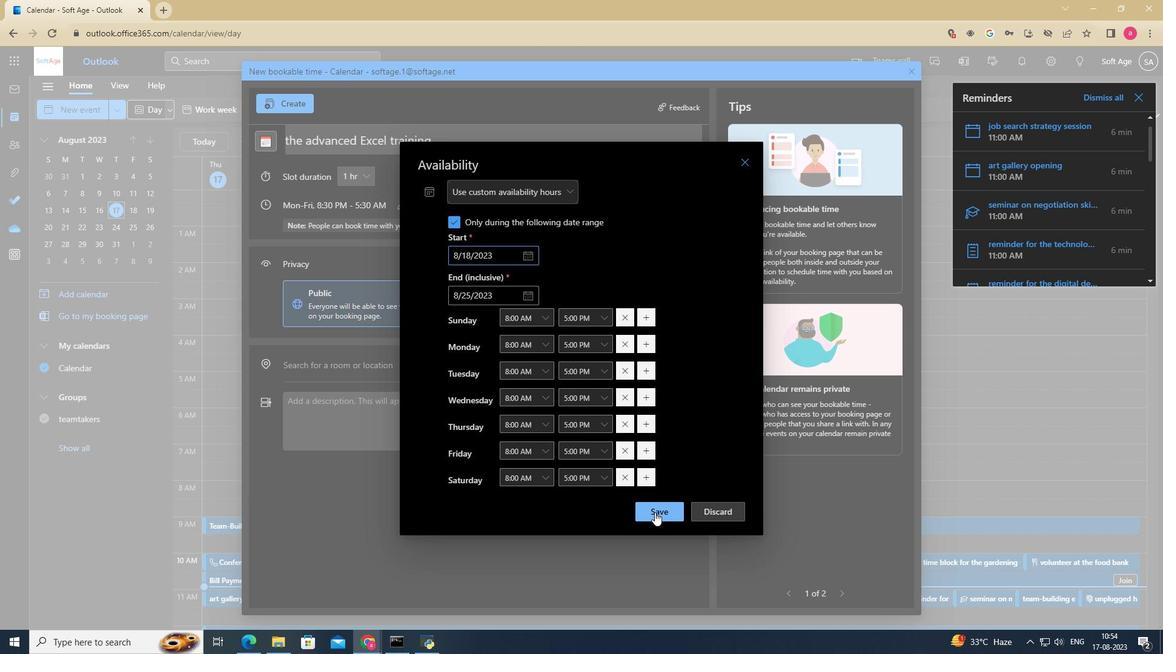 
Action: Mouse pressed left at (654, 512)
Screenshot: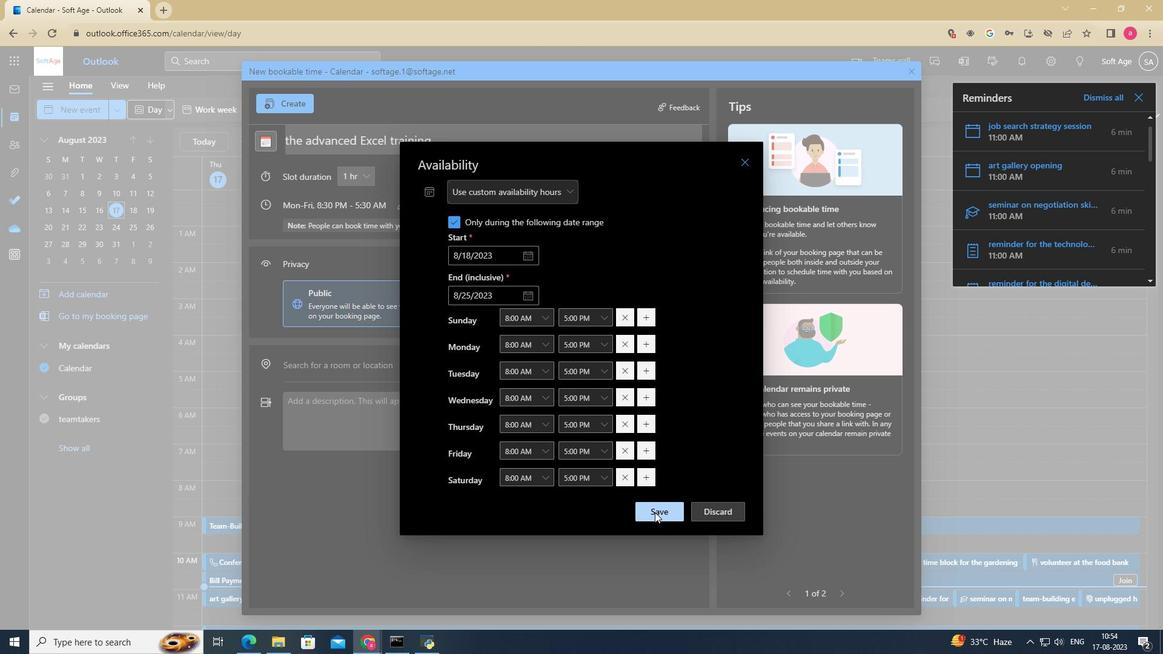 
Action: Mouse moved to (482, 308)
Screenshot: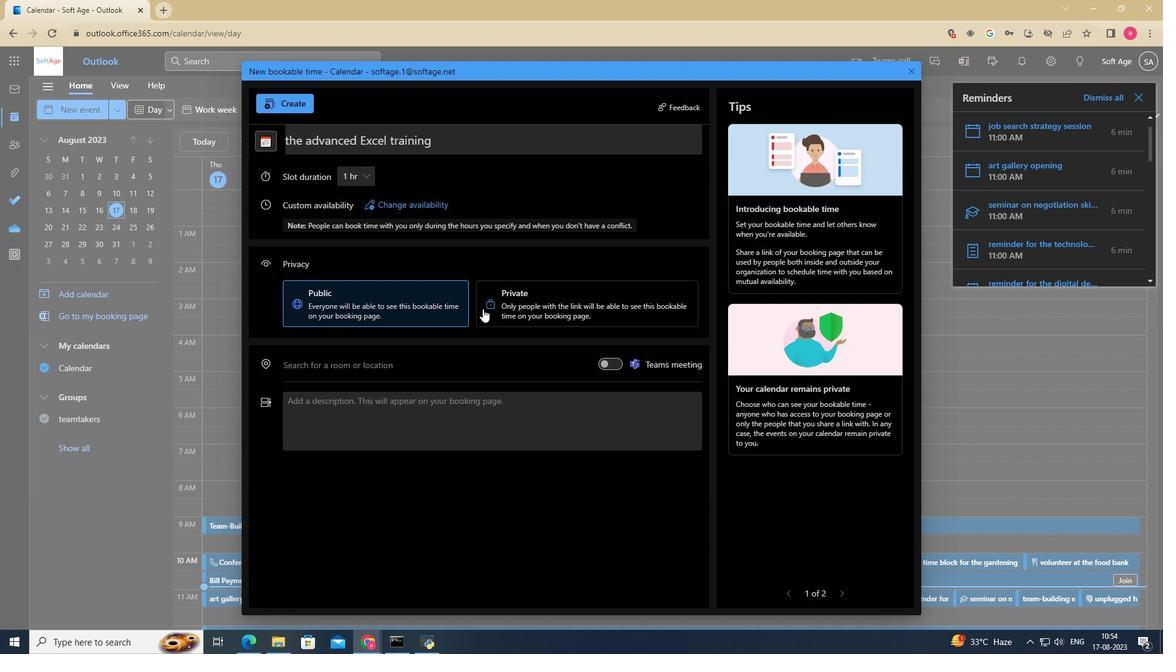 
Action: Mouse pressed left at (482, 308)
Screenshot: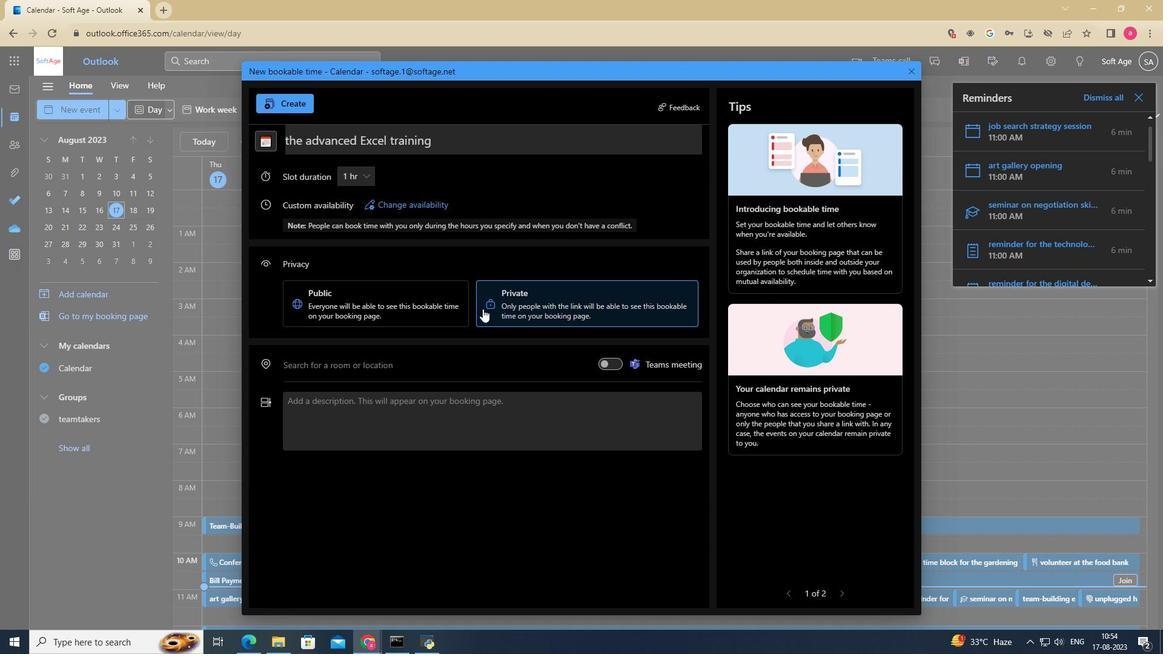 
Action: Mouse moved to (421, 253)
Screenshot: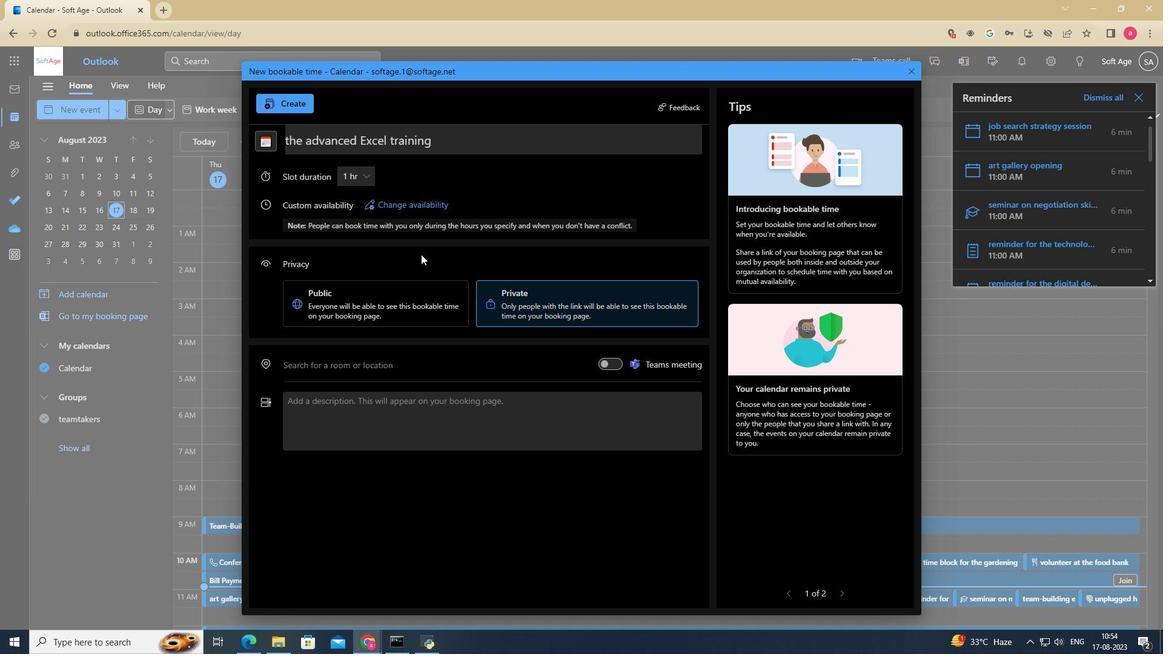 
Action: Mouse scrolled (421, 253) with delta (0, 0)
Screenshot: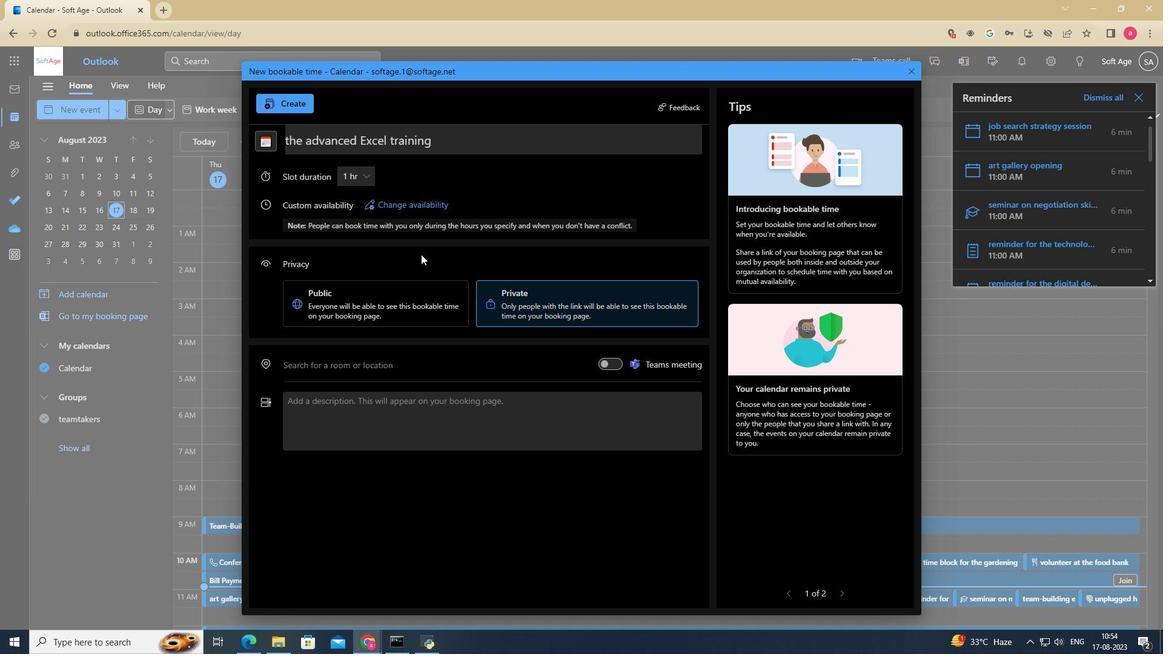
Action: Mouse moved to (421, 254)
Screenshot: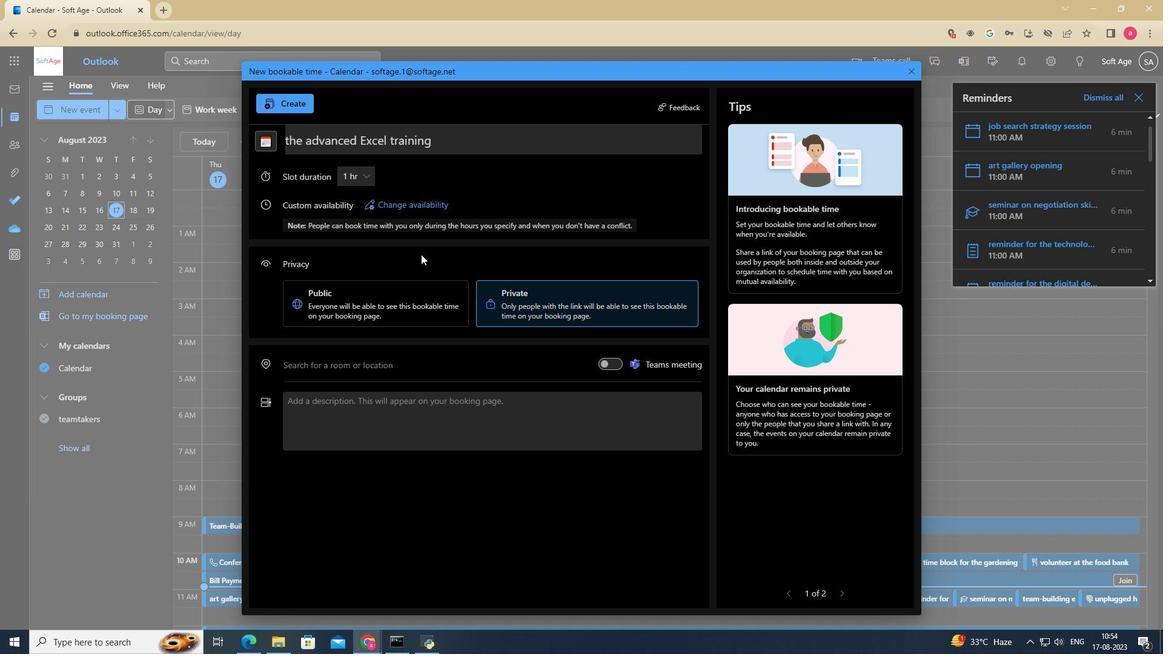 
Action: Mouse scrolled (421, 253) with delta (0, 0)
Screenshot: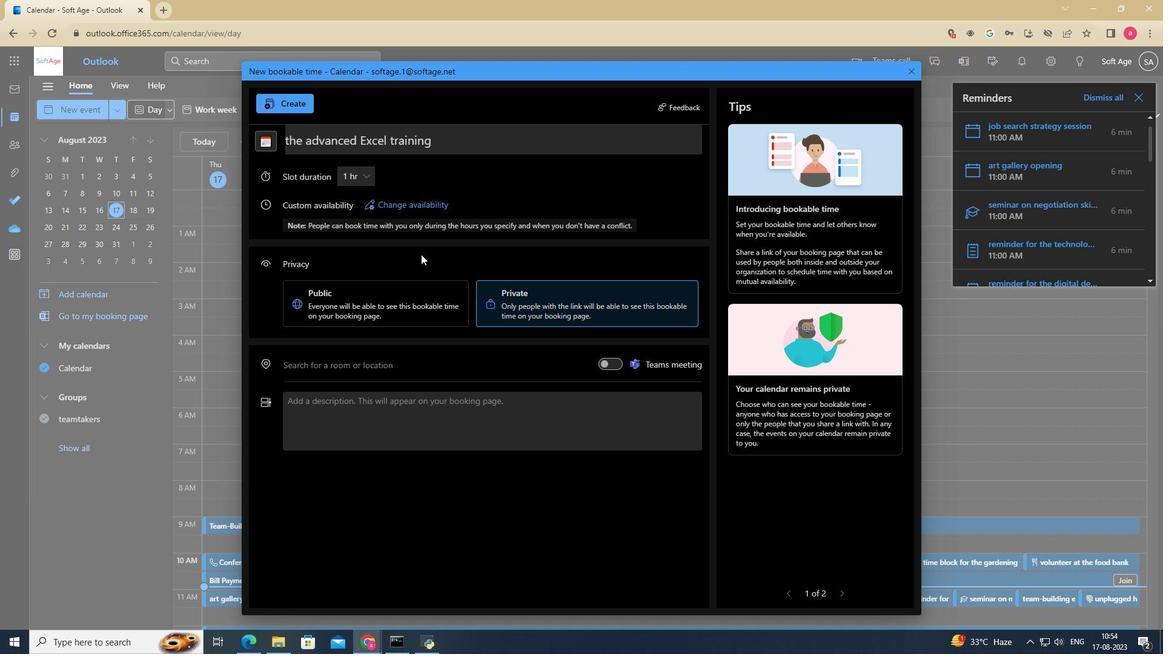 
Action: Mouse scrolled (421, 253) with delta (0, 0)
Screenshot: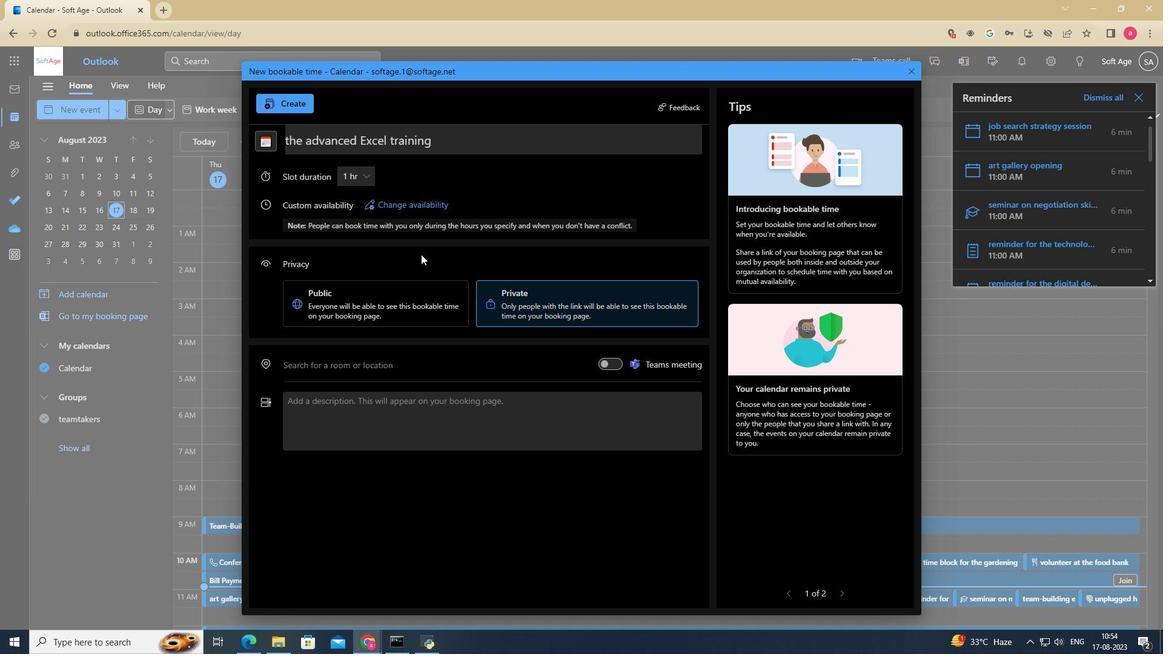
Action: Mouse moved to (371, 369)
Screenshot: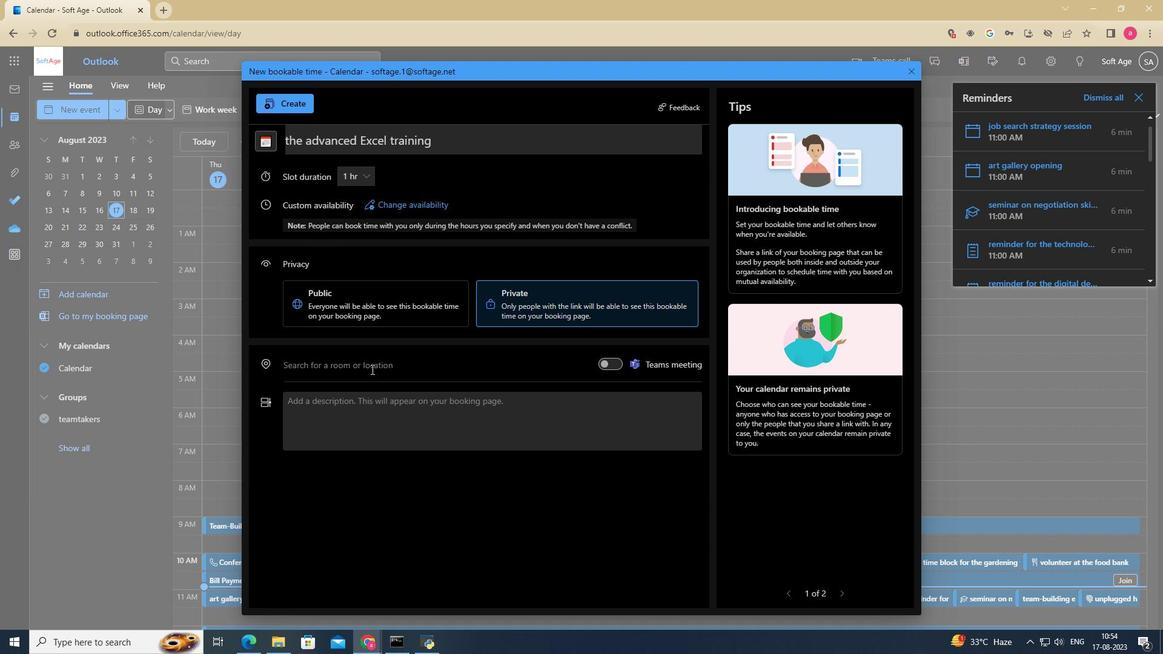 
Action: Mouse pressed left at (371, 369)
Screenshot: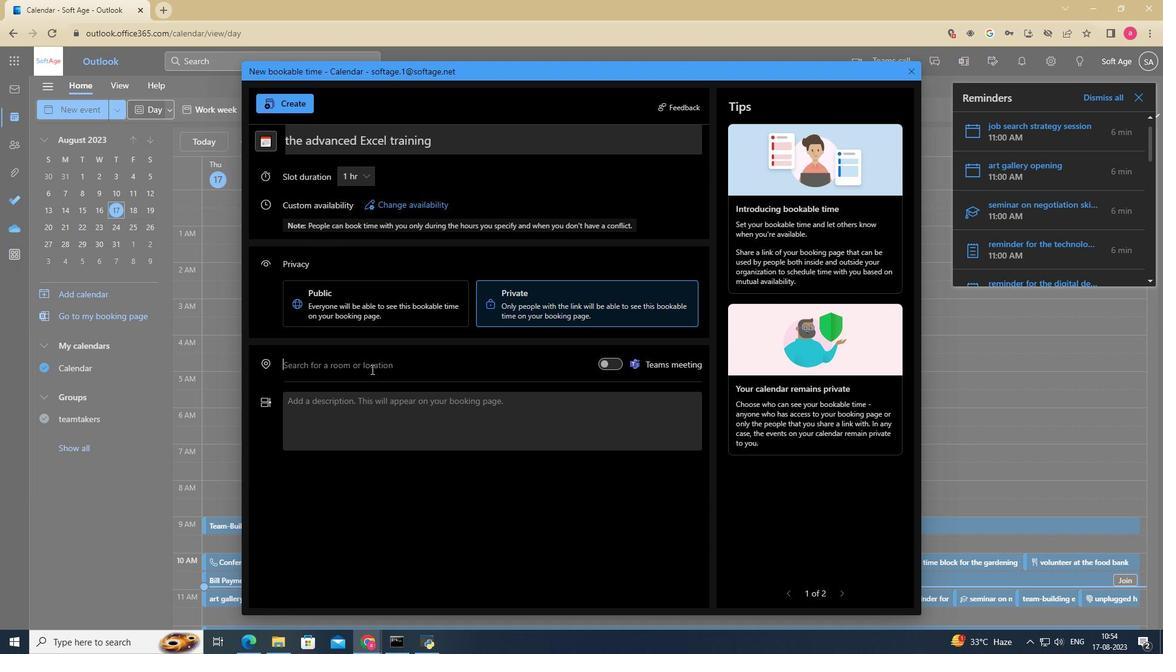 
Action: Mouse moved to (384, 369)
Screenshot: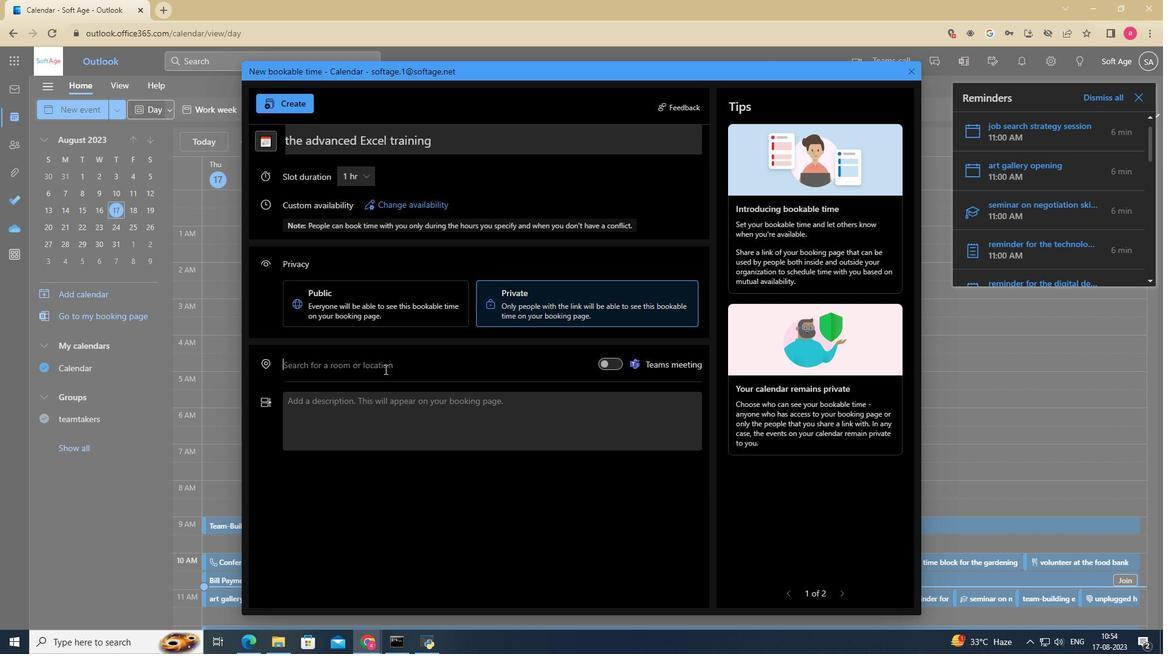 
Action: Key pressed excel<Key.space>tra
Screenshot: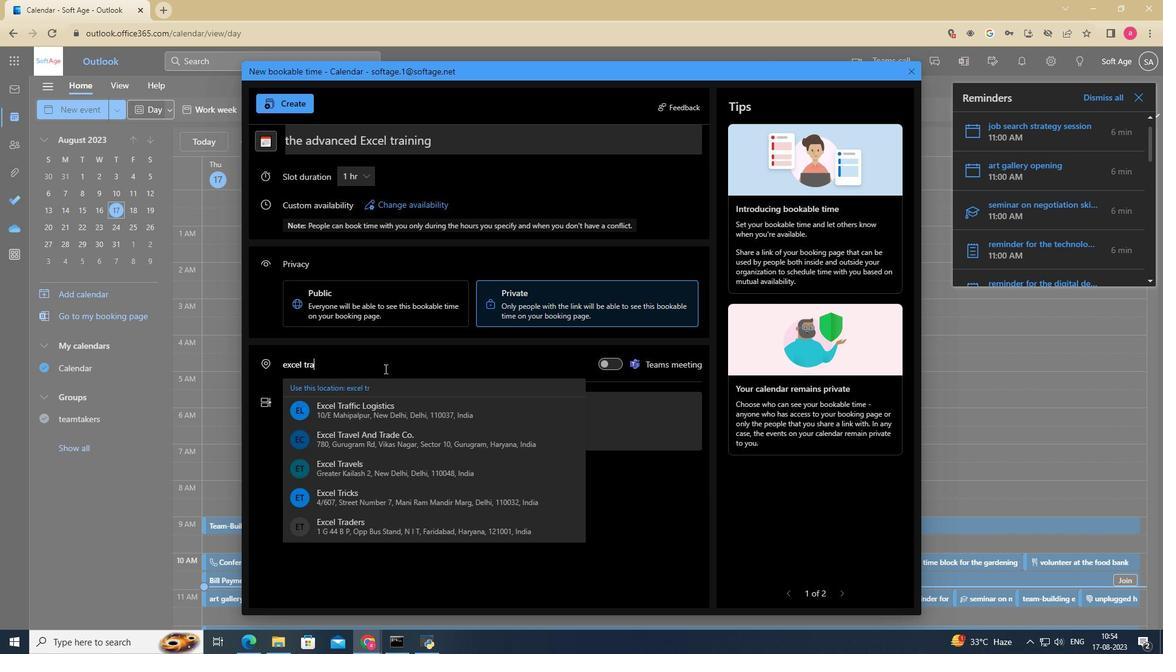 
Action: Mouse moved to (384, 368)
Screenshot: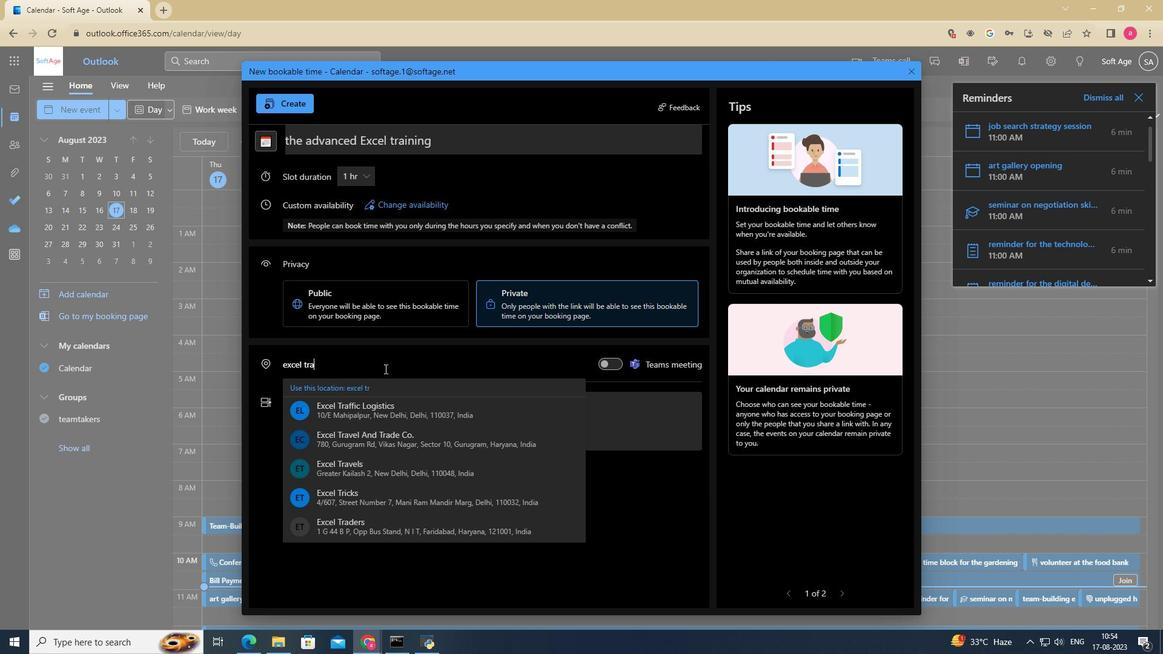 
Action: Key pressed inin
Screenshot: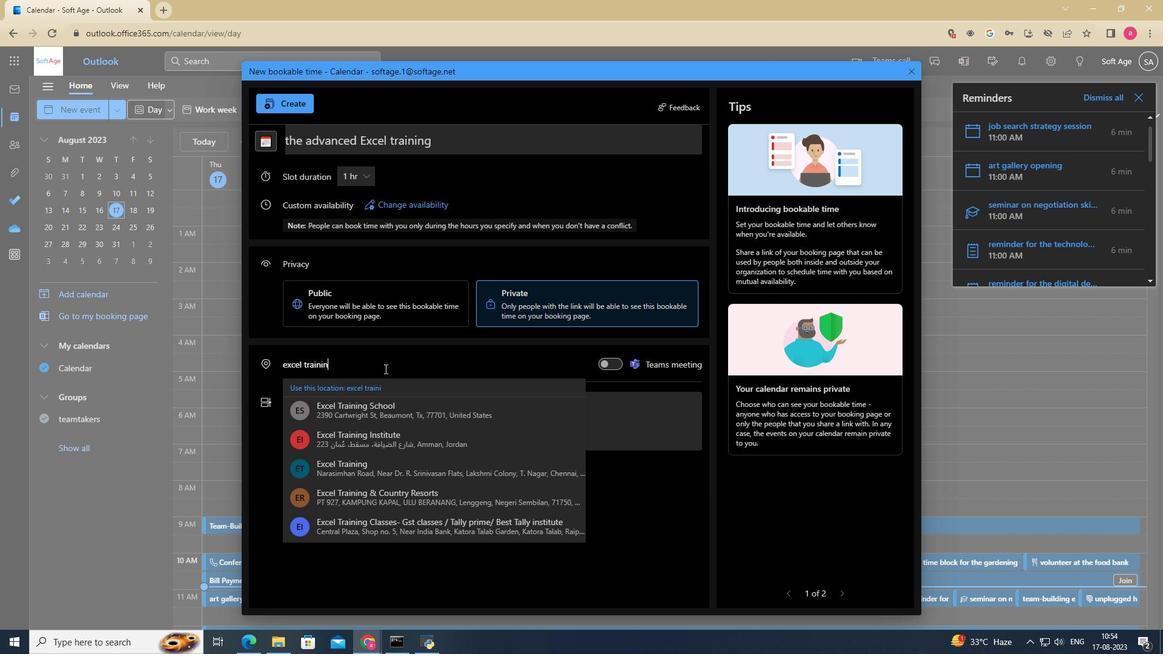 
Action: Mouse moved to (378, 408)
Screenshot: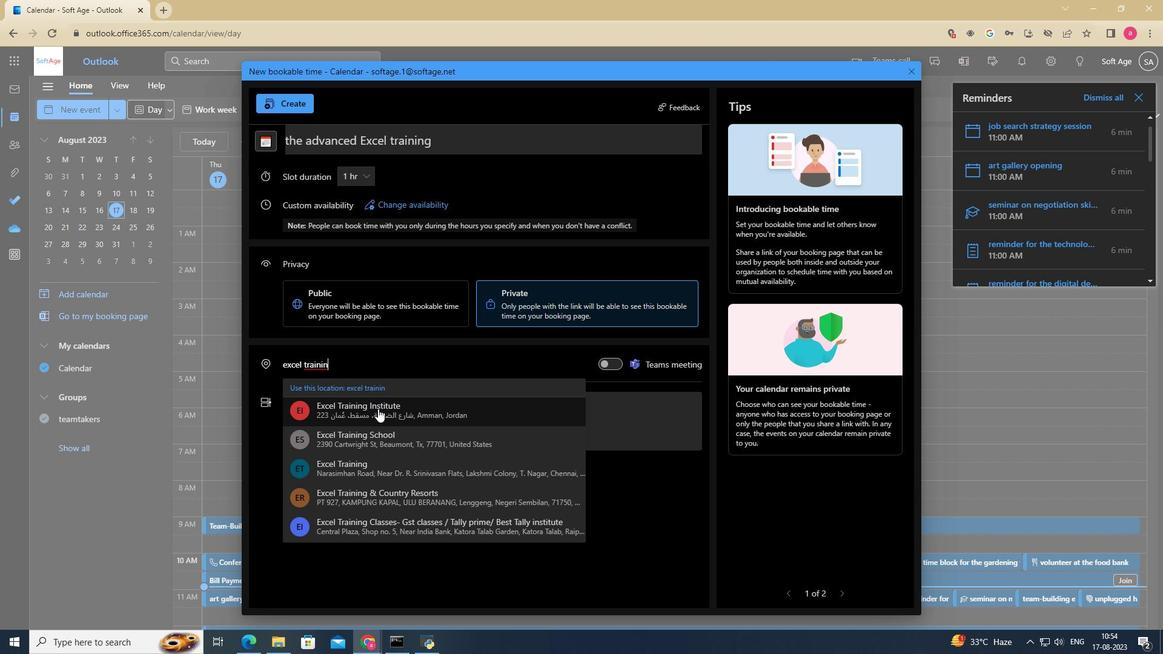 
Action: Mouse pressed left at (378, 408)
Screenshot: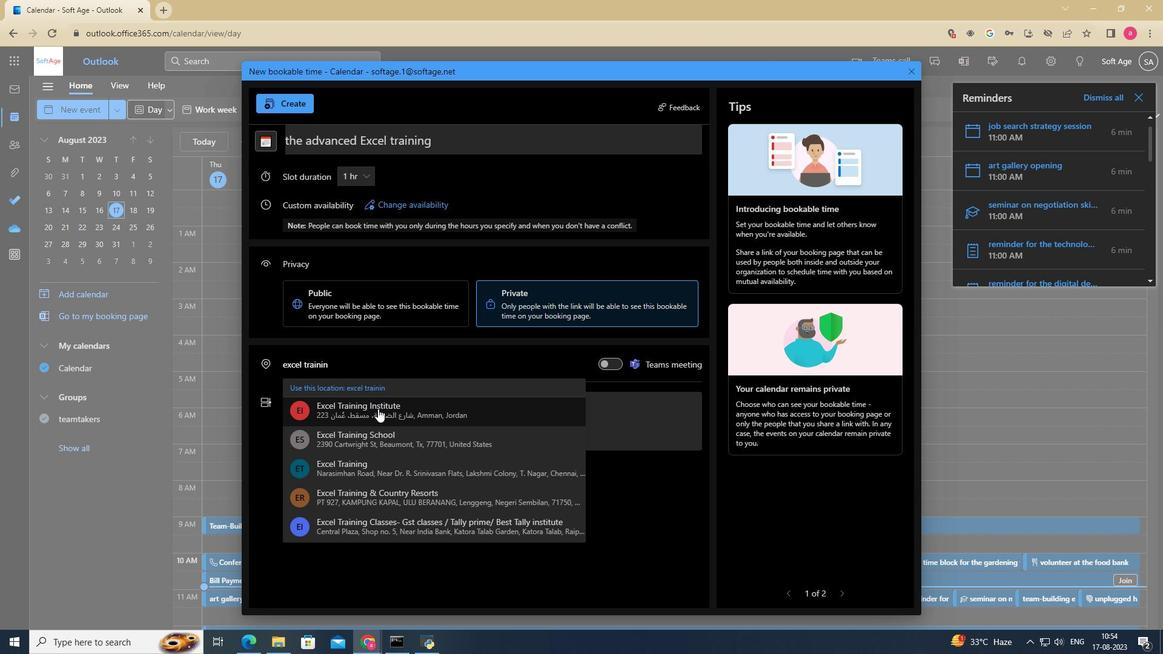 
Action: Mouse moved to (370, 411)
Screenshot: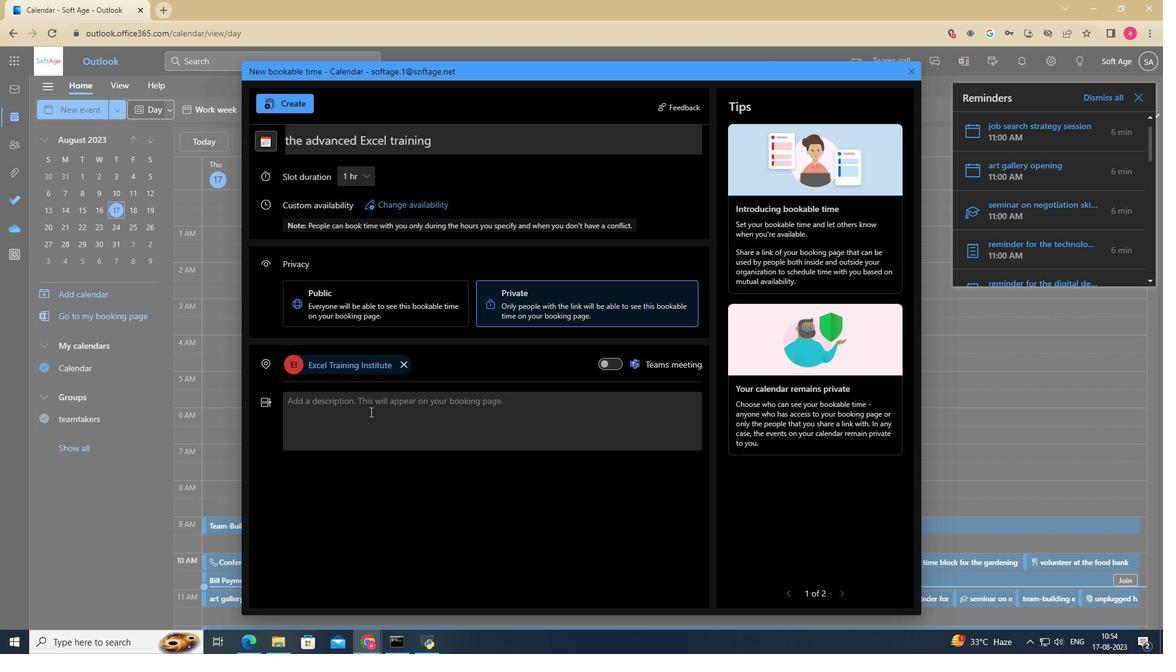 
Action: Mouse pressed left at (370, 411)
Screenshot: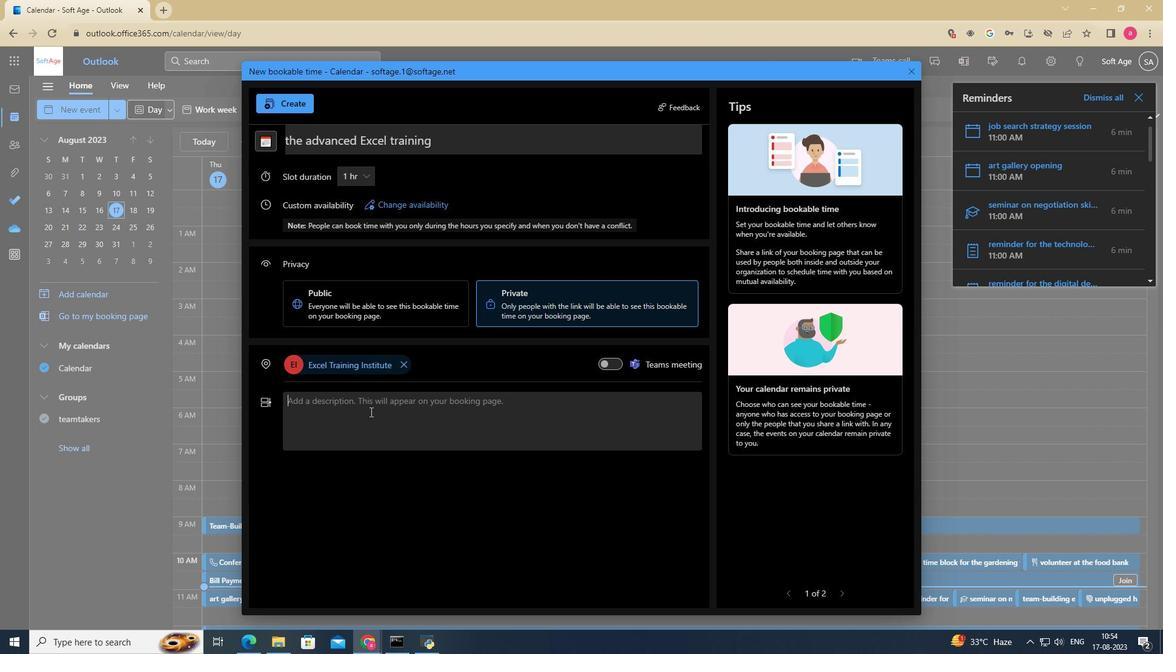 
Action: Mouse moved to (363, 407)
Screenshot: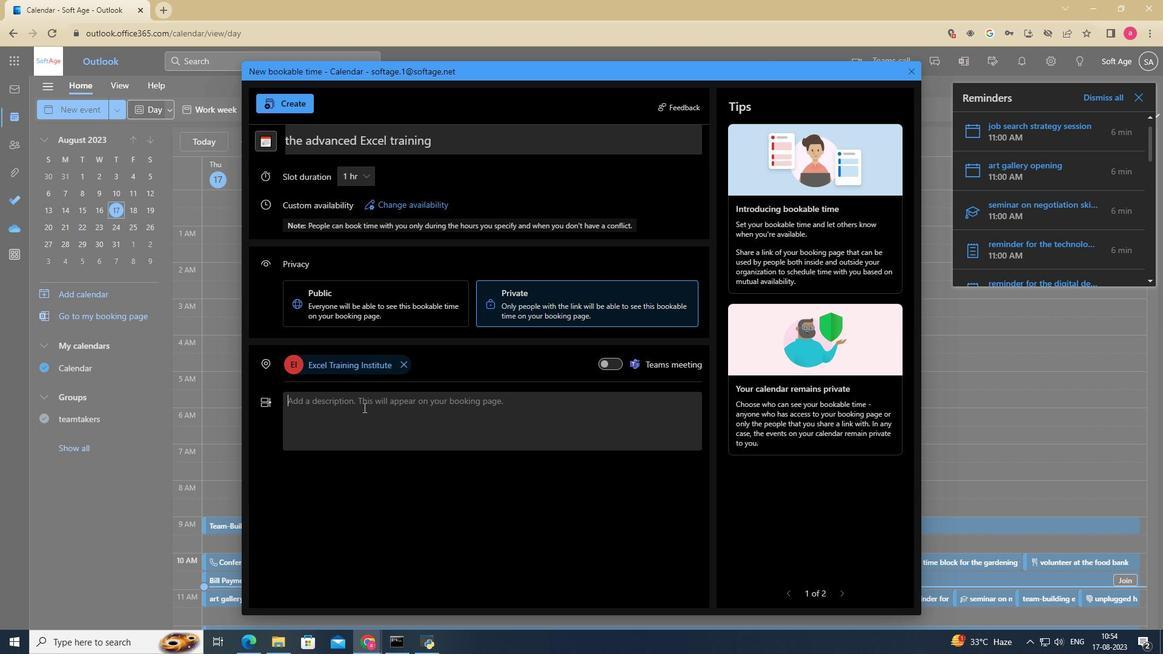 
Action: Key pressed <Key.shift>Advanced<Key.space><Key.shift>Excel<Key.space>training<Key.space>is<Key.space>a<Key.space>specialized<Key.space>program<Key.space>designed<Key.space>to<Key.space>enhance<Key.space>participants'<Key.space>proficiency<Key.space>in<Key.space>usin<Key.space><Key.shift><Key.shift><Key.shift><Key.shift>Microsoft<Key.space><Key.shift>Excel,<Key.space>particularly<Key.space>focusing<Key.space>on<Key.space>the<Key.space>more<Key.space>advanced<Key.space>feac<Key.backspace>tures<Key.space>and<Key.space>functionalities<Key.space>the<Key.space>software<Key.space>offers.<Key.space><Key.shift>This<Key.space>type<Key.space>of<Key.space>training<Key.space>is<Key.space>beneficial<Key.space>for<Key.space>individuals<Key.space>who<Key.space>already<Key.space>have<Key.space>a<Key.space>basic<Key.space>understanding<Key.space>of<Key.space><Key.shift>Excel<Key.space>and<Key.space>want<Key.space>to<Key.space>expand<Key.space>their<Key.space>skills<Key.space>to<Key.space>become<Key.space>more<Key.space>efficient,<Key.space>effective,<Key.space>and<Key.space>capable<Key.space>in<Key.space>ahndi<Key.backspace><Key.backspace><Key.backspace><Key.backspace><Key.space>hab<Key.backspace>ndling<Key.space>complex<Key.space>s<Key.backspace>data<Key.space>analysis,<Key.space>modeling<Key.space><Key.backspace>m<Key.space><Key.backspace><Key.backspace>,<Key.space>and<Key.space>reporting<Key.space>tasks.<Key.space><Key.shift>Here's<Key.space>breakdown<Key.space>of<Key.space>what<Key.space>advanced<Key.space><Key.shift>Excel<Key.space>training<Key.space>typically<Key.space>involves
Screenshot: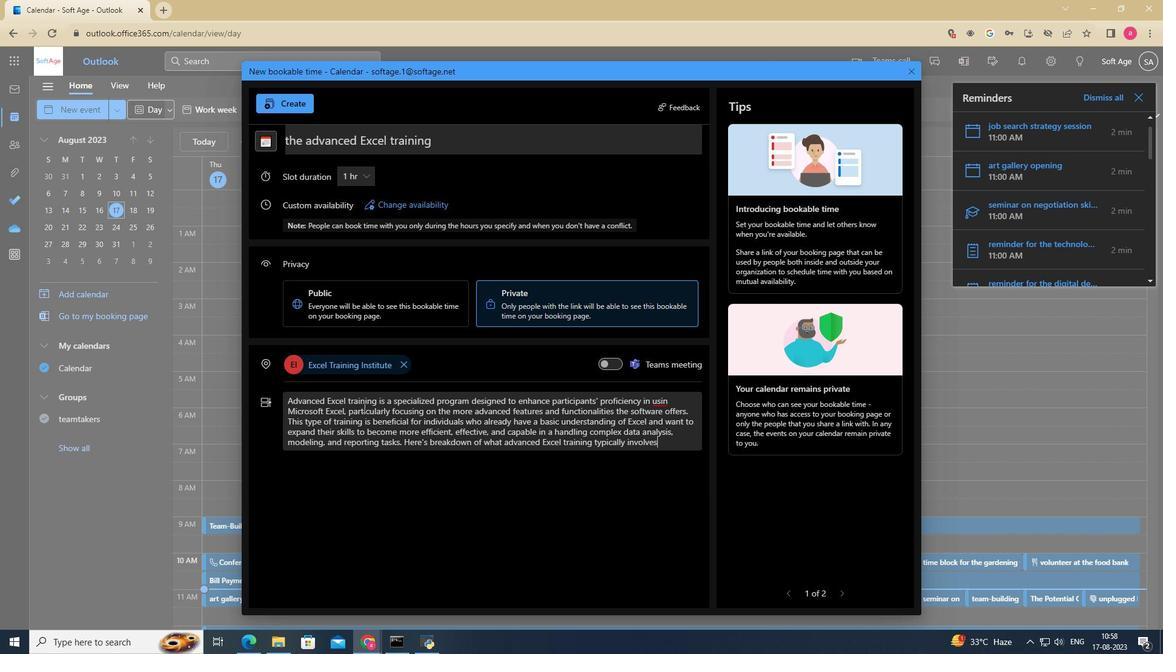 
Action: Mouse moved to (389, 433)
Screenshot: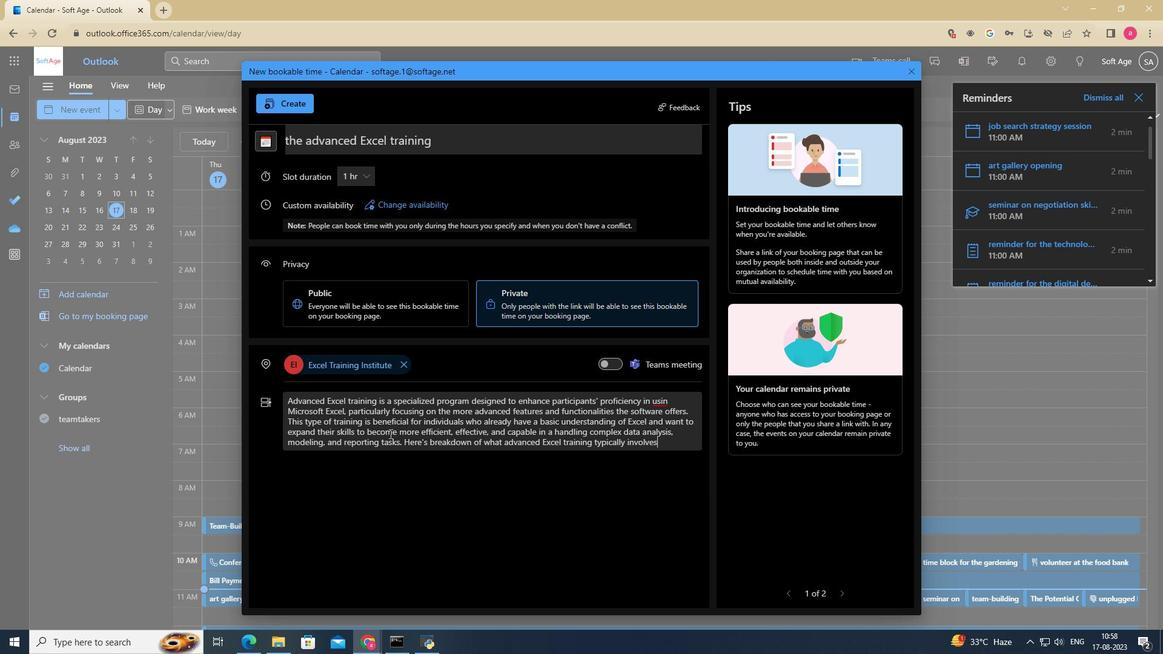 
Action: Key pressed .
Screenshot: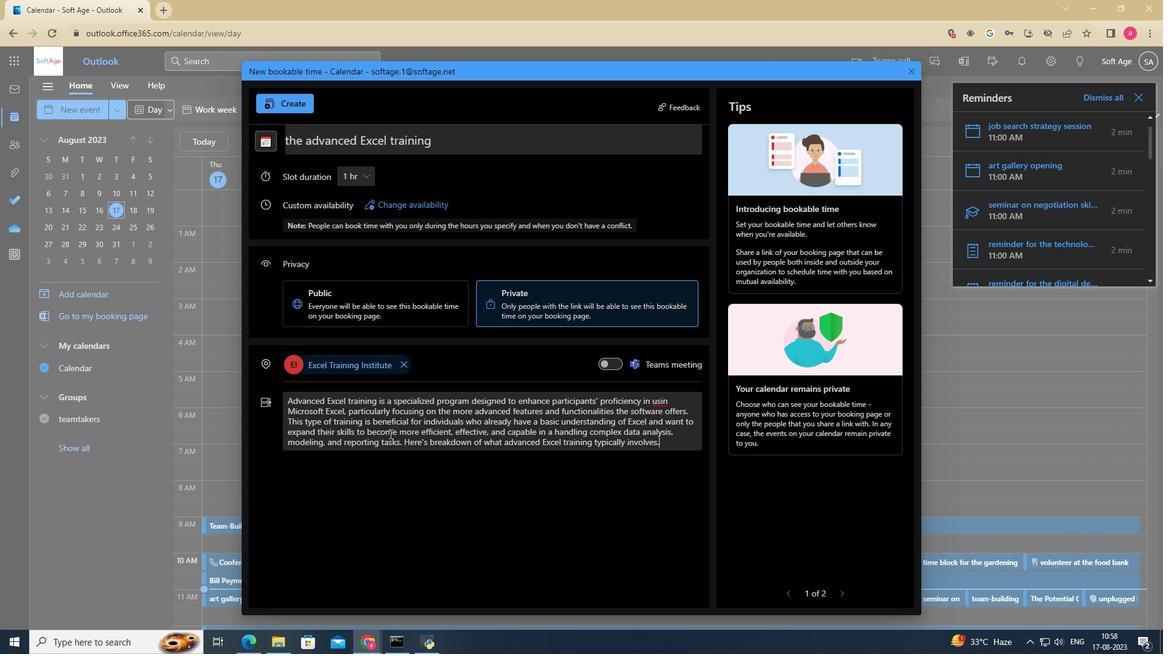 
Action: Mouse moved to (324, 414)
Screenshot: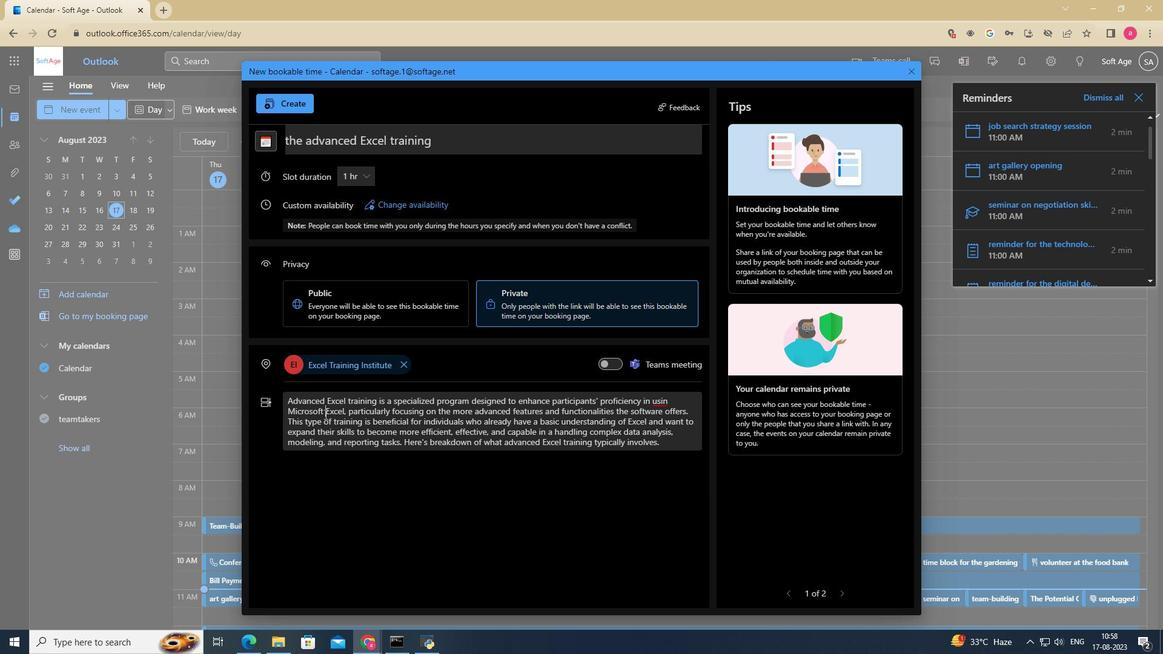 
Action: Mouse pressed left at (324, 414)
Screenshot: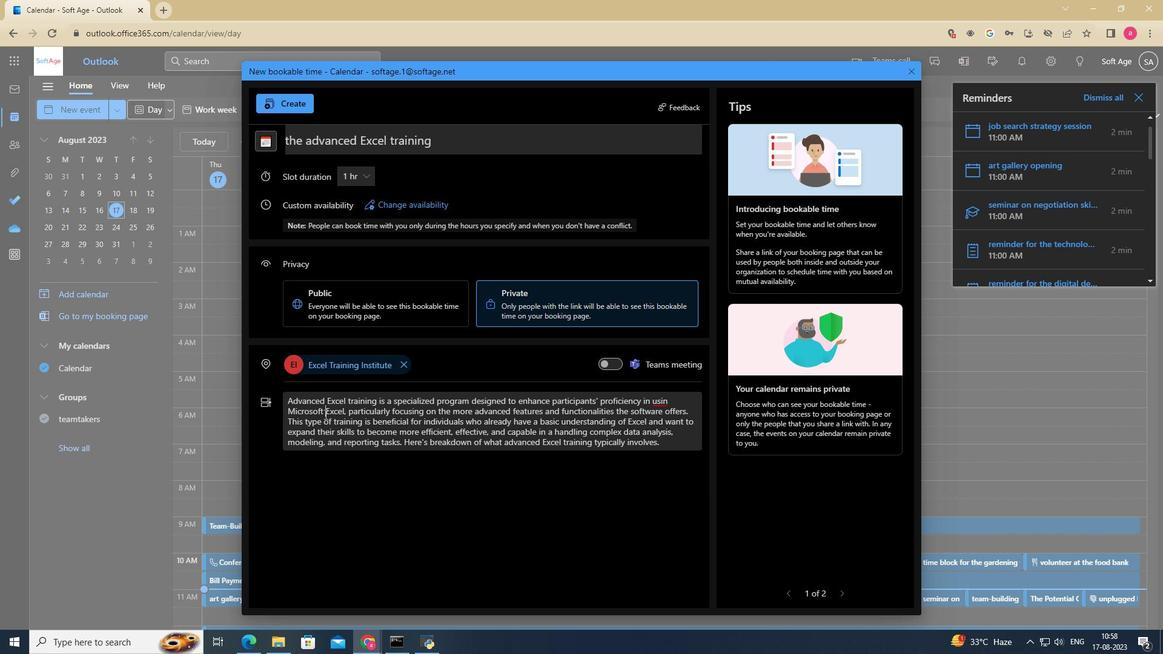 
Action: Mouse pressed left at (324, 414)
Screenshot: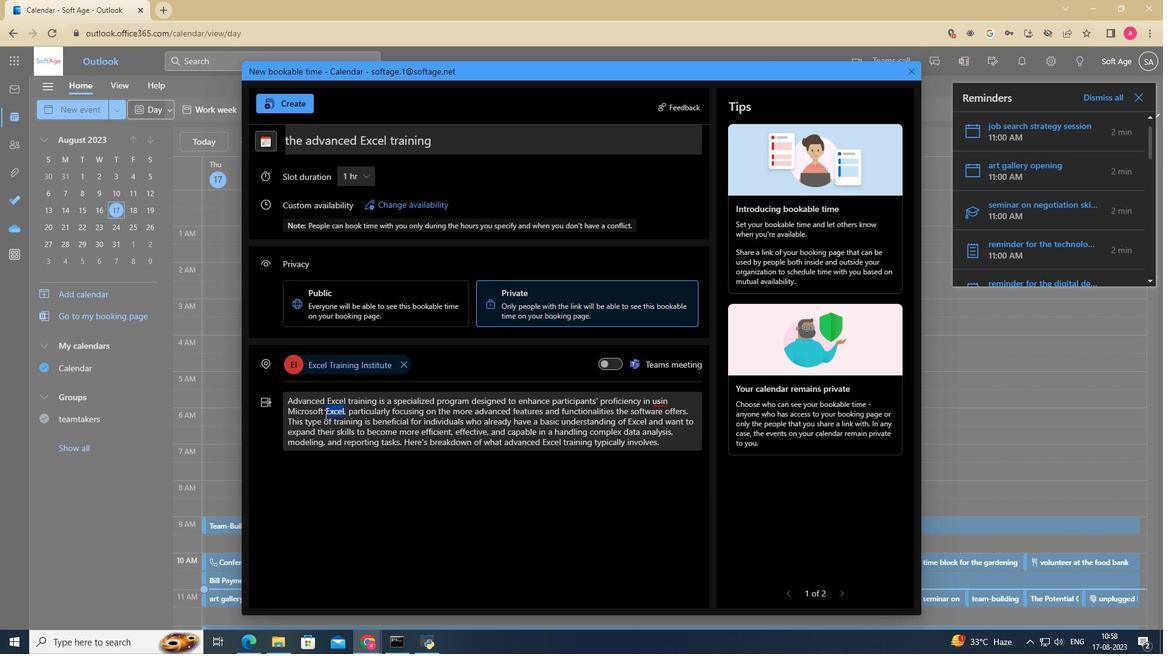 
Action: Mouse pressed left at (324, 414)
Screenshot: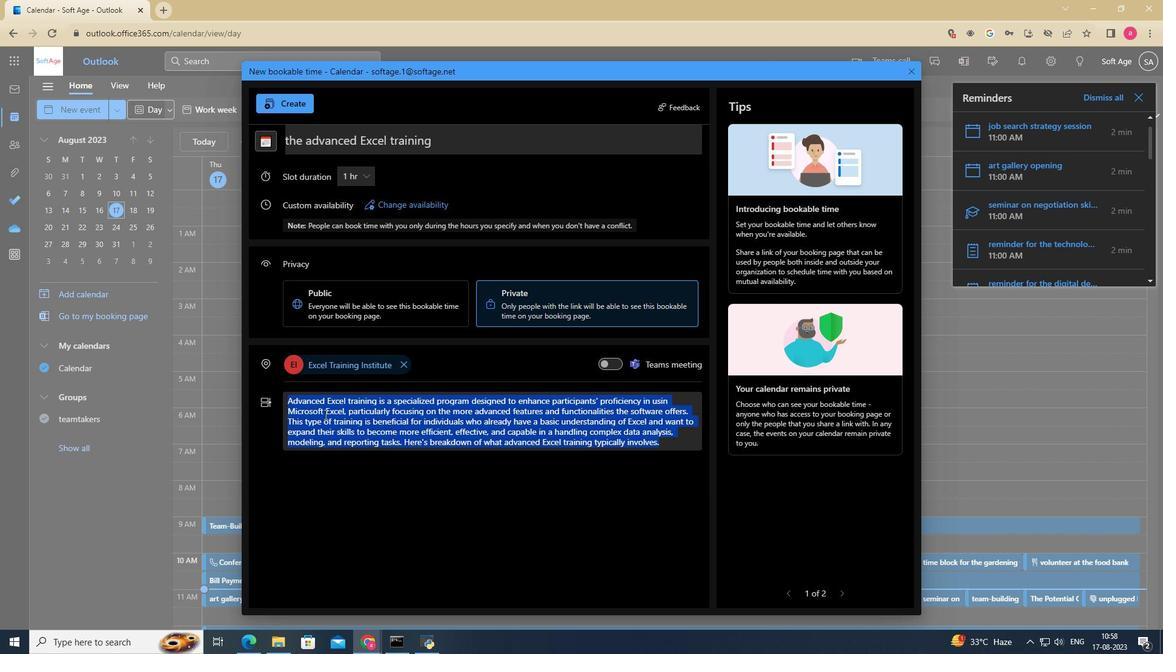 
Action: Mouse moved to (268, 401)
Screenshot: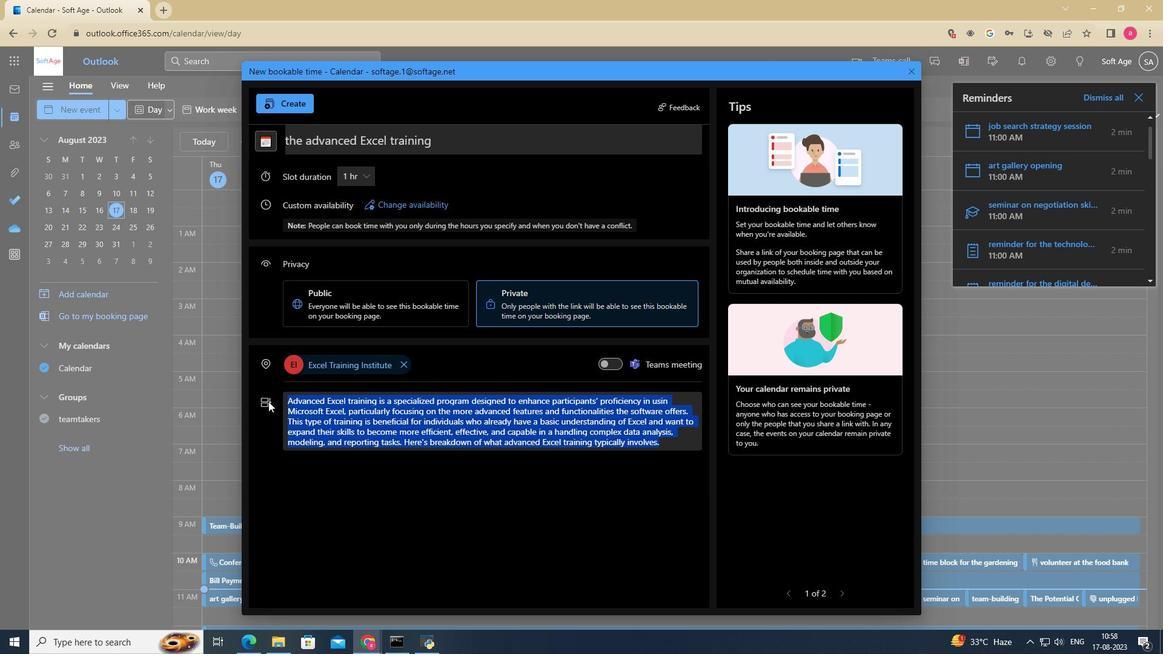 
Action: Mouse pressed left at (268, 401)
Screenshot: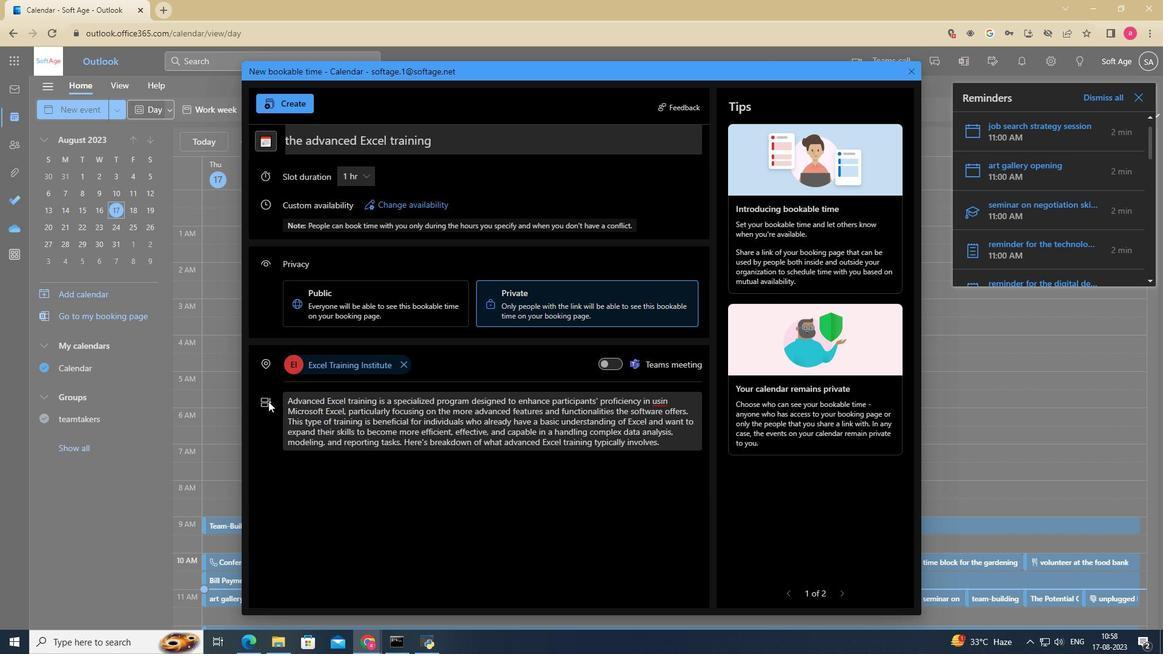 
Action: Mouse moved to (327, 464)
Screenshot: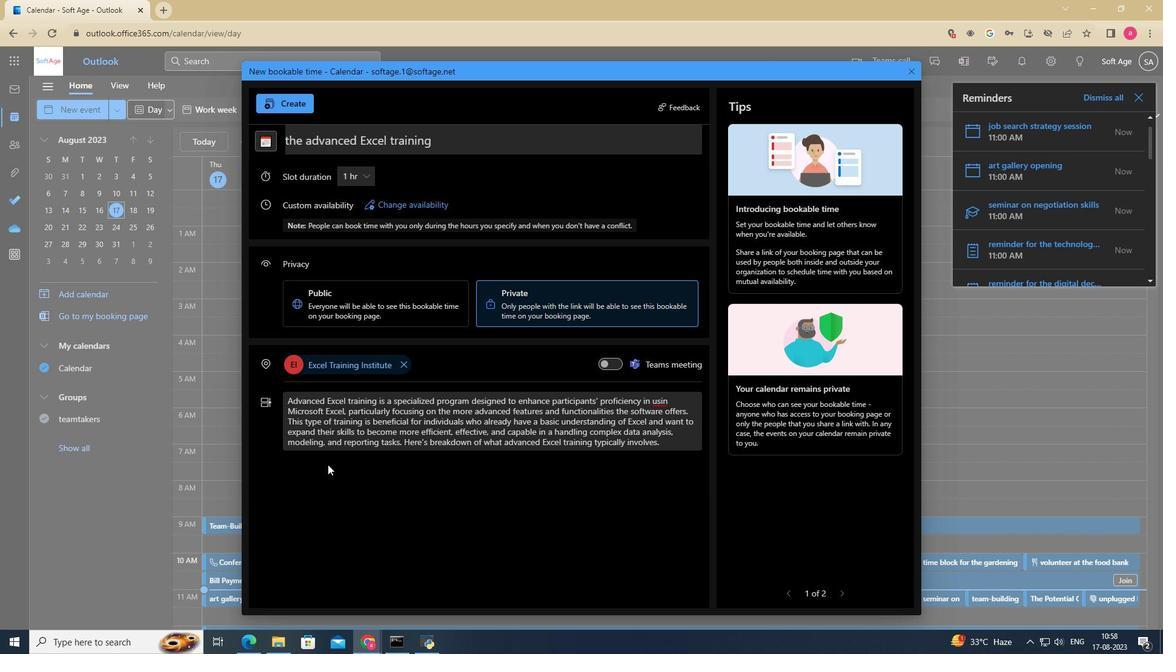 
Action: Mouse pressed left at (327, 464)
Screenshot: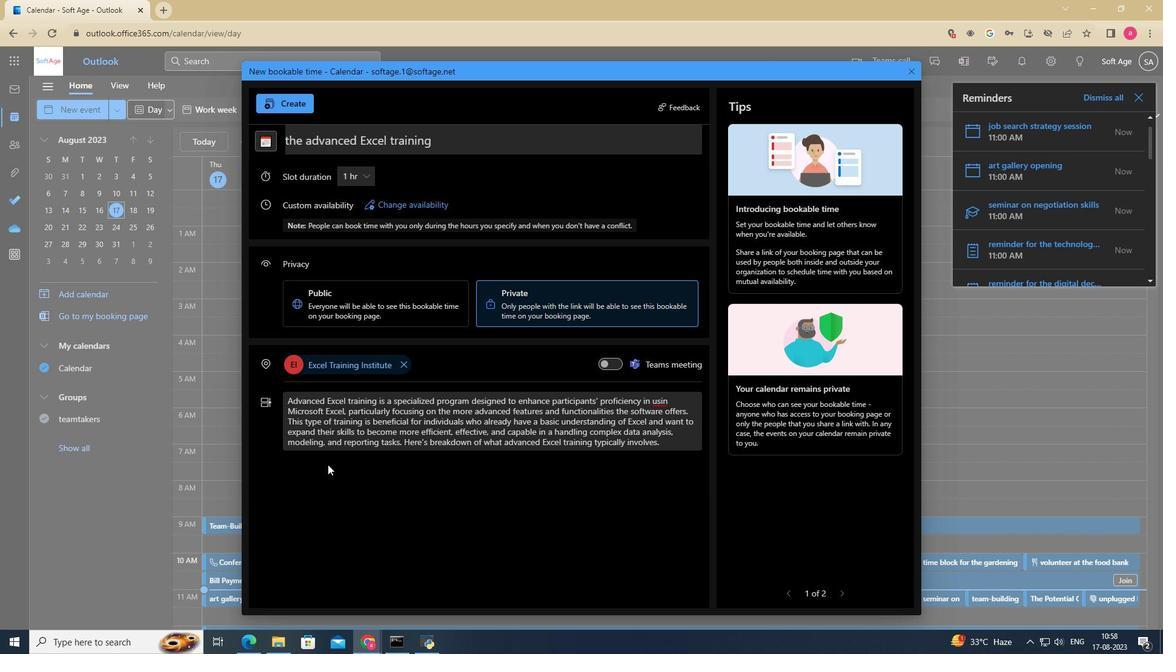 
Action: Mouse moved to (520, 450)
Screenshot: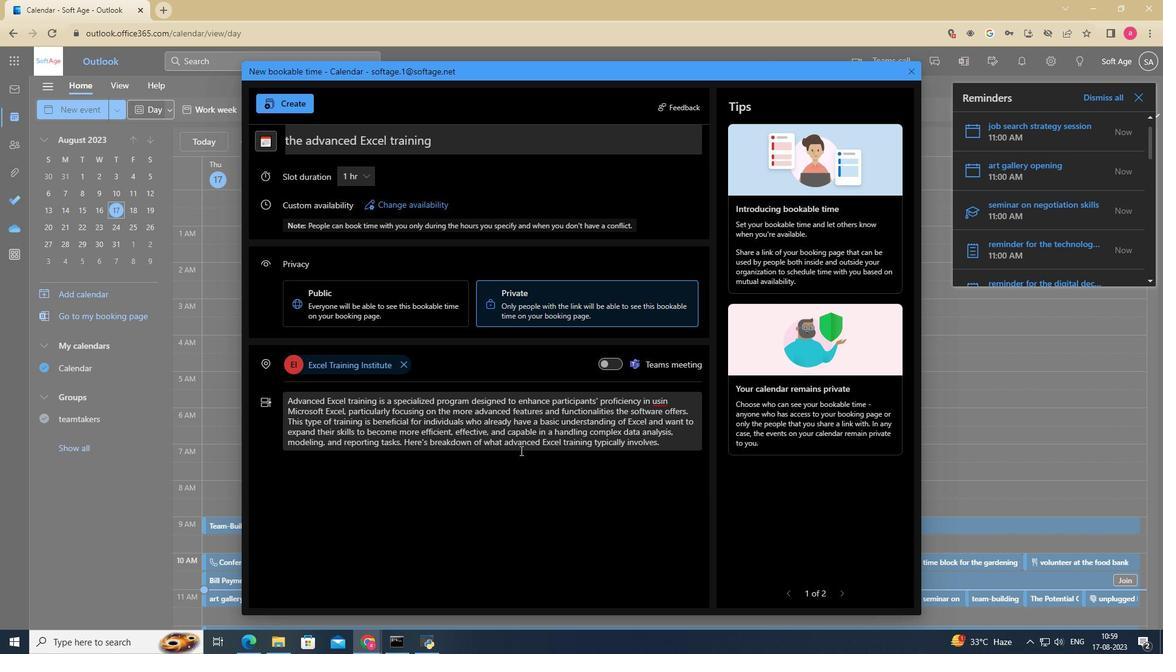 
Action: Mouse scrolled (520, 451) with delta (0, 0)
Screenshot: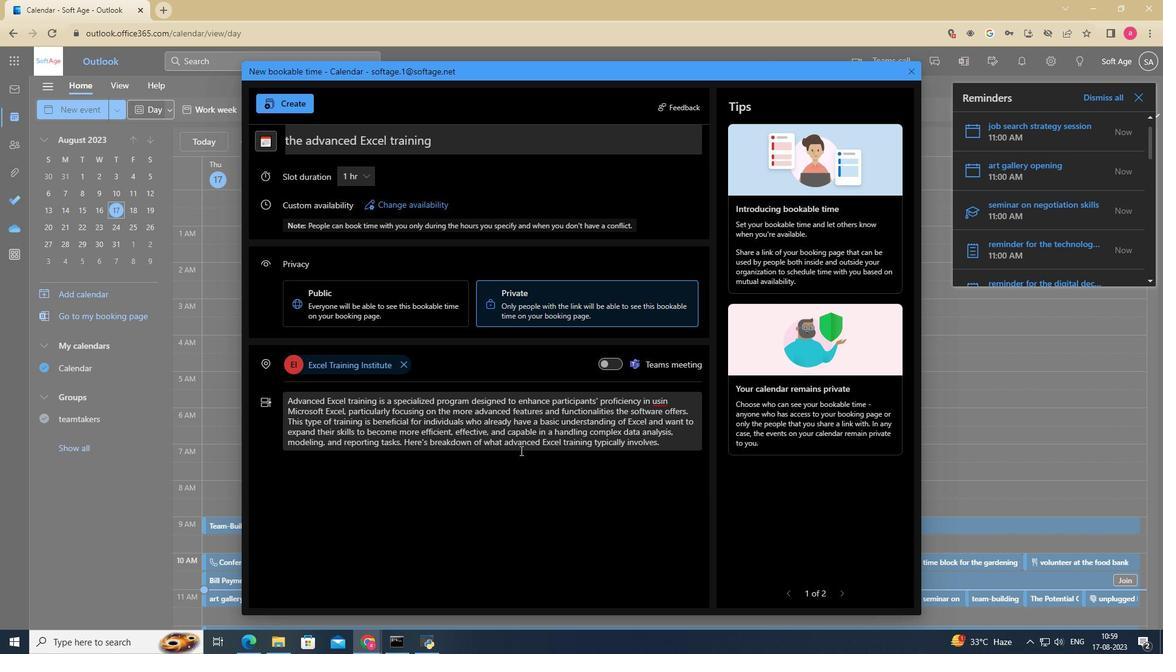 
Action: Mouse scrolled (520, 451) with delta (0, 0)
Screenshot: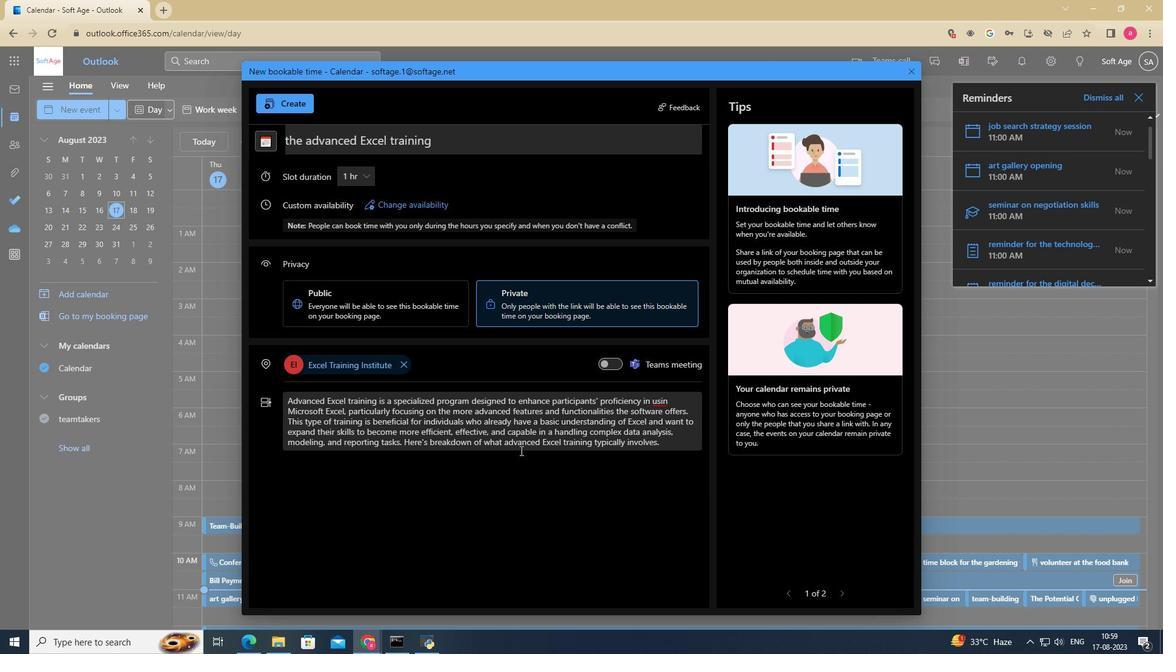 
Action: Mouse scrolled (520, 451) with delta (0, 0)
Screenshot: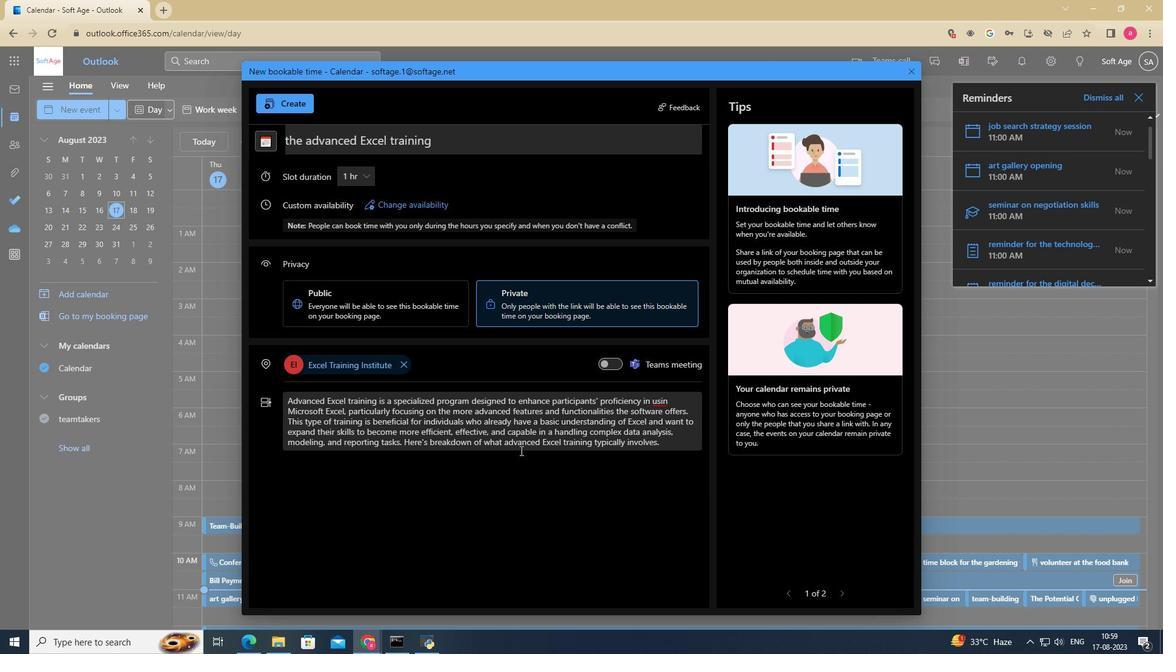 
Action: Mouse scrolled (520, 451) with delta (0, 0)
Screenshot: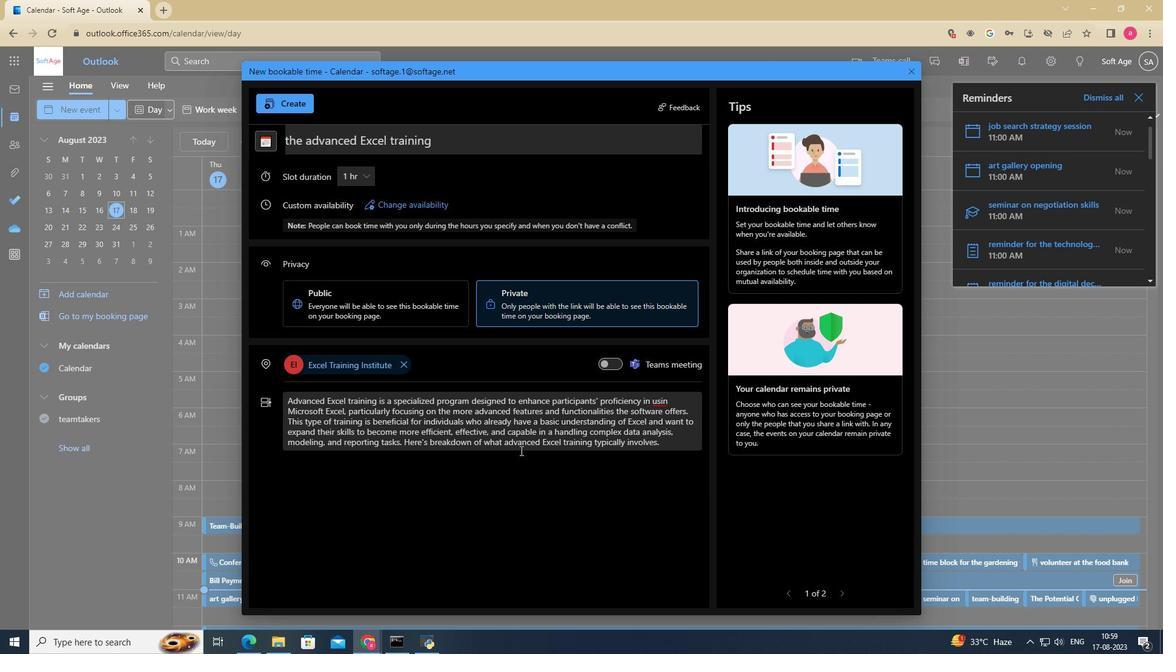 
Action: Mouse scrolled (520, 451) with delta (0, 0)
Screenshot: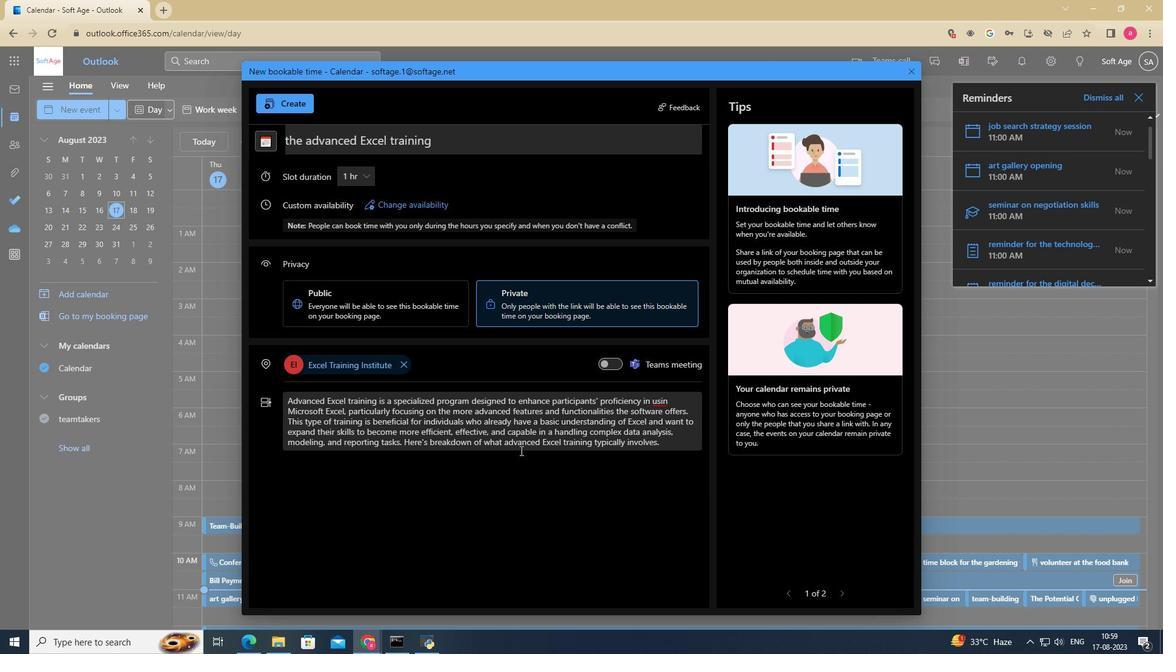 
Action: Mouse scrolled (520, 451) with delta (0, 0)
Screenshot: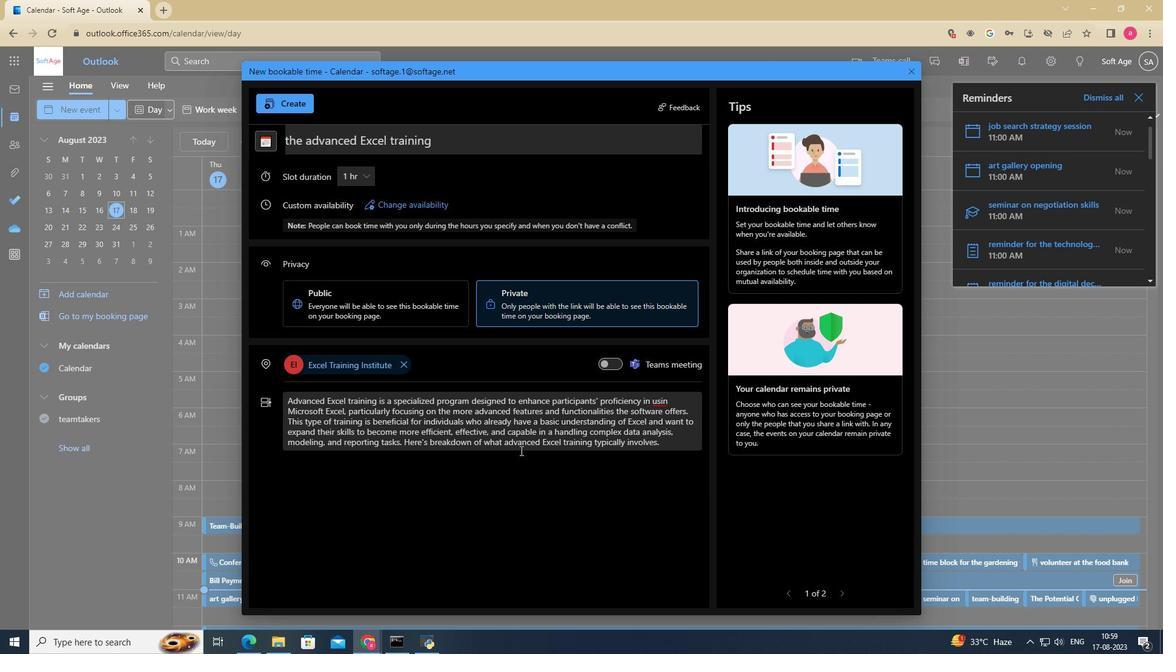 
Action: Mouse scrolled (520, 451) with delta (0, 0)
Screenshot: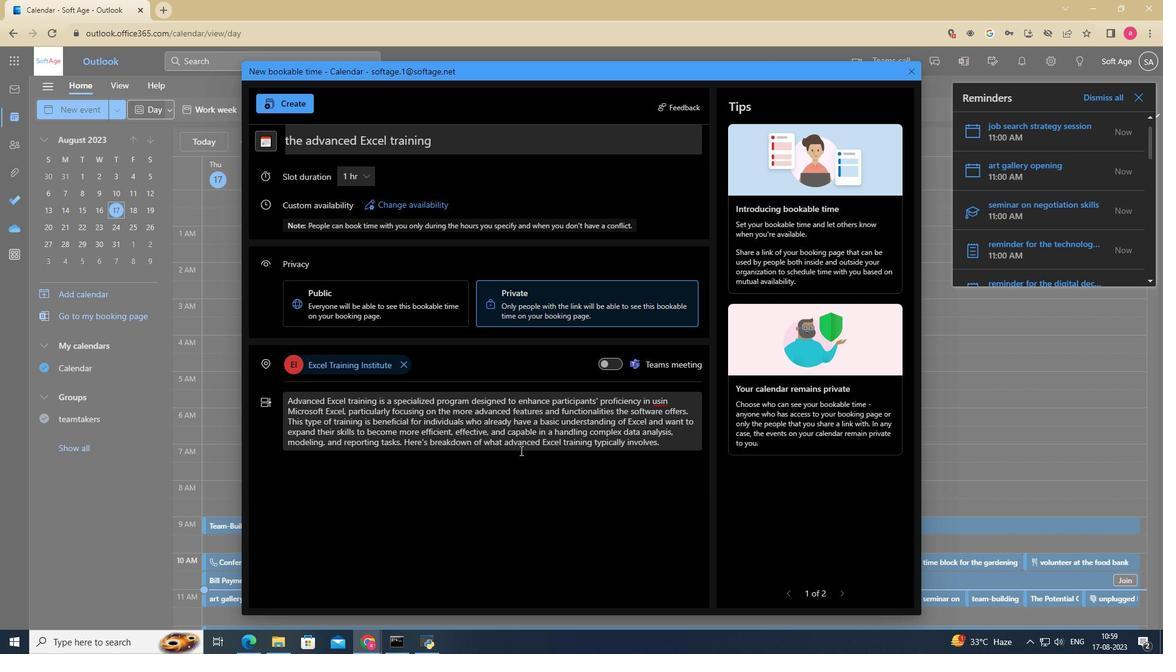 
Action: Mouse moved to (617, 359)
Screenshot: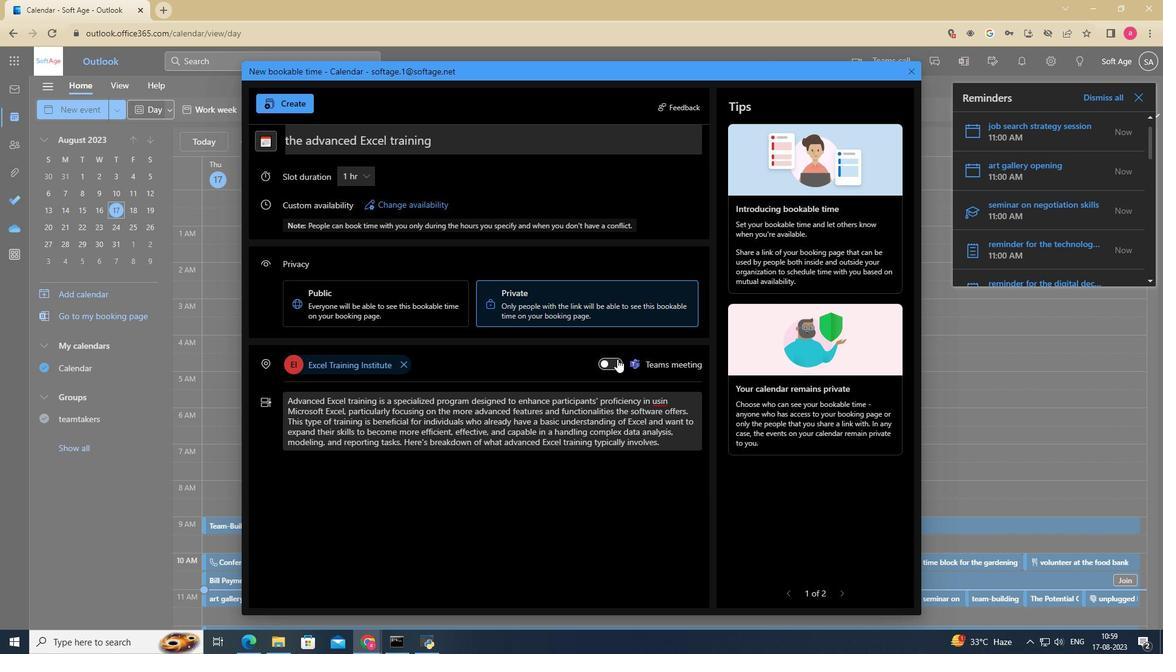 
Action: Mouse pressed left at (617, 359)
Screenshot: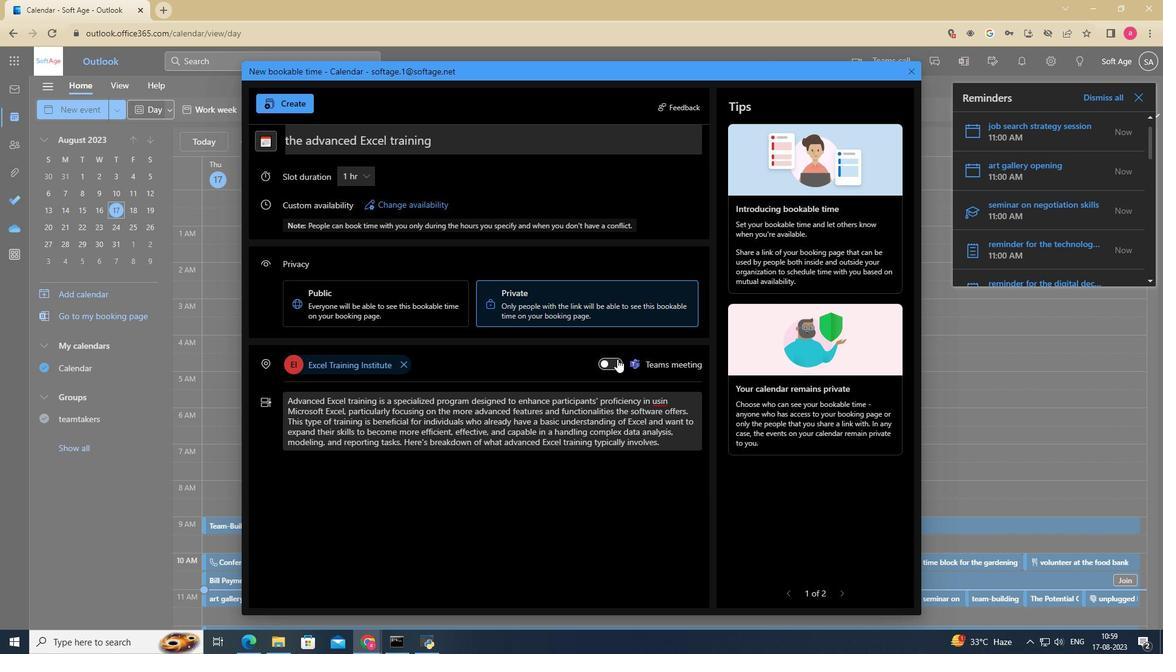 
Action: Mouse moved to (288, 98)
Screenshot: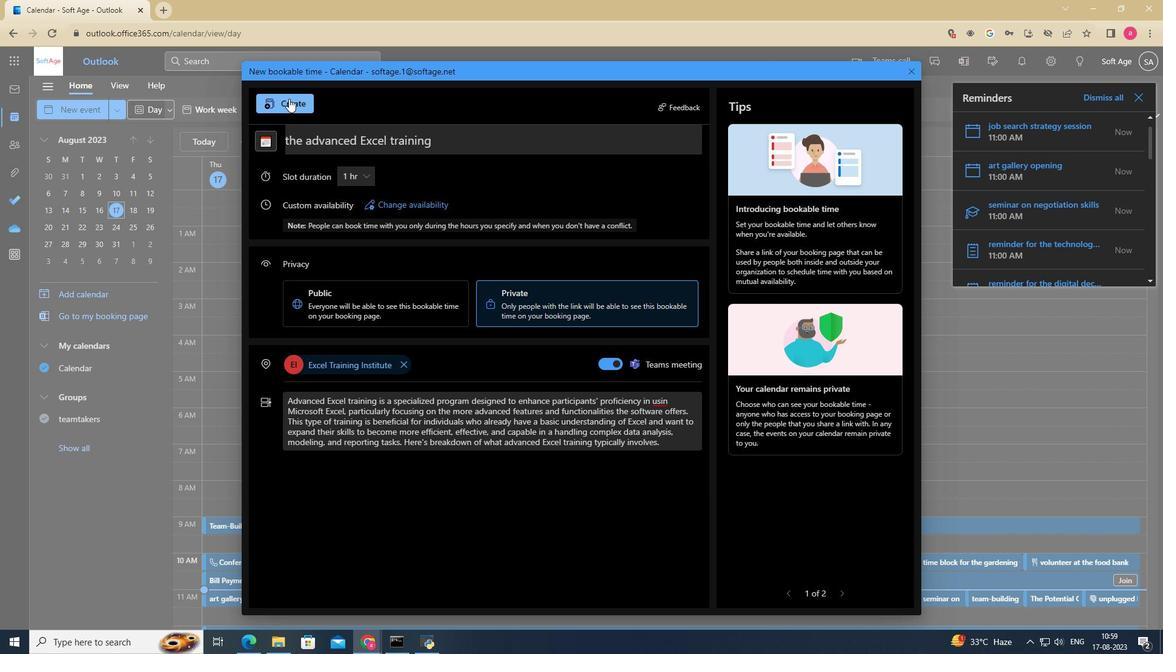 
Action: Mouse pressed left at (288, 98)
Screenshot: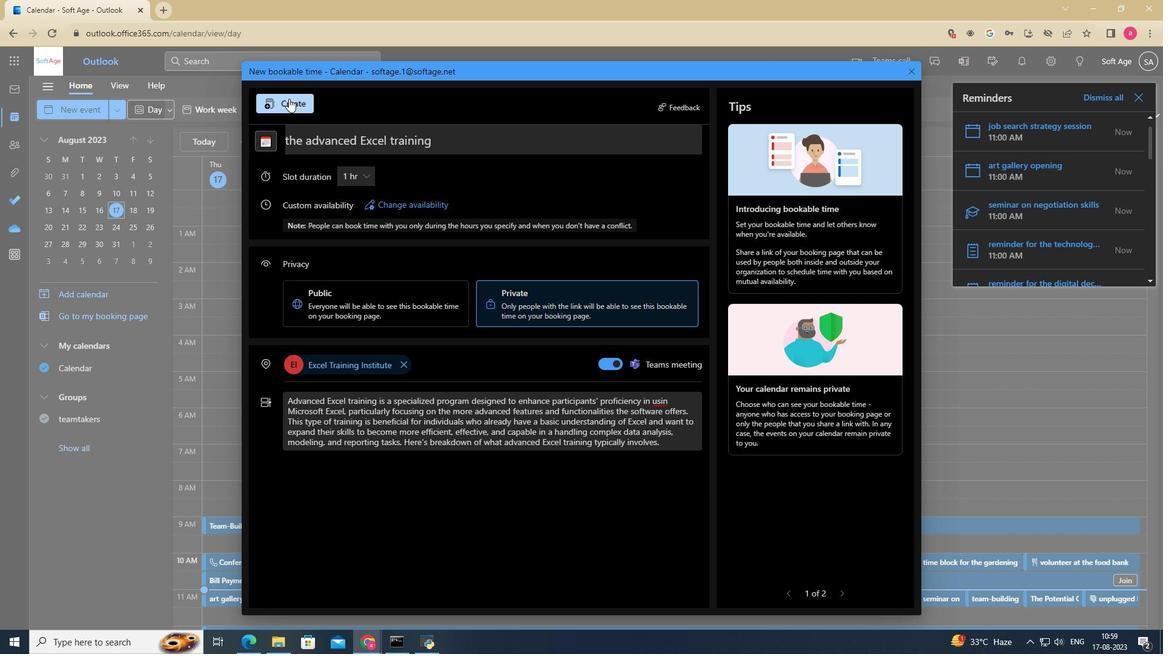 
Action: Mouse moved to (402, 287)
Screenshot: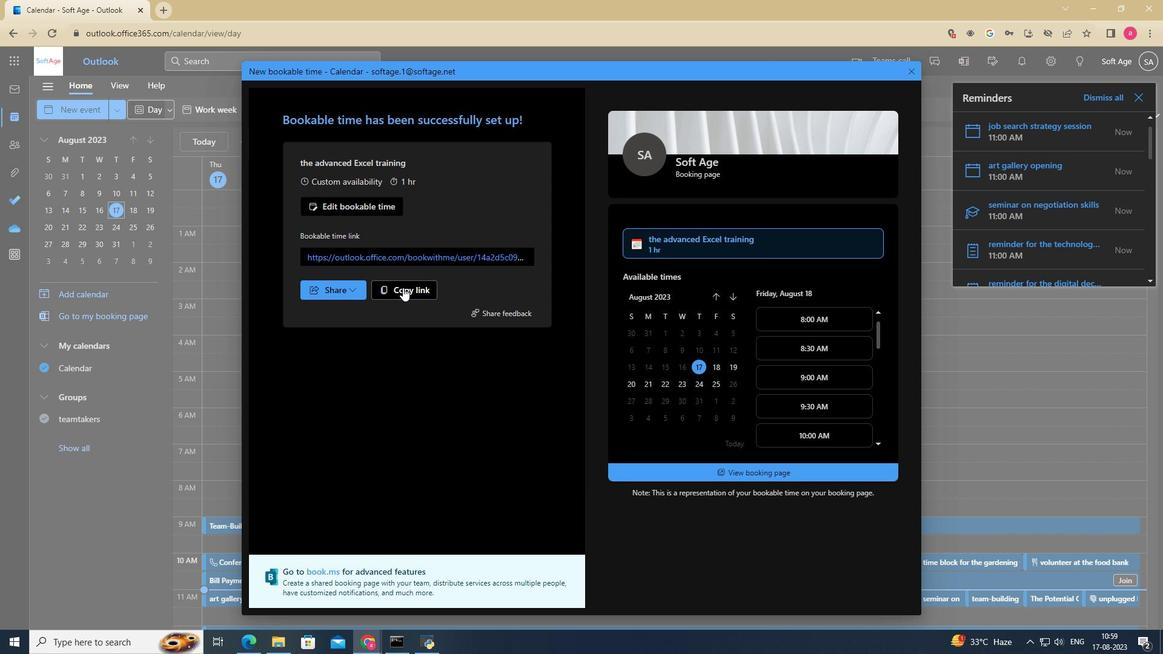 
Action: Mouse pressed left at (402, 287)
Screenshot: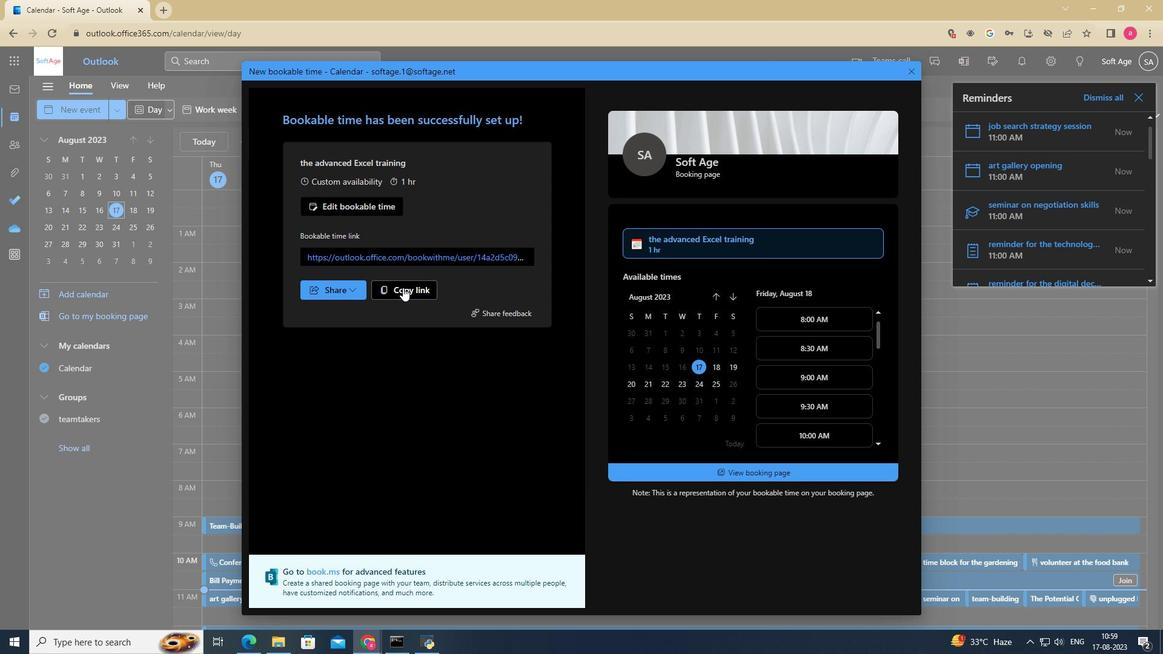 
Action: Mouse moved to (482, 452)
Screenshot: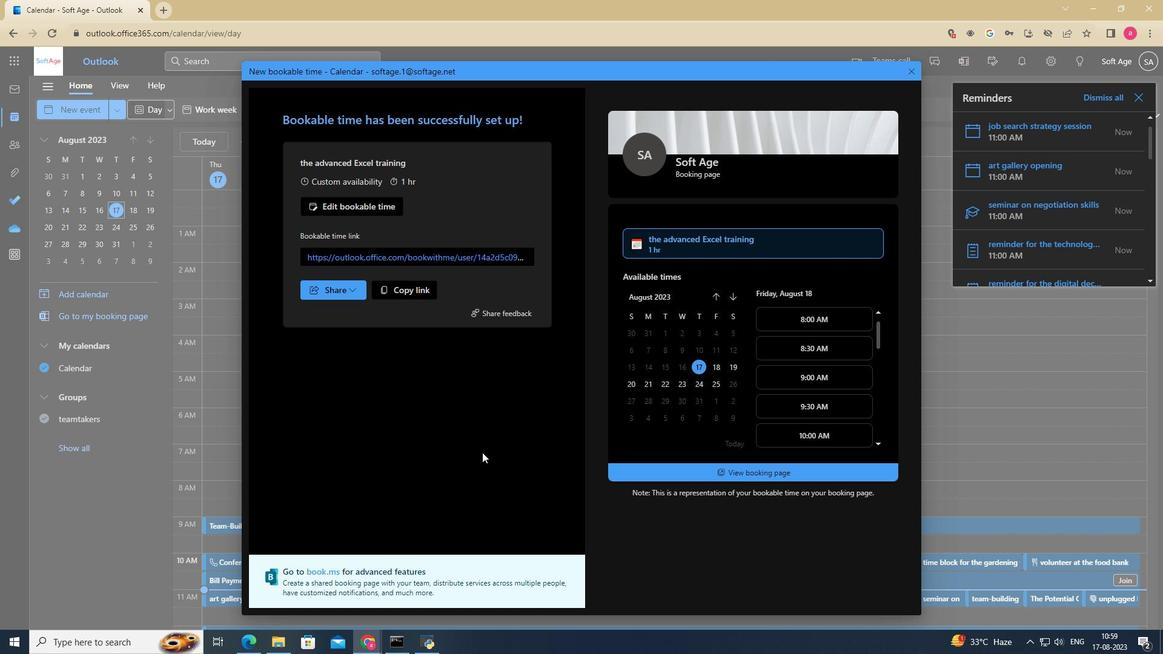 
